 Task: Find connections with filter location Zhouzhuang with filter topic #realestateinvesting with filter profile language German with filter current company Bridgestone India with filter school Westford University College with filter industry Nonresidential Building Construction with filter service category Trade Shows with filter keywords title Phone Sales Specialist
Action: Mouse moved to (654, 83)
Screenshot: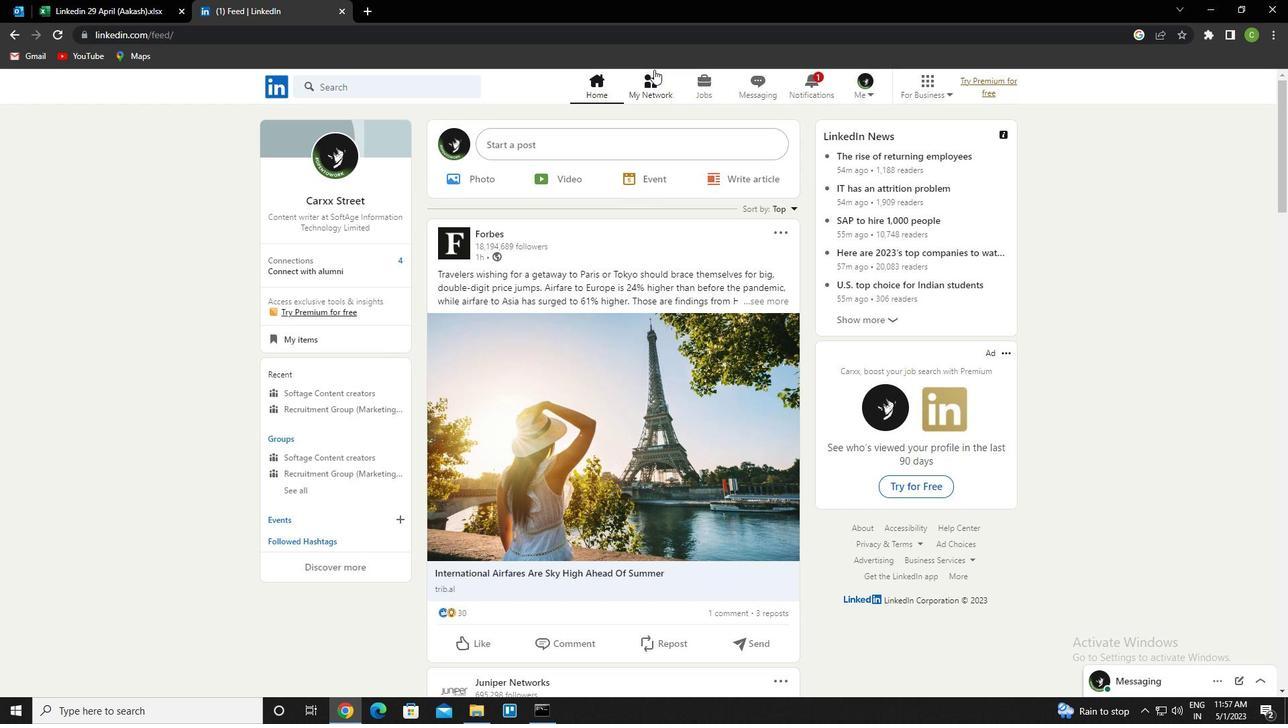 
Action: Mouse pressed left at (654, 83)
Screenshot: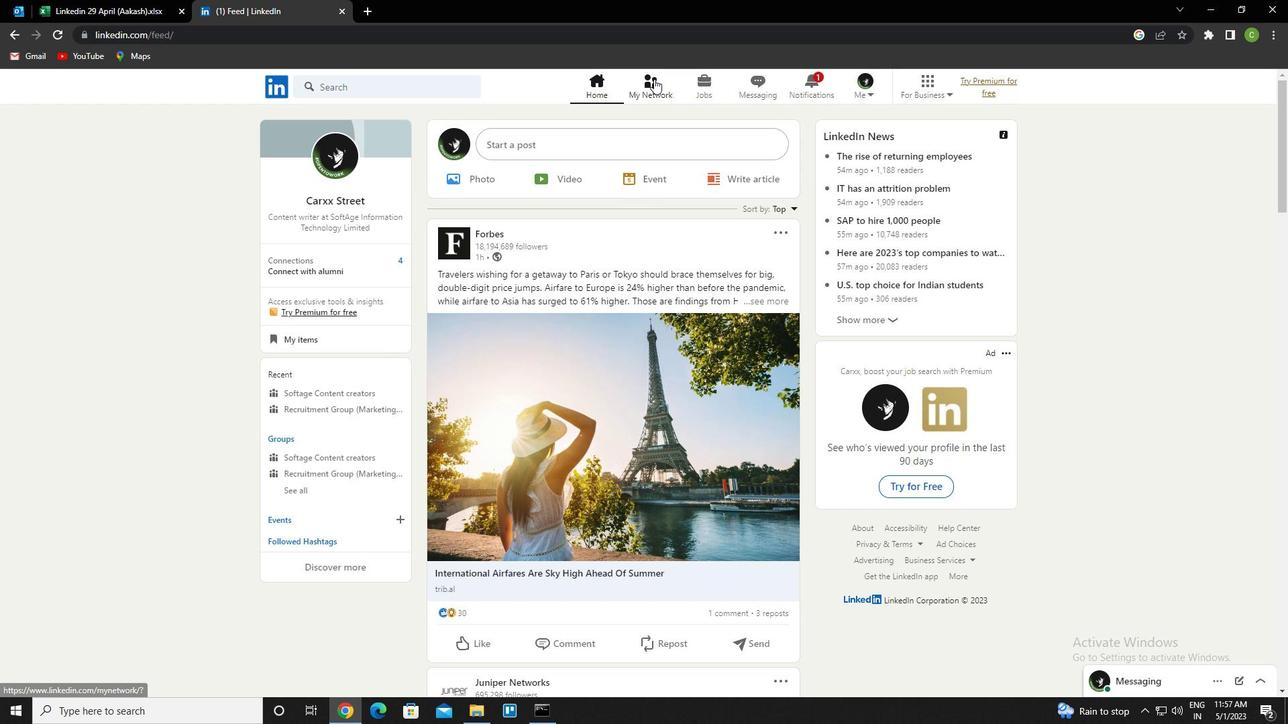 
Action: Mouse moved to (330, 167)
Screenshot: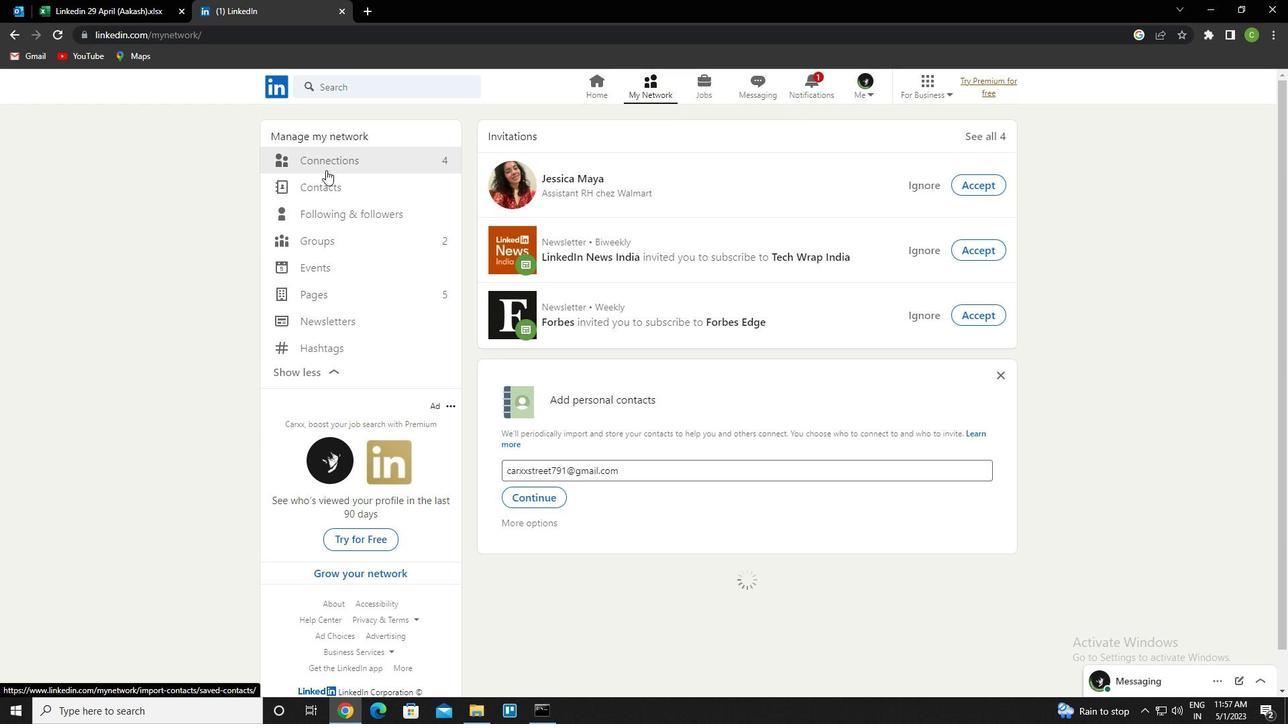 
Action: Mouse pressed left at (330, 167)
Screenshot: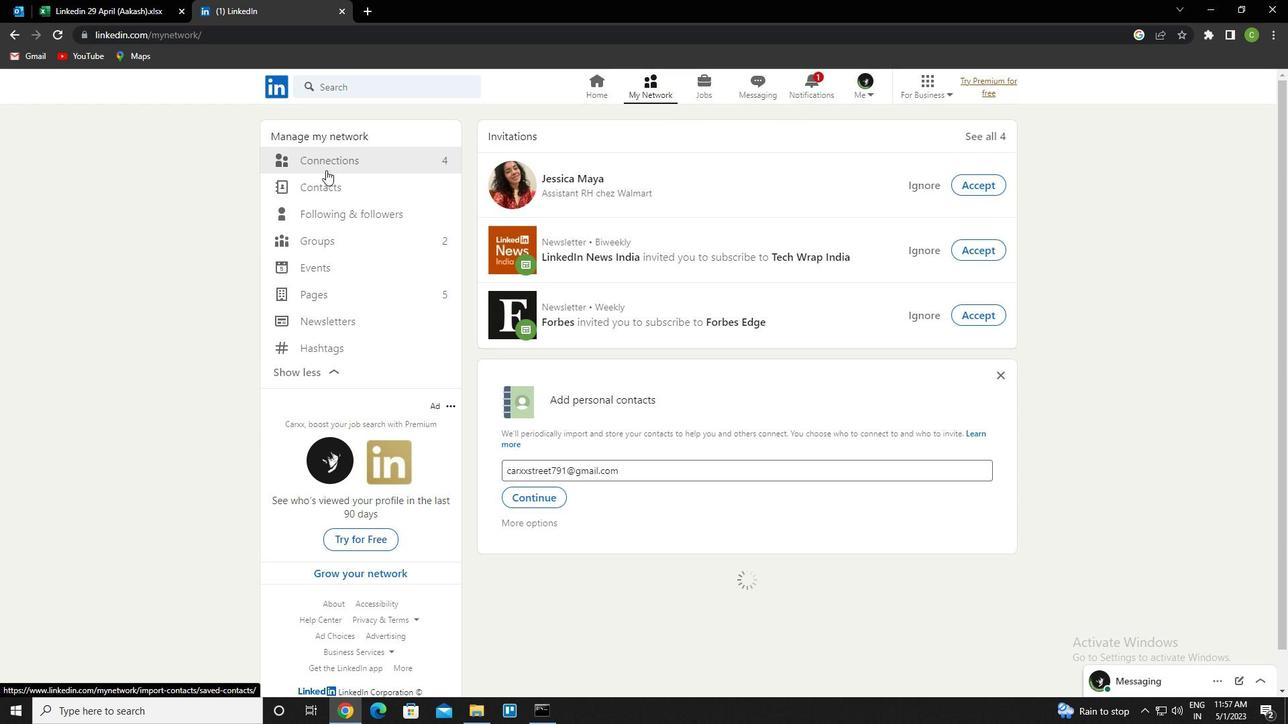 
Action: Mouse moved to (749, 156)
Screenshot: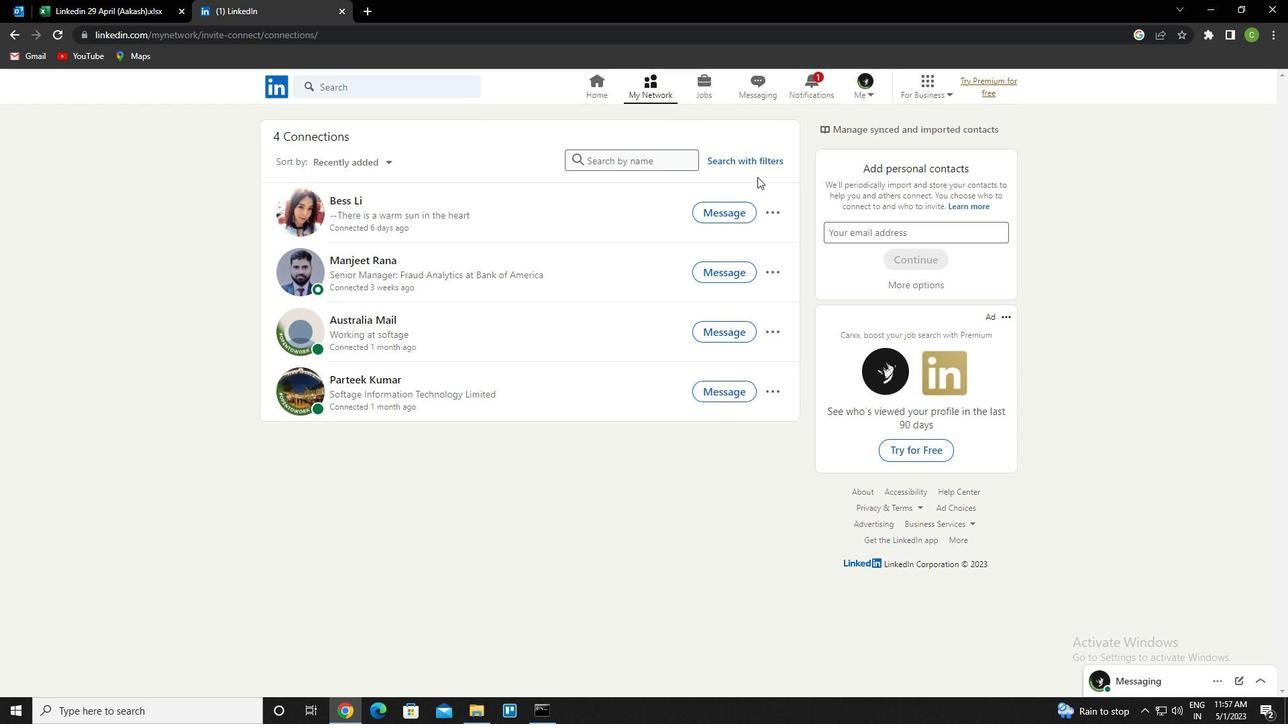 
Action: Mouse pressed left at (749, 156)
Screenshot: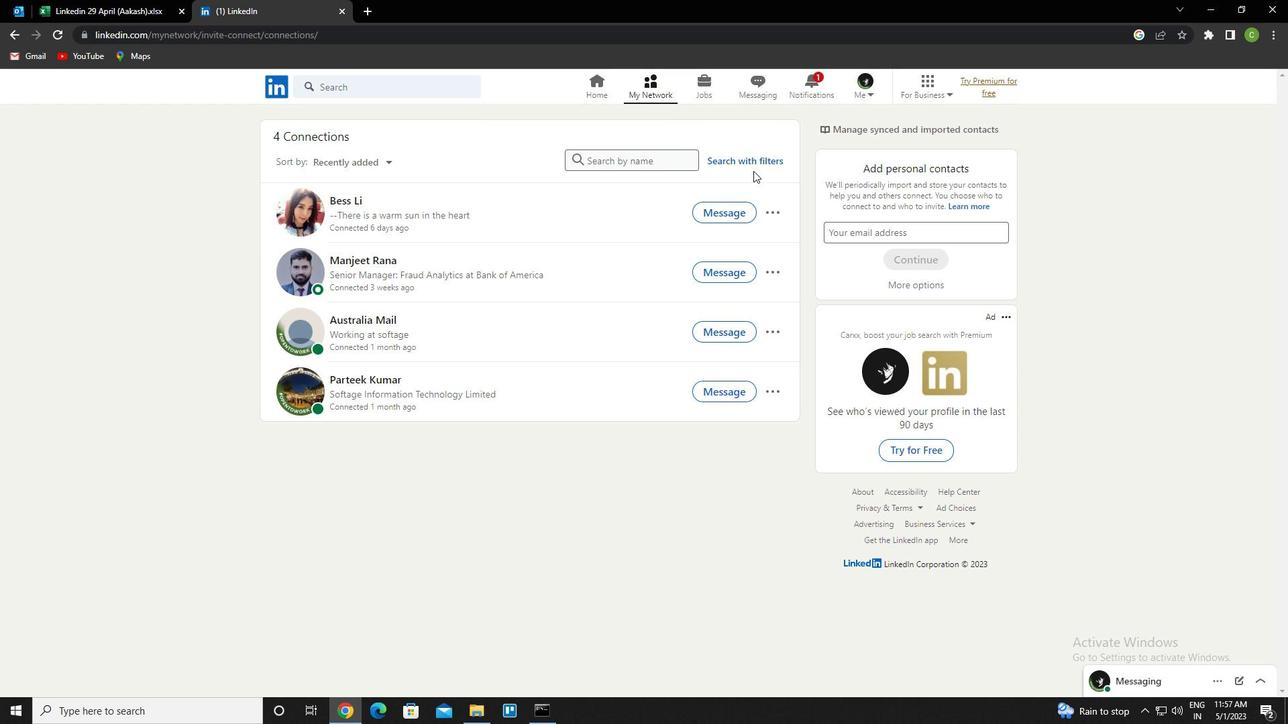 
Action: Mouse moved to (686, 120)
Screenshot: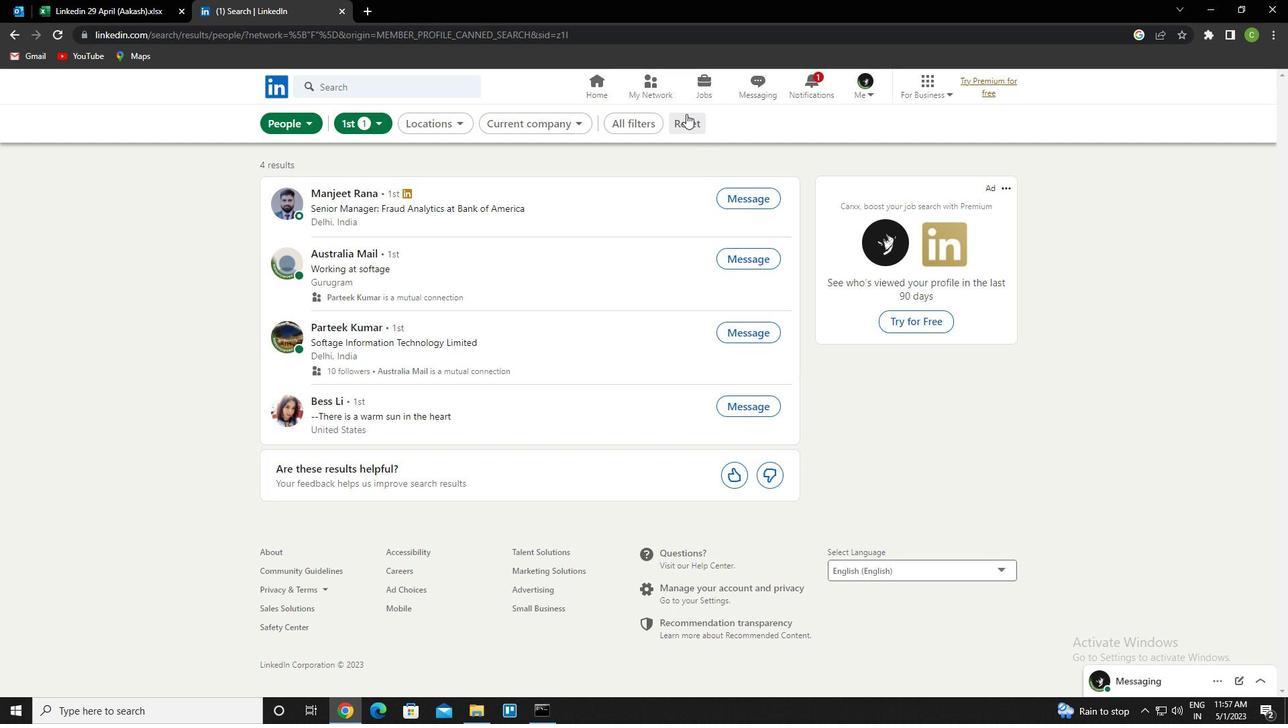 
Action: Mouse pressed left at (686, 120)
Screenshot: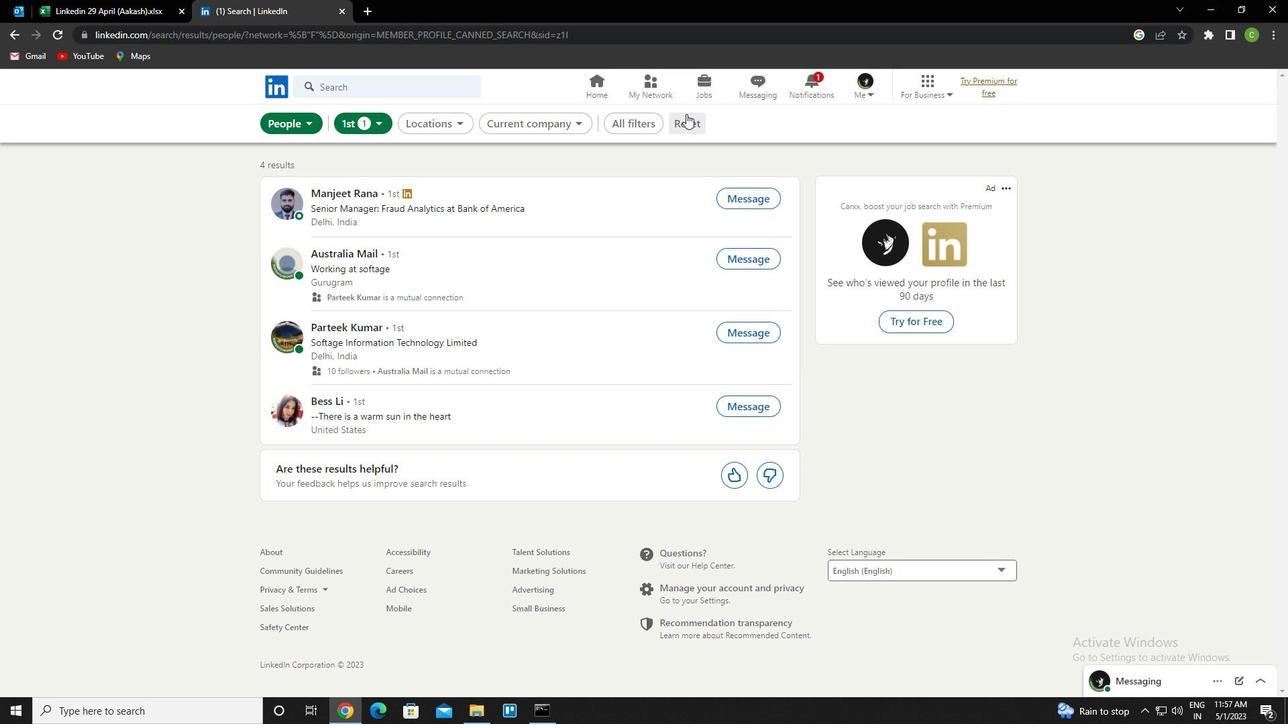 
Action: Mouse moved to (680, 121)
Screenshot: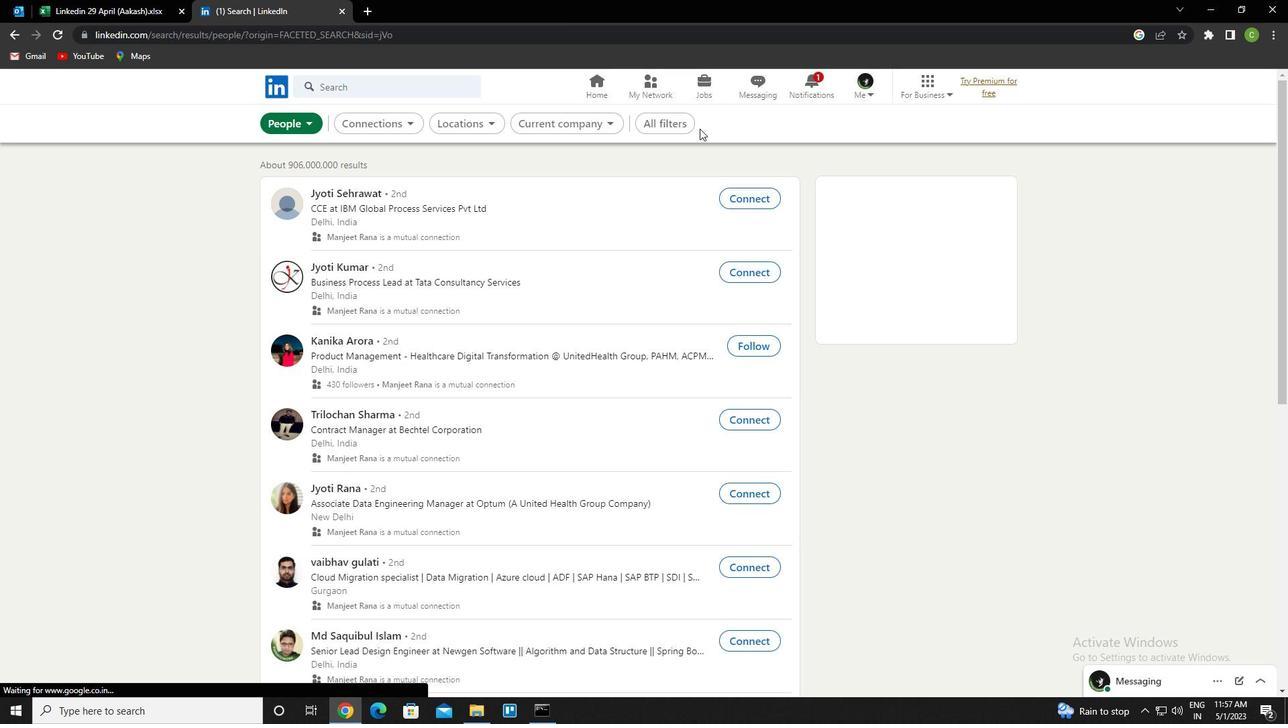 
Action: Mouse pressed left at (680, 121)
Screenshot: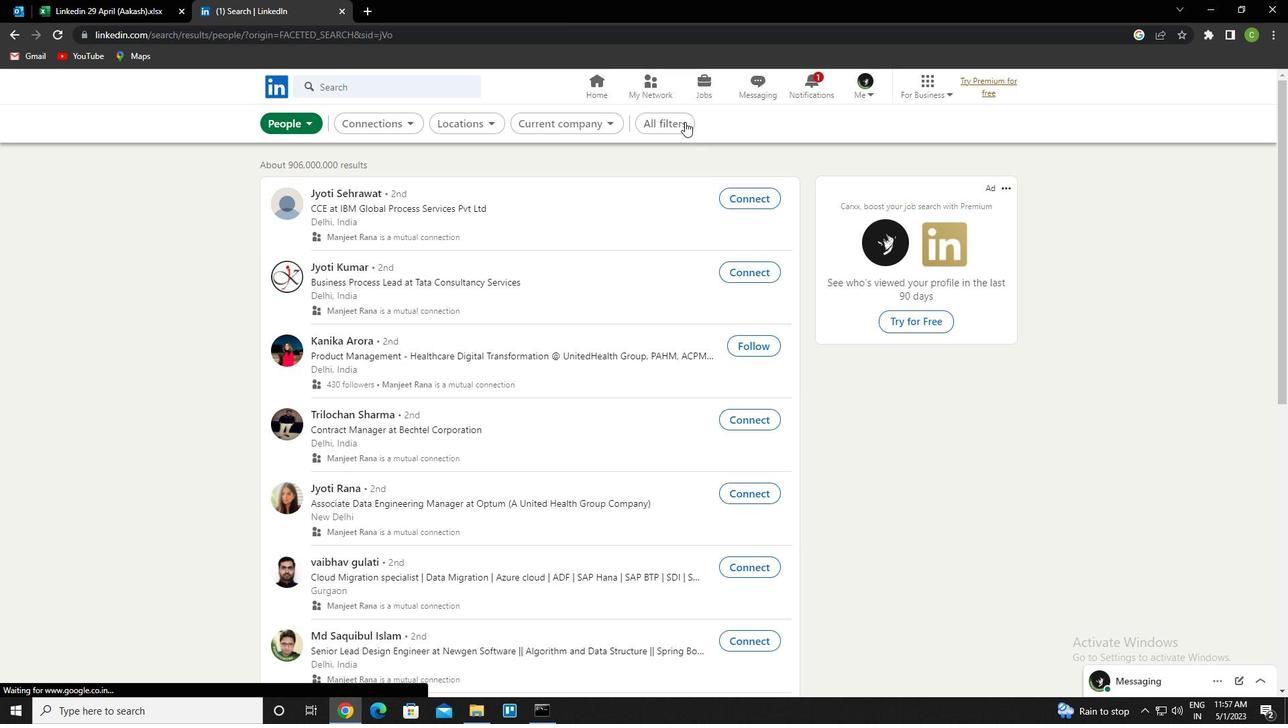 
Action: Mouse moved to (1047, 404)
Screenshot: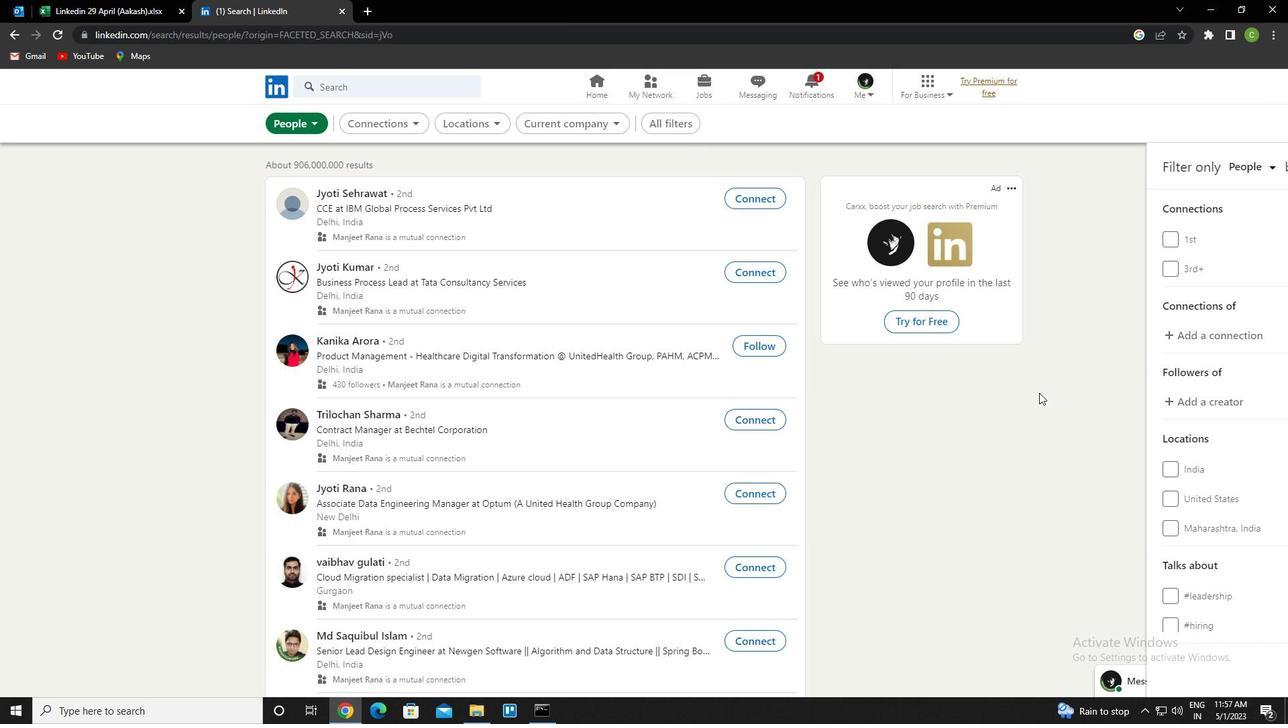 
Action: Mouse scrolled (1047, 403) with delta (0, 0)
Screenshot: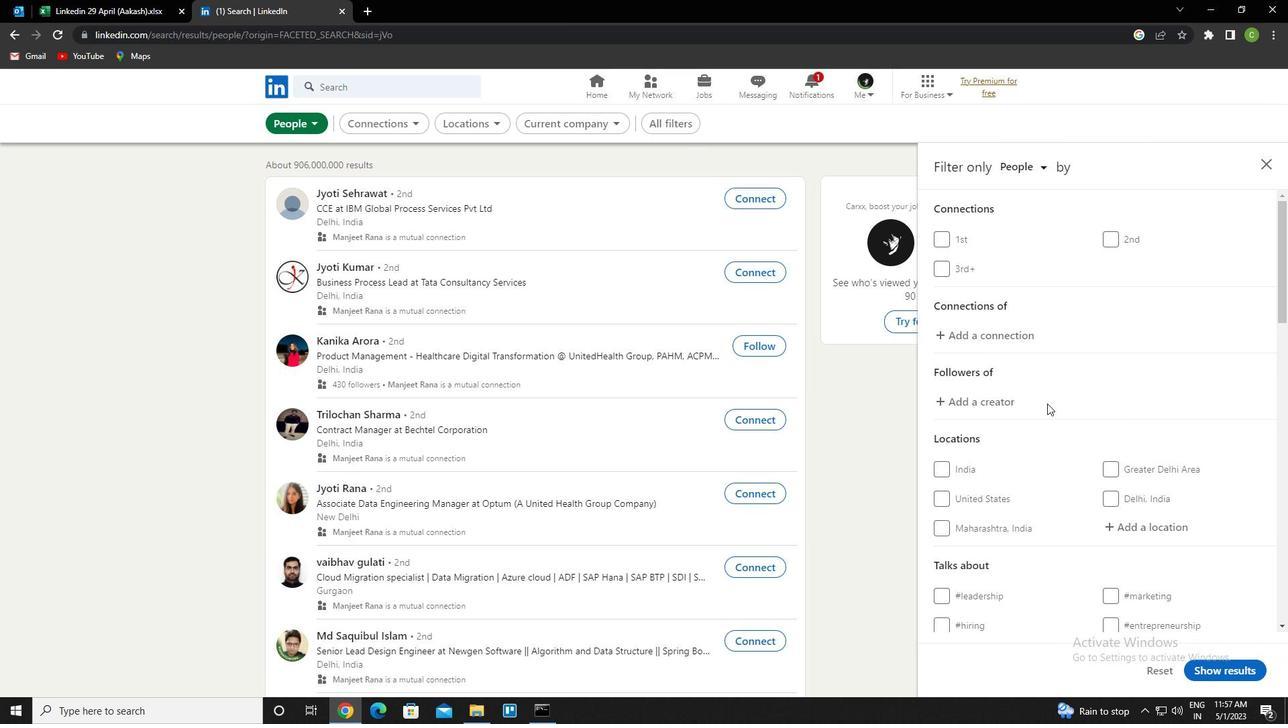 
Action: Mouse moved to (1047, 404)
Screenshot: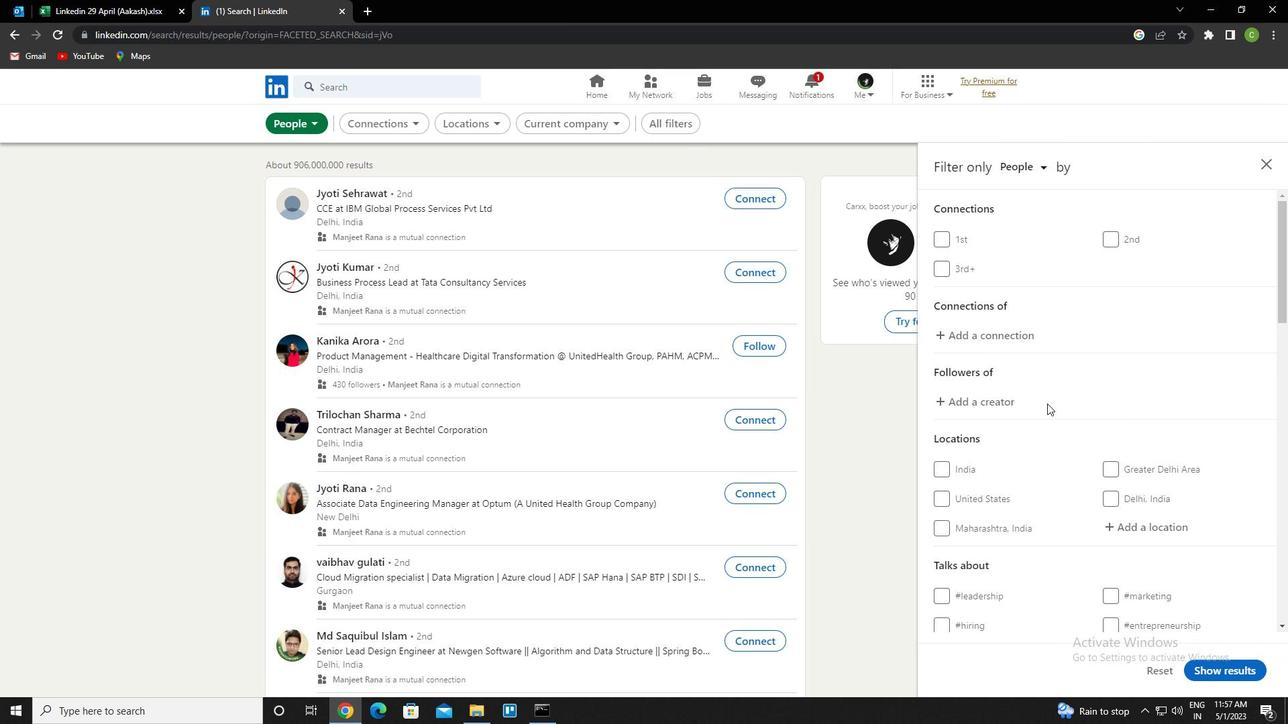
Action: Mouse scrolled (1047, 403) with delta (0, 0)
Screenshot: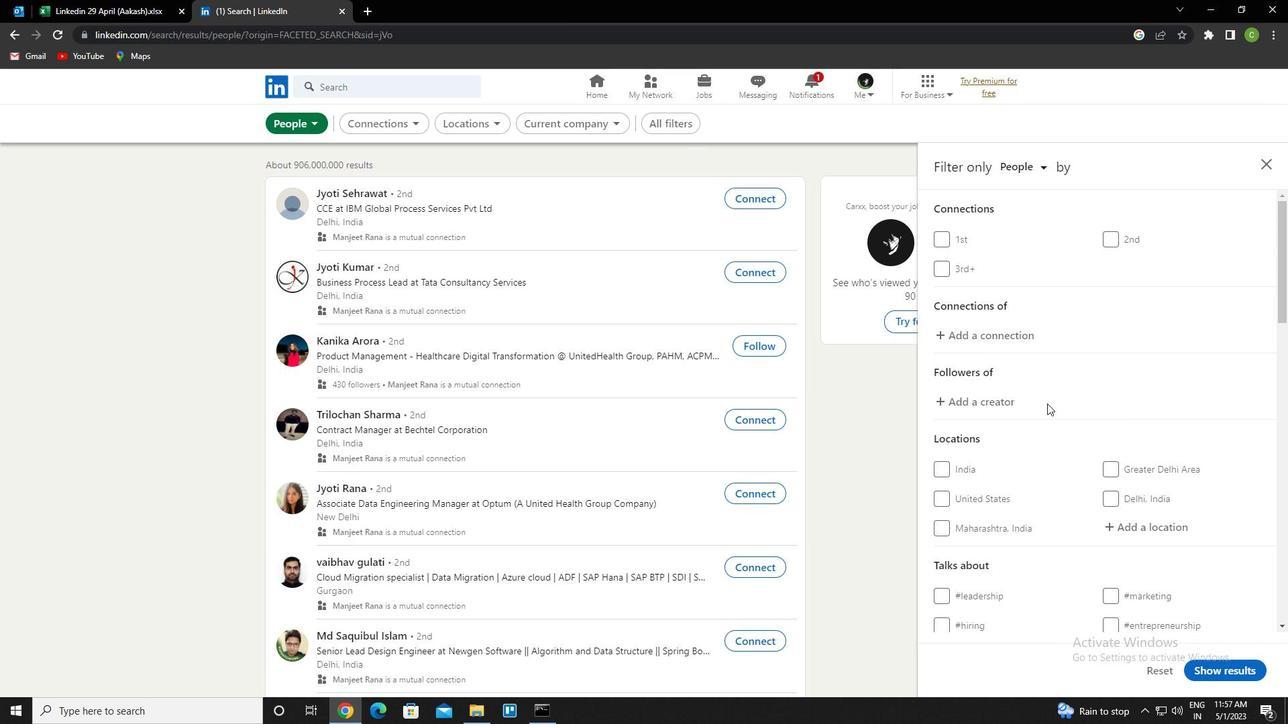 
Action: Mouse moved to (1140, 389)
Screenshot: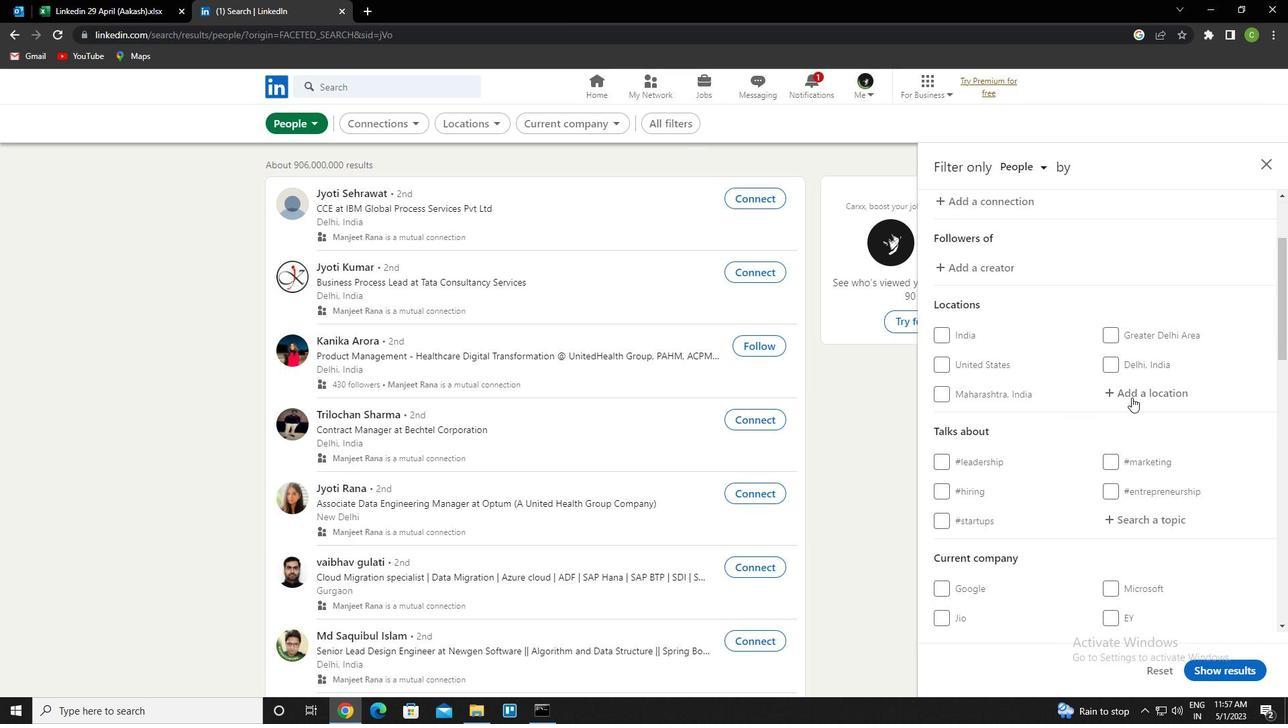 
Action: Mouse pressed left at (1140, 389)
Screenshot: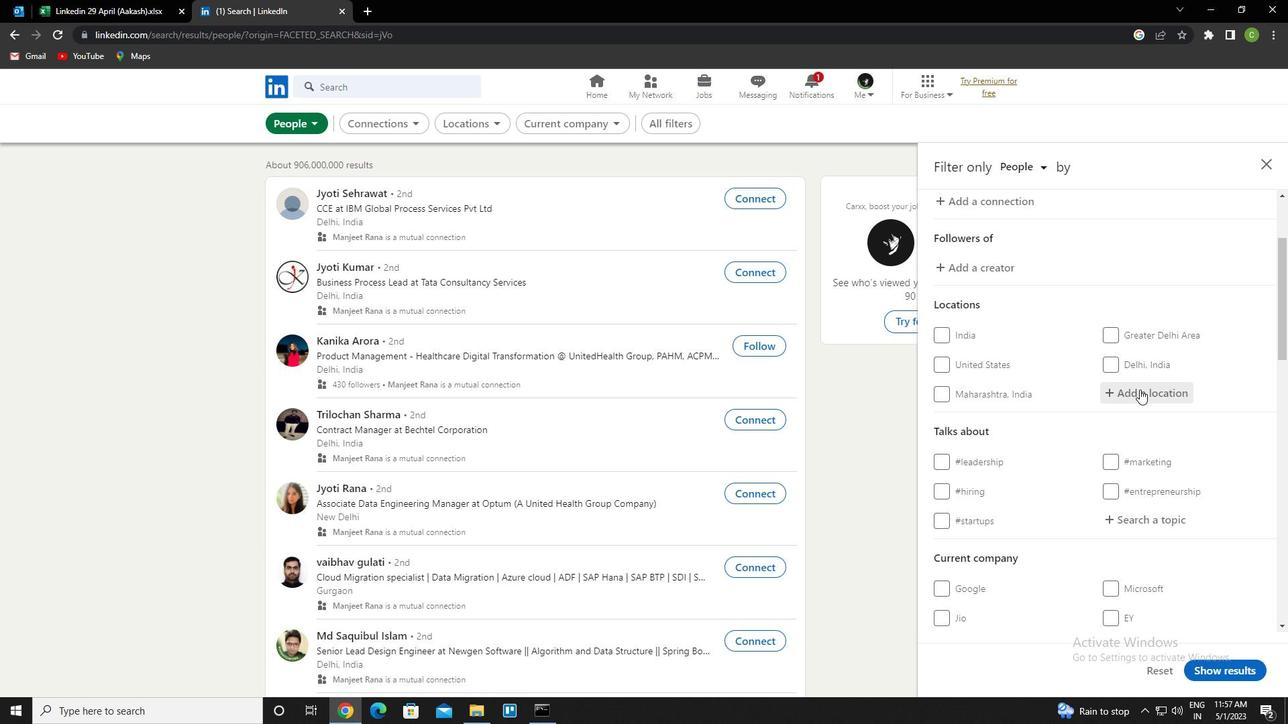 
Action: Mouse moved to (1129, 396)
Screenshot: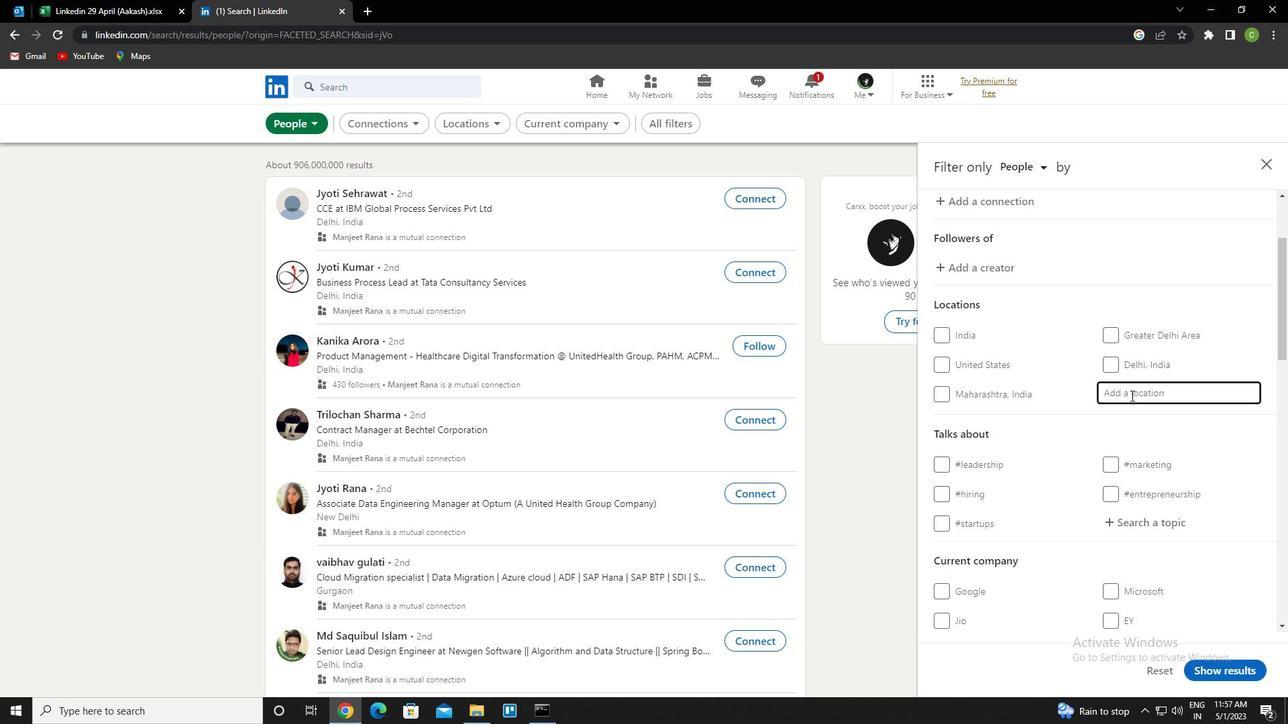 
Action: Key pressed <Key.caps_lock>z<Key.caps_lock>houzhuang<Key.enter>
Screenshot: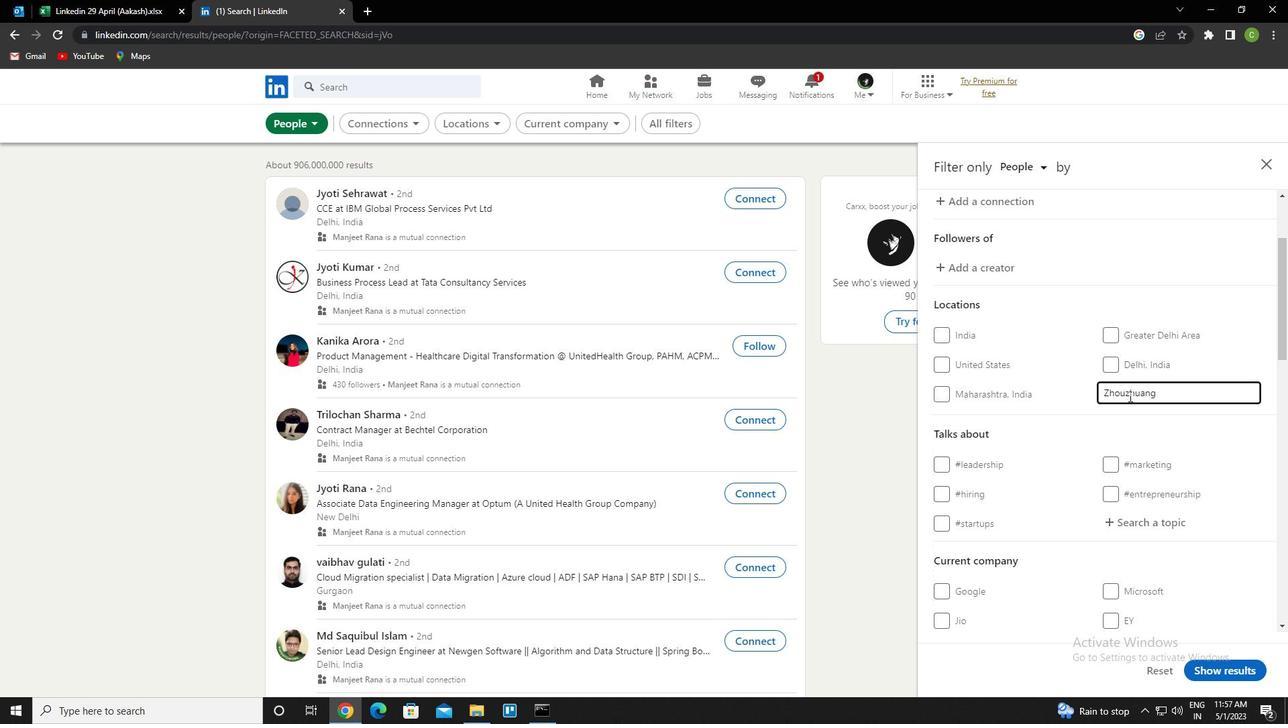 
Action: Mouse moved to (1194, 459)
Screenshot: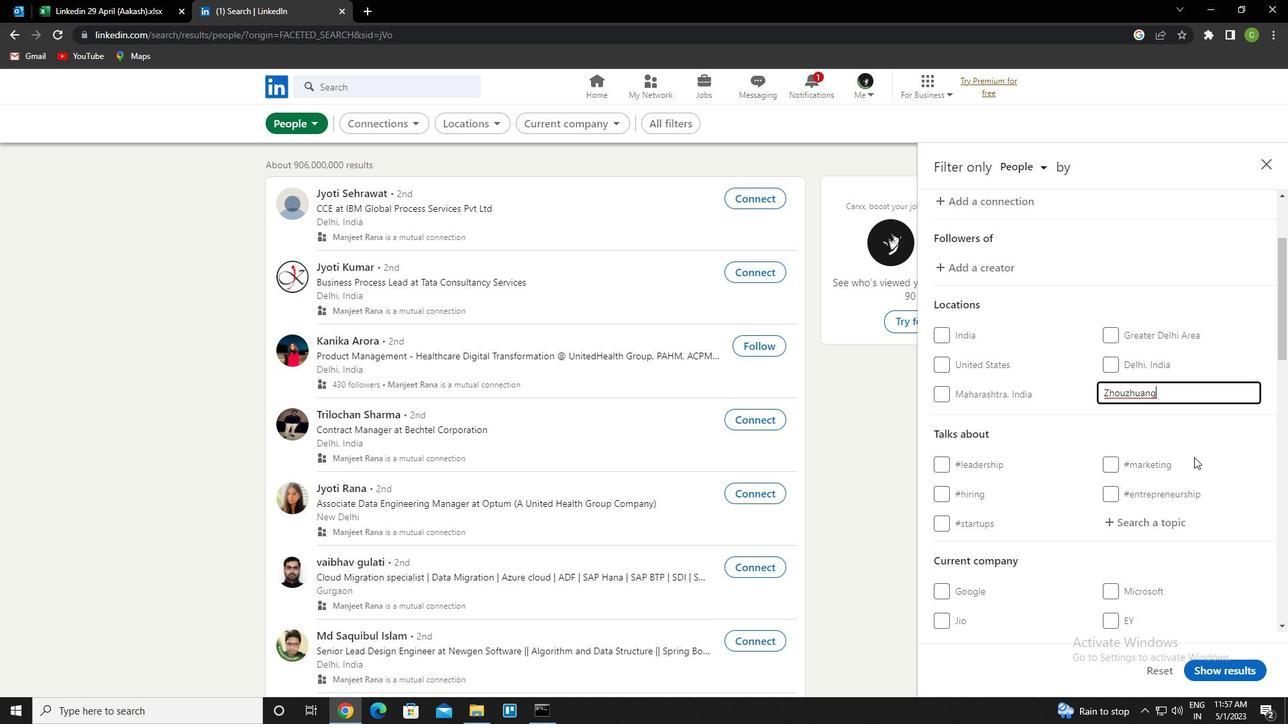 
Action: Mouse scrolled (1194, 459) with delta (0, 0)
Screenshot: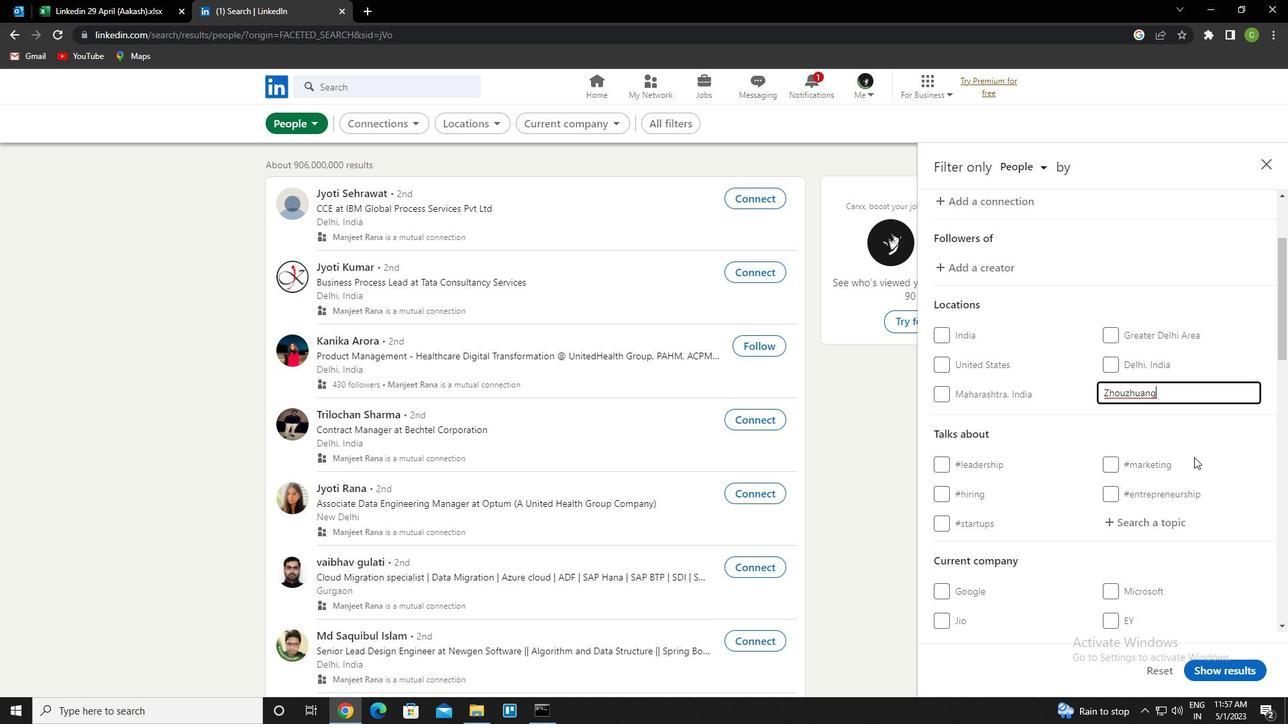 
Action: Mouse moved to (1155, 458)
Screenshot: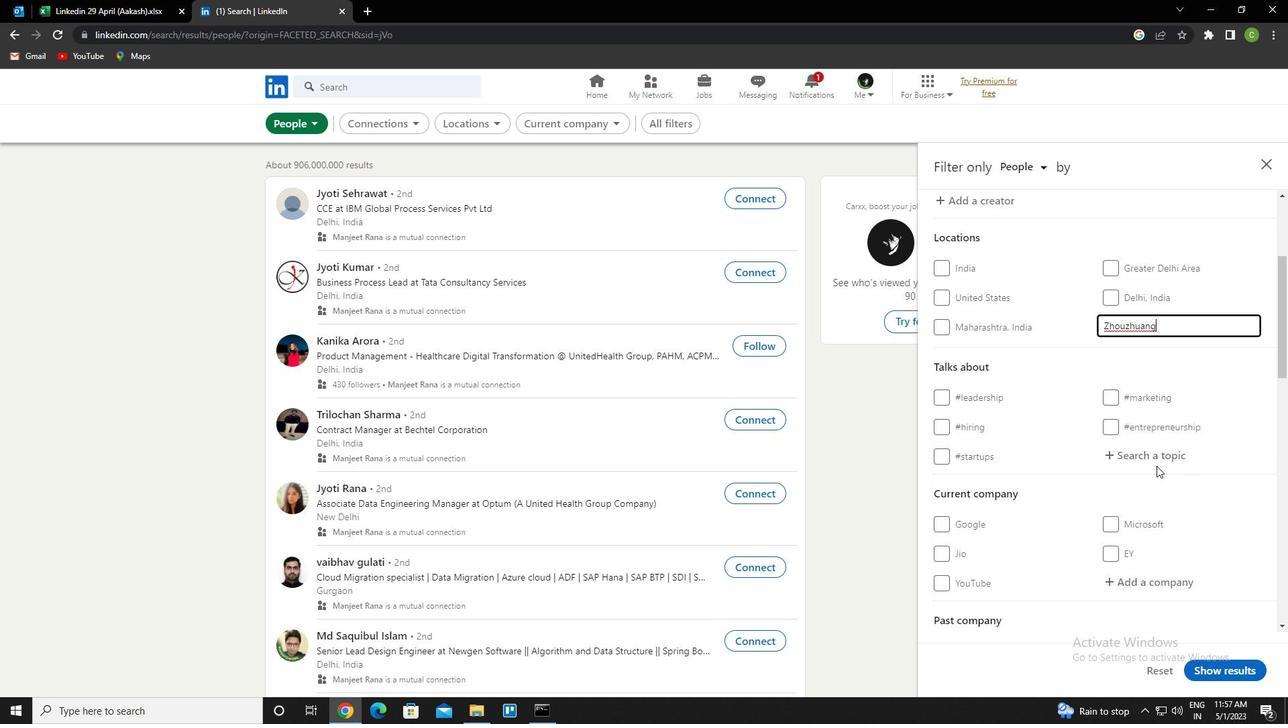 
Action: Mouse pressed left at (1155, 458)
Screenshot: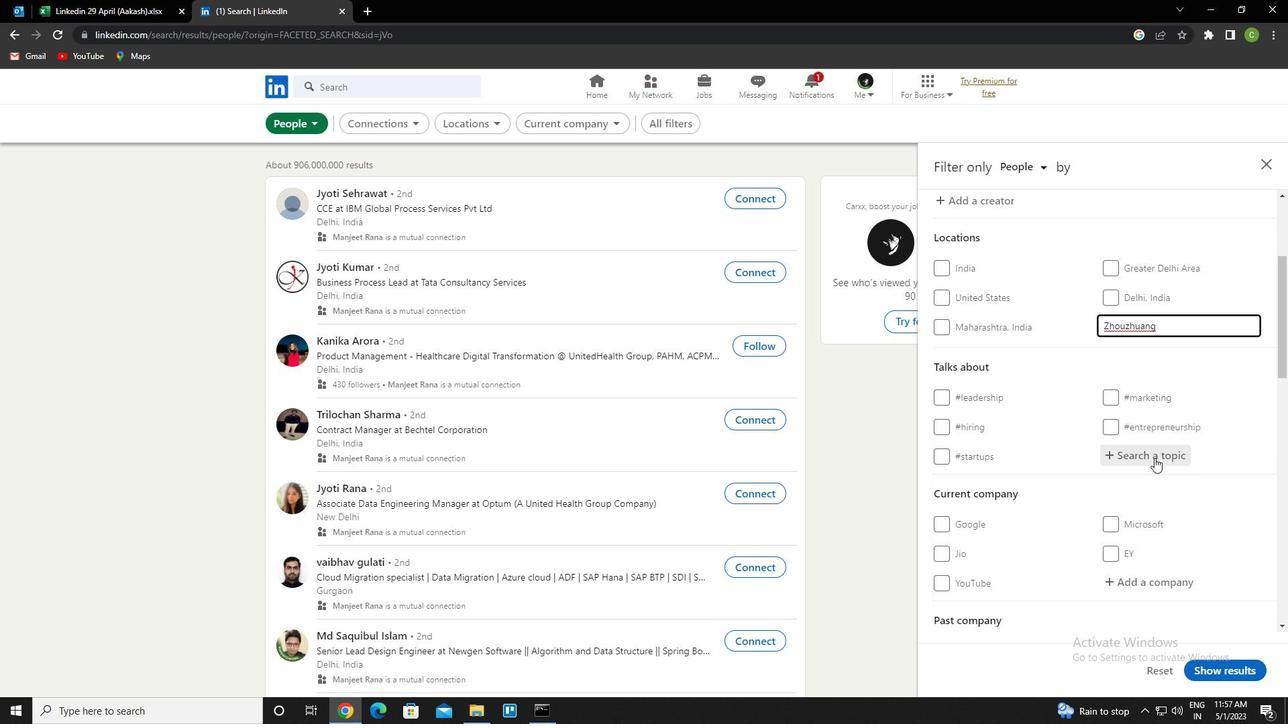
Action: Key pressed realestate<Key.down><Key.enter>
Screenshot: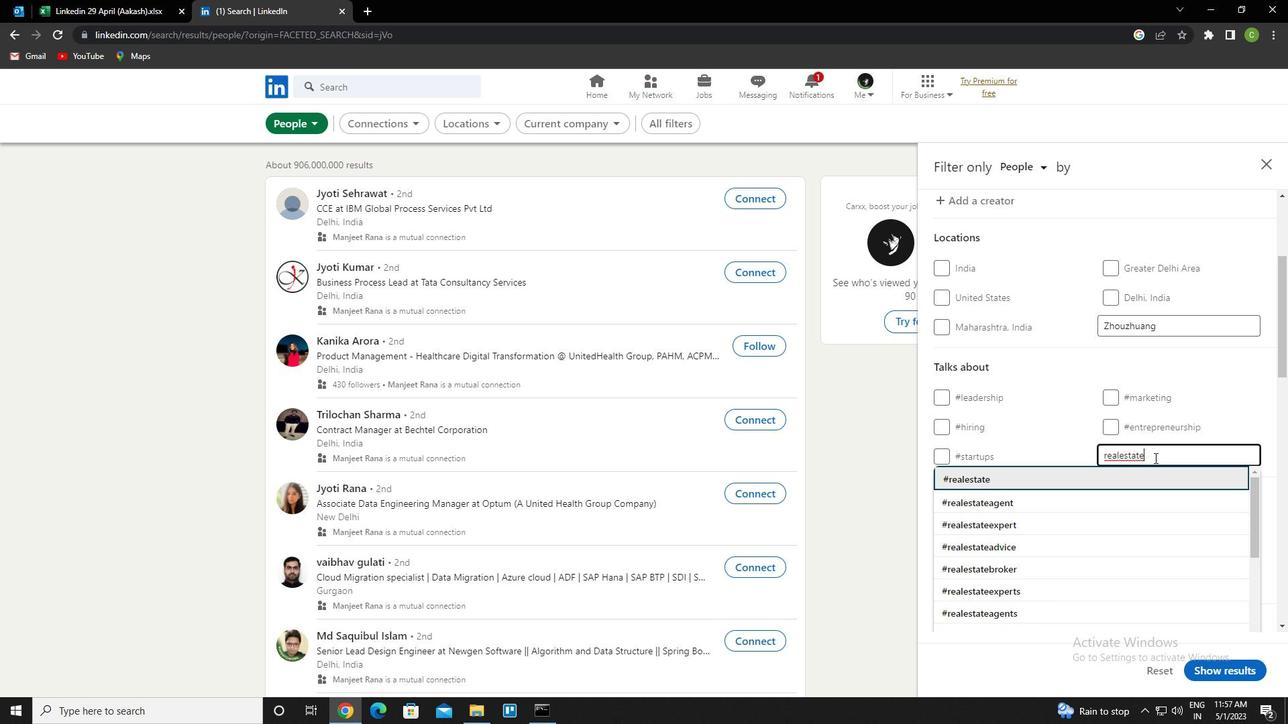 
Action: Mouse moved to (1132, 470)
Screenshot: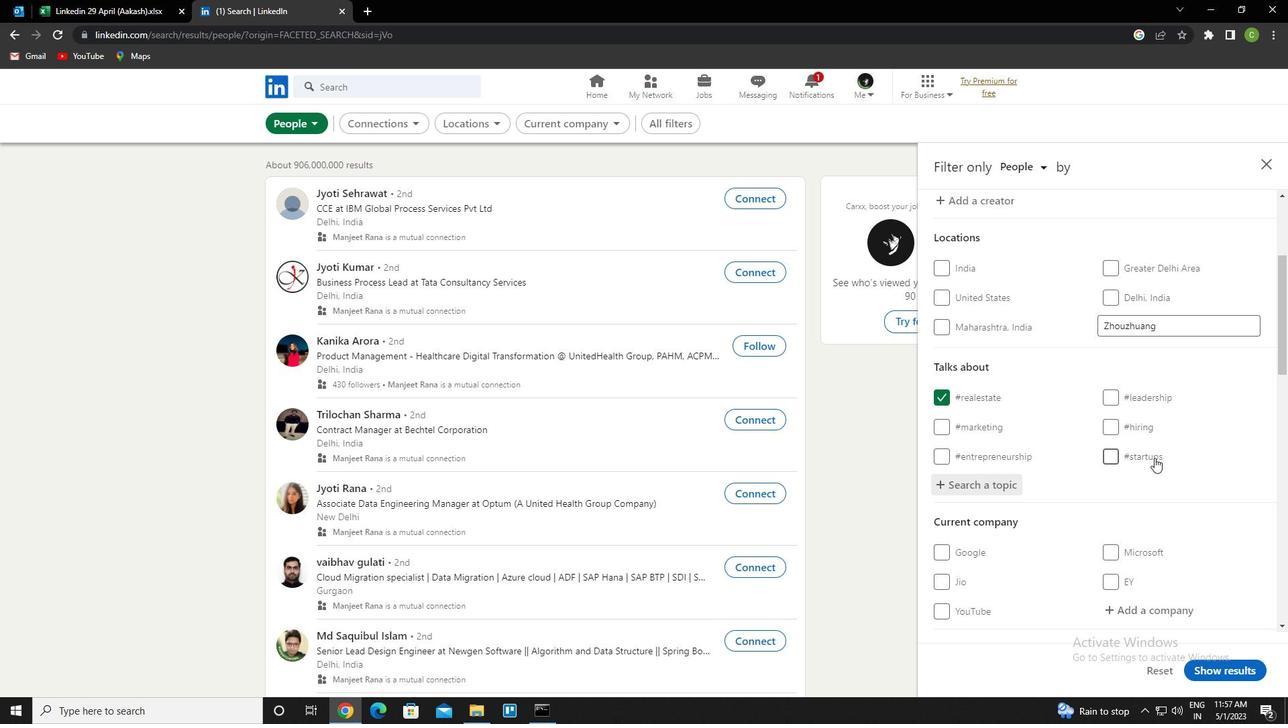 
Action: Mouse scrolled (1132, 469) with delta (0, 0)
Screenshot: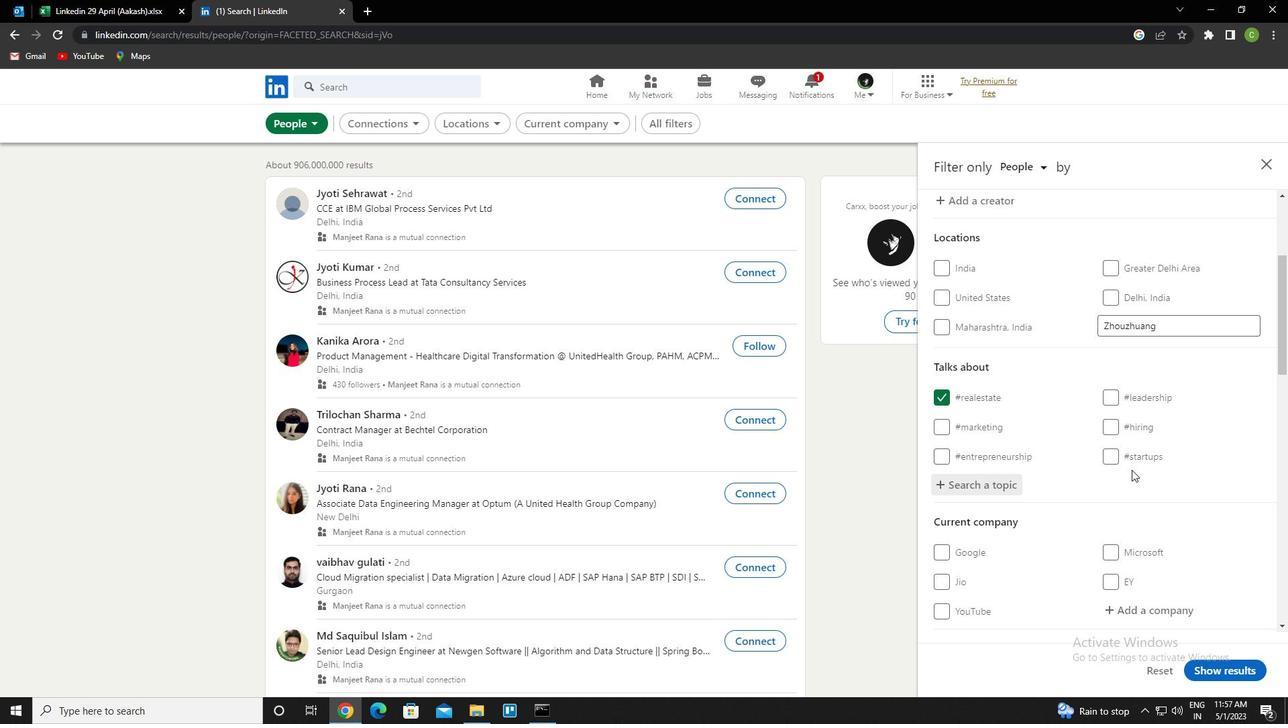 
Action: Mouse scrolled (1132, 469) with delta (0, 0)
Screenshot: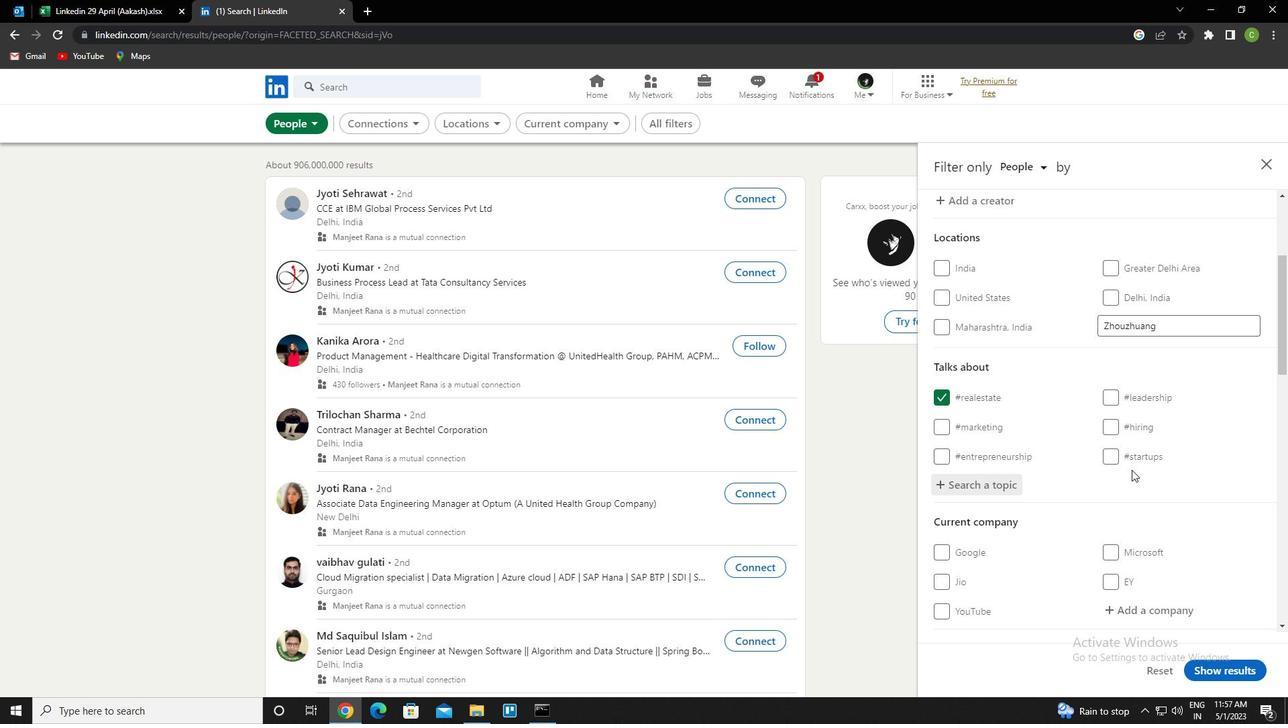 
Action: Mouse moved to (1137, 488)
Screenshot: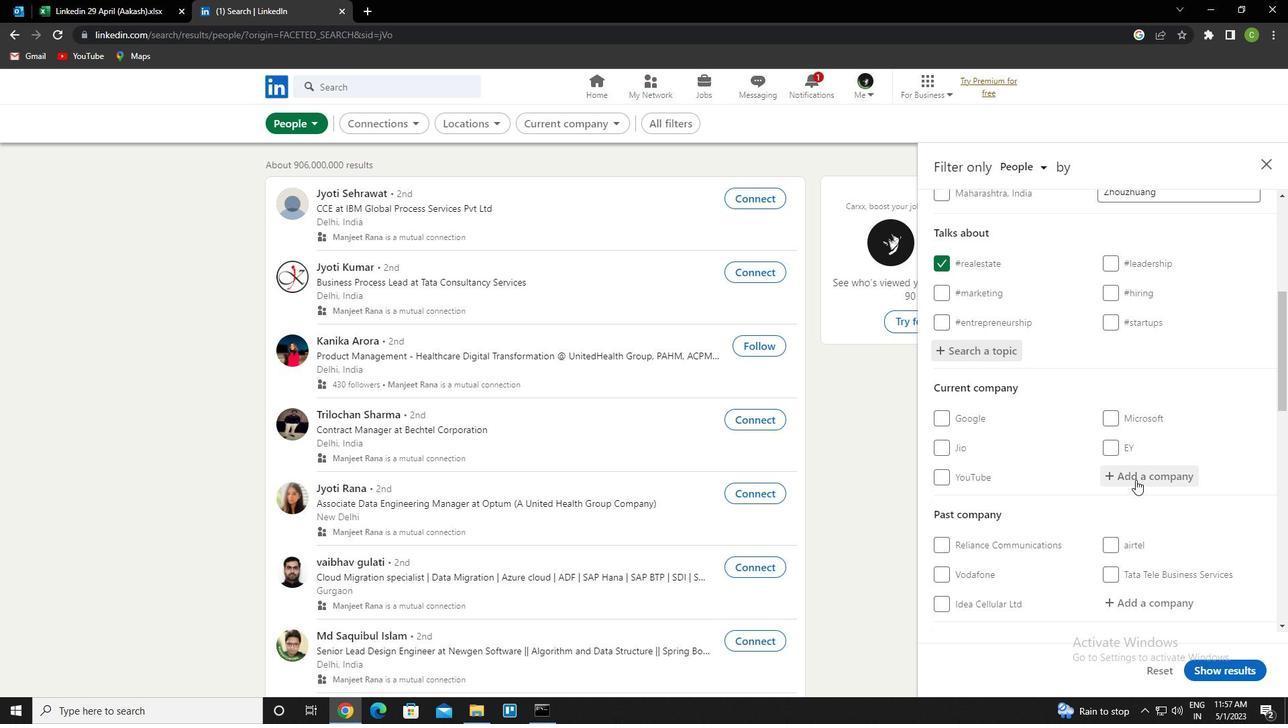 
Action: Mouse scrolled (1137, 488) with delta (0, 0)
Screenshot: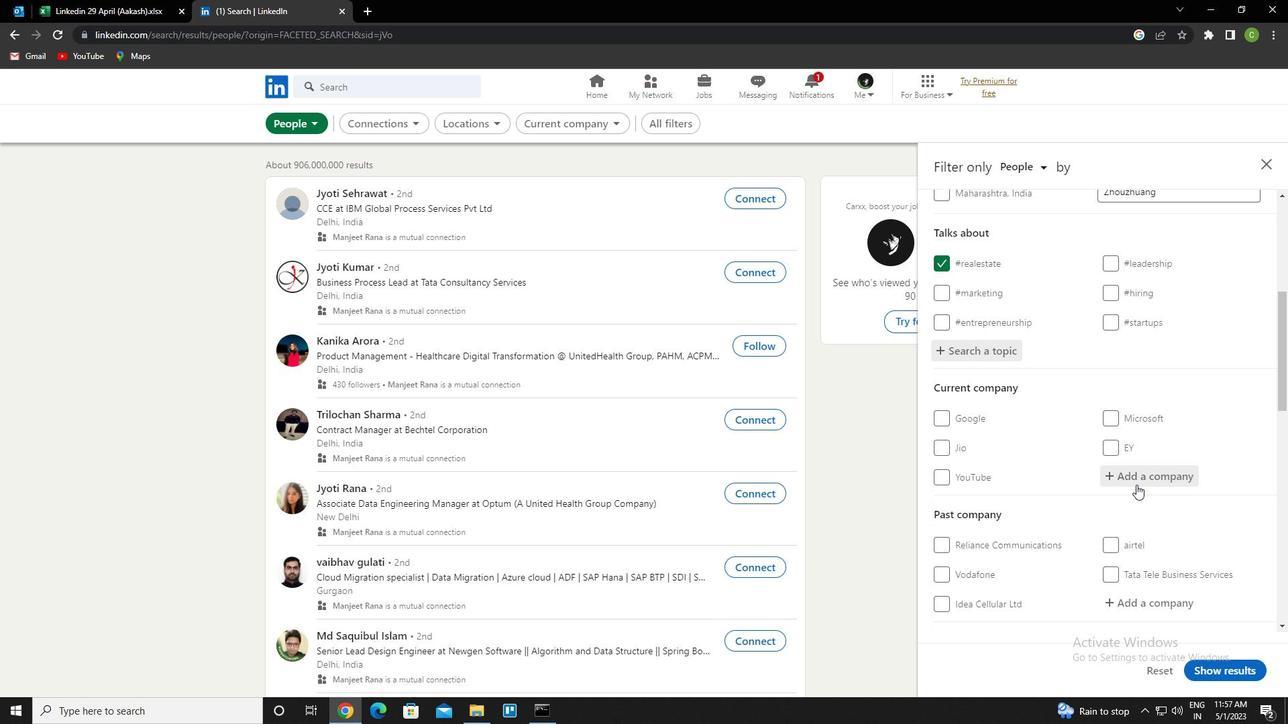 
Action: Mouse moved to (1137, 489)
Screenshot: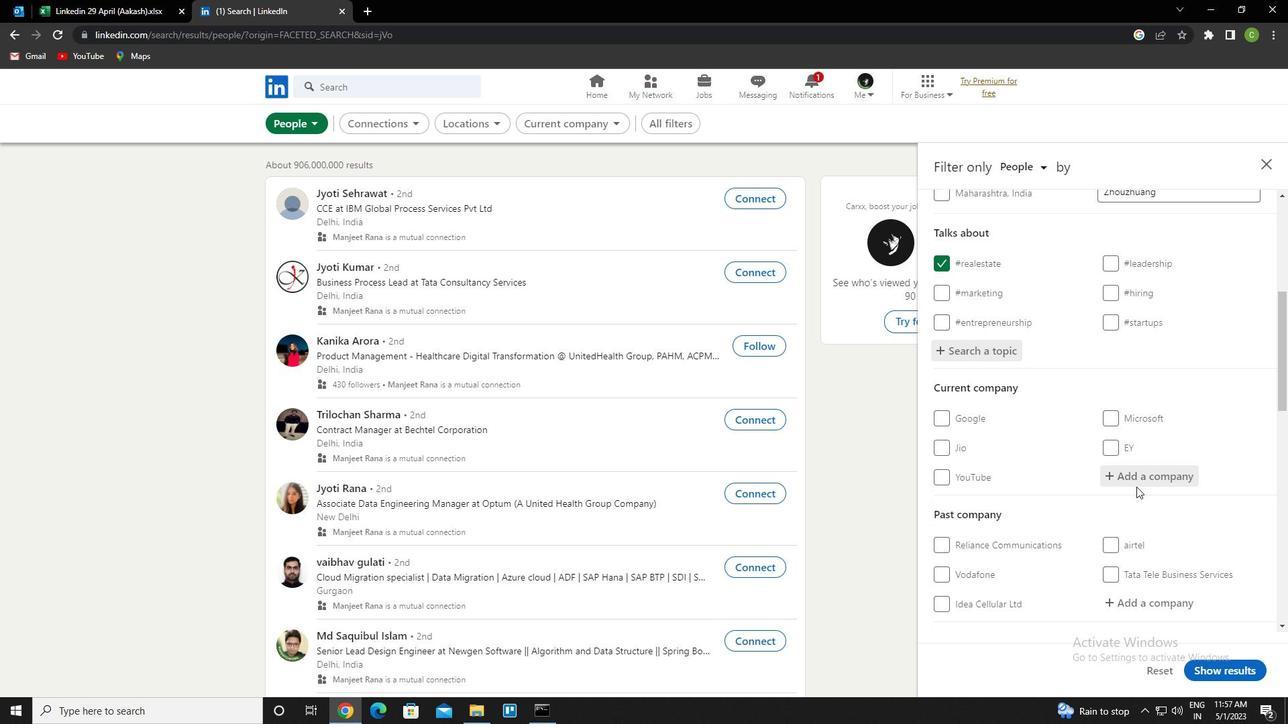 
Action: Mouse scrolled (1137, 488) with delta (0, 0)
Screenshot: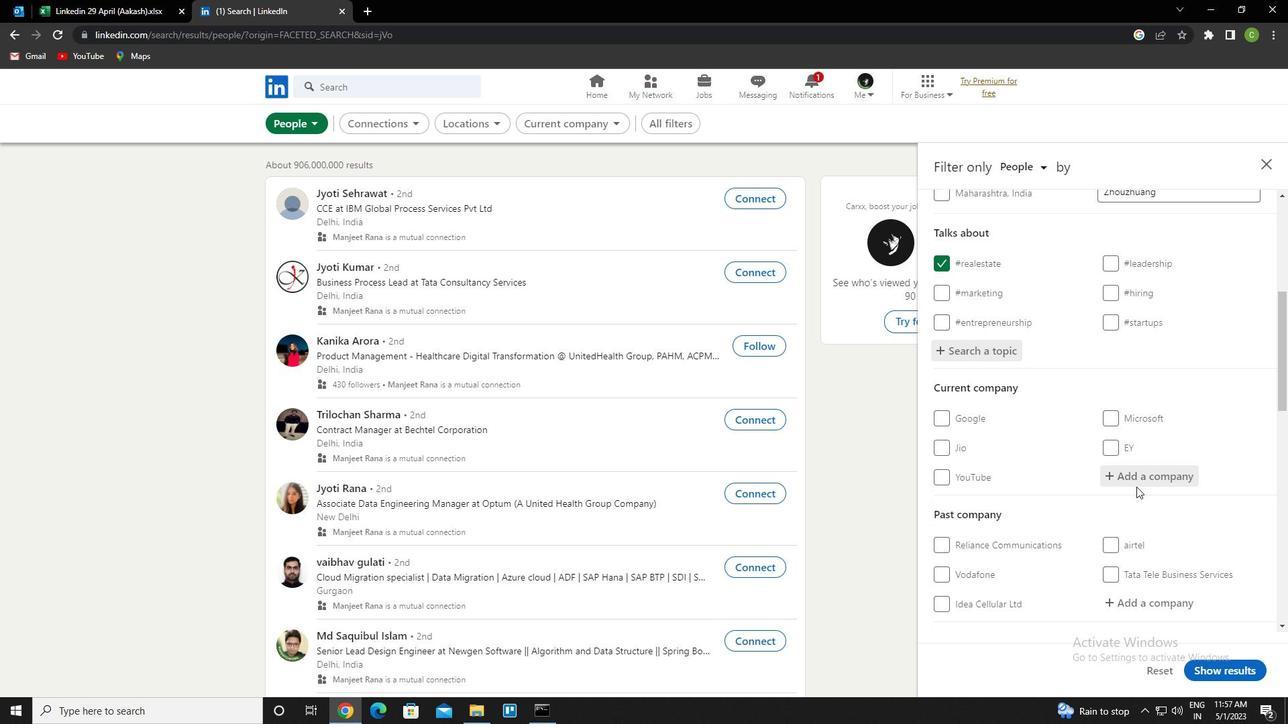 
Action: Mouse moved to (1136, 490)
Screenshot: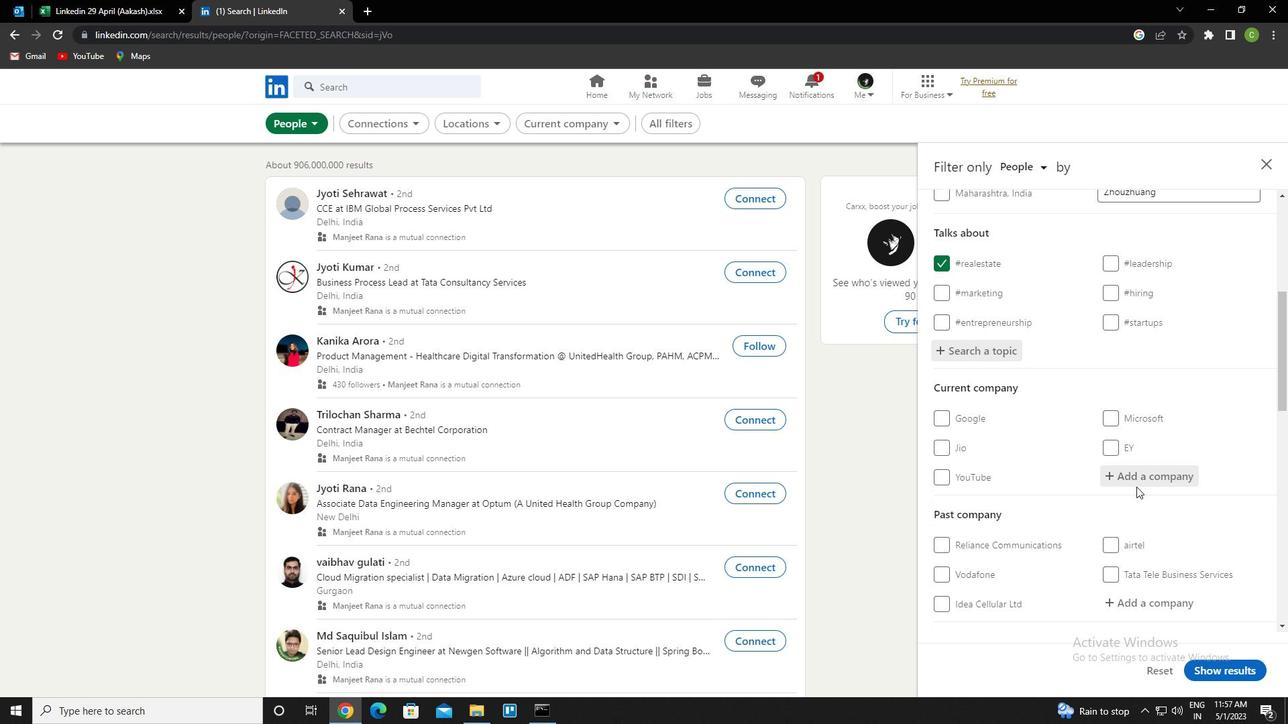 
Action: Mouse scrolled (1136, 489) with delta (0, 0)
Screenshot: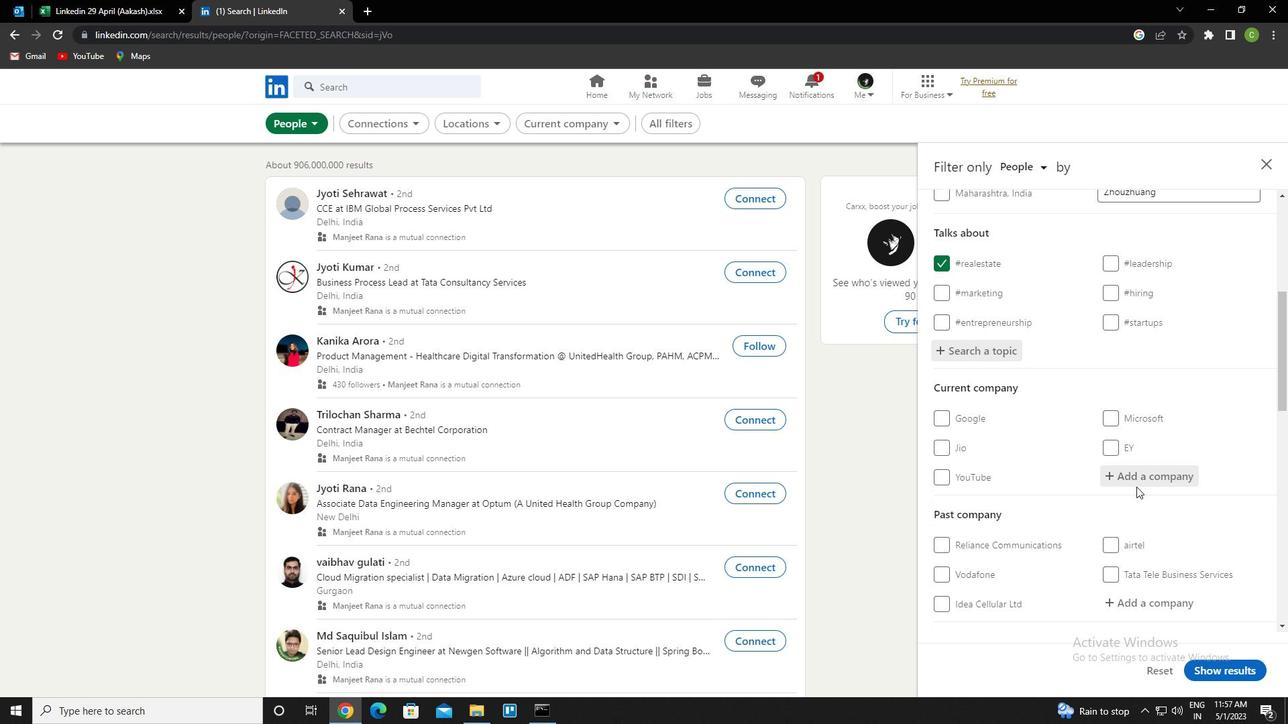 
Action: Mouse scrolled (1136, 489) with delta (0, 0)
Screenshot: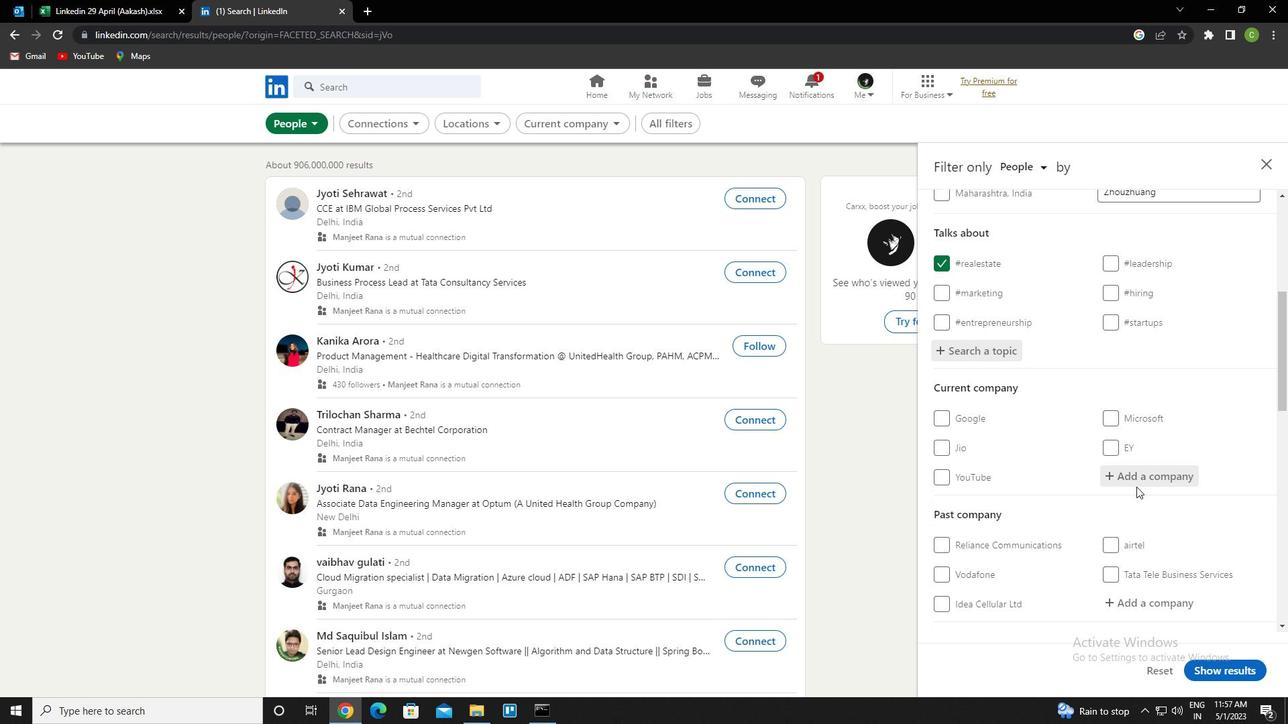 
Action: Mouse scrolled (1136, 489) with delta (0, 0)
Screenshot: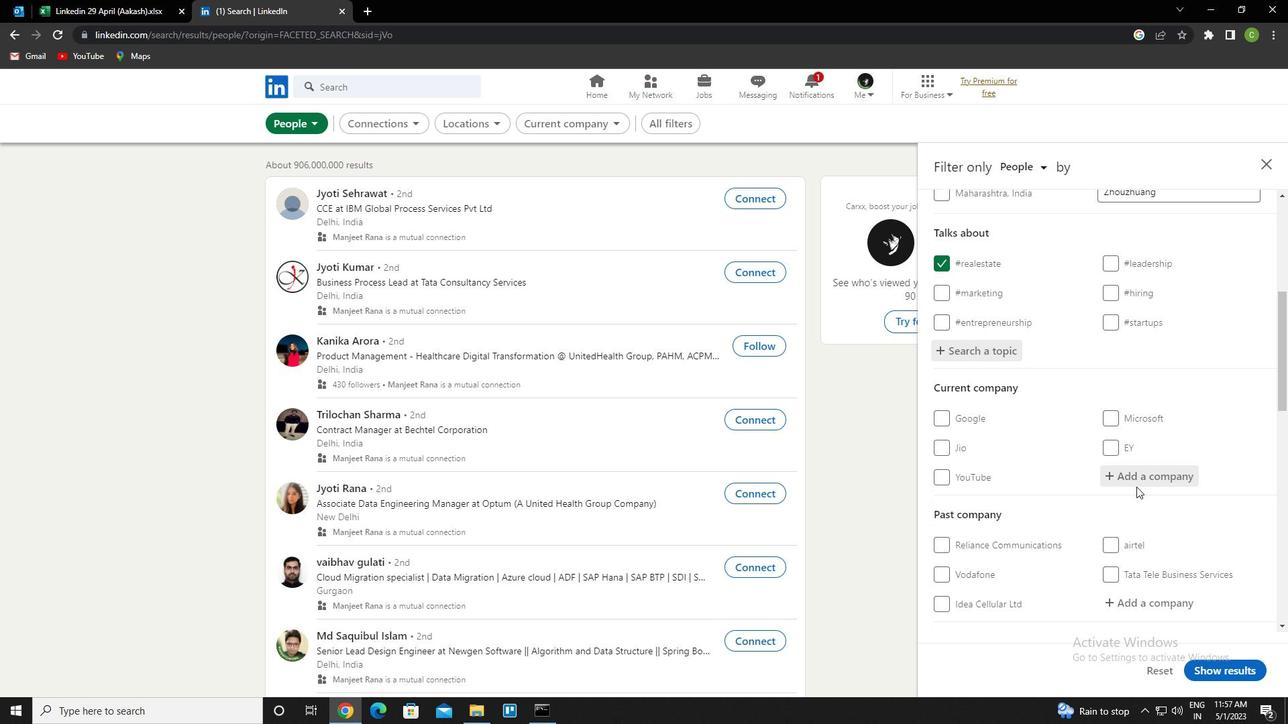 
Action: Mouse scrolled (1136, 489) with delta (0, 0)
Screenshot: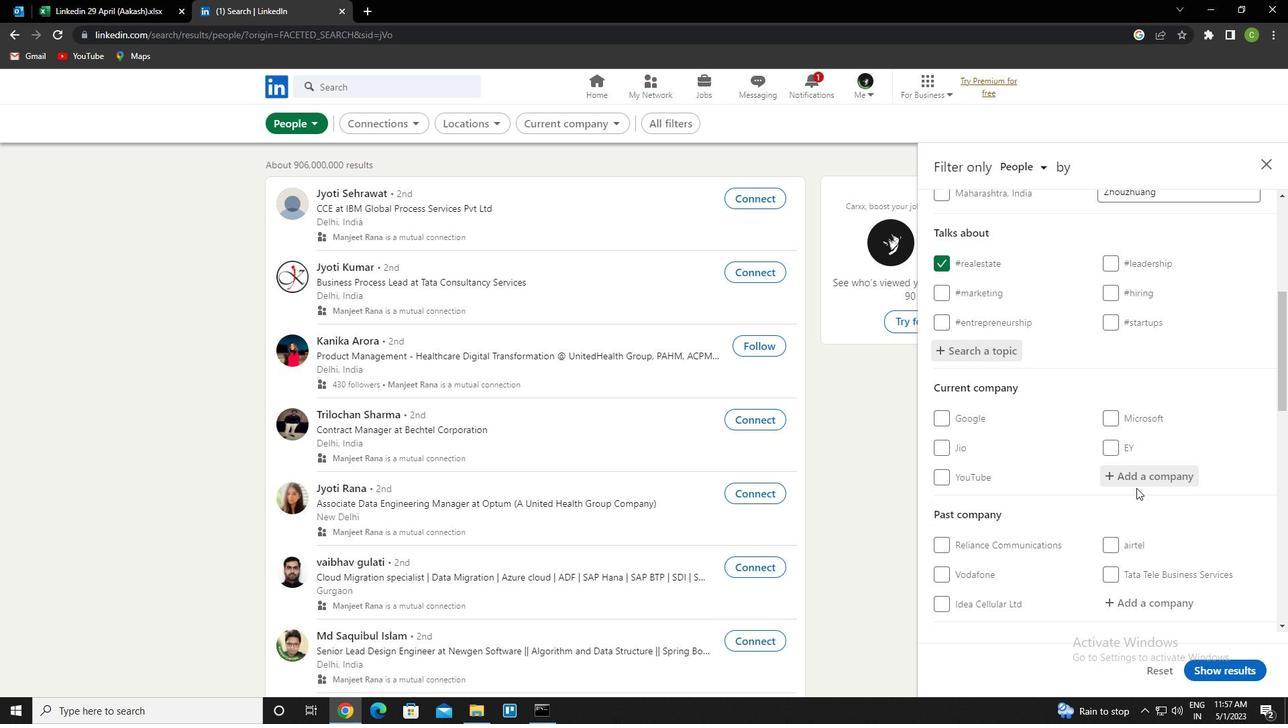 
Action: Mouse moved to (1132, 514)
Screenshot: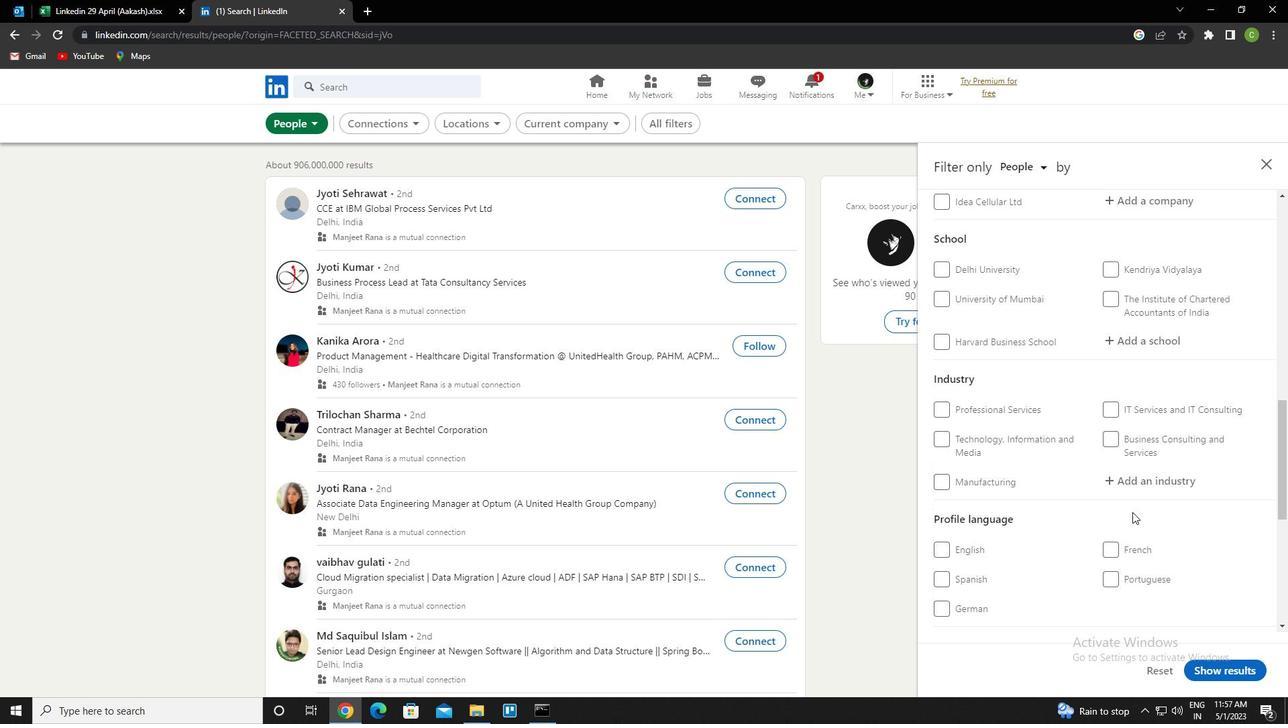 
Action: Mouse scrolled (1132, 513) with delta (0, 0)
Screenshot: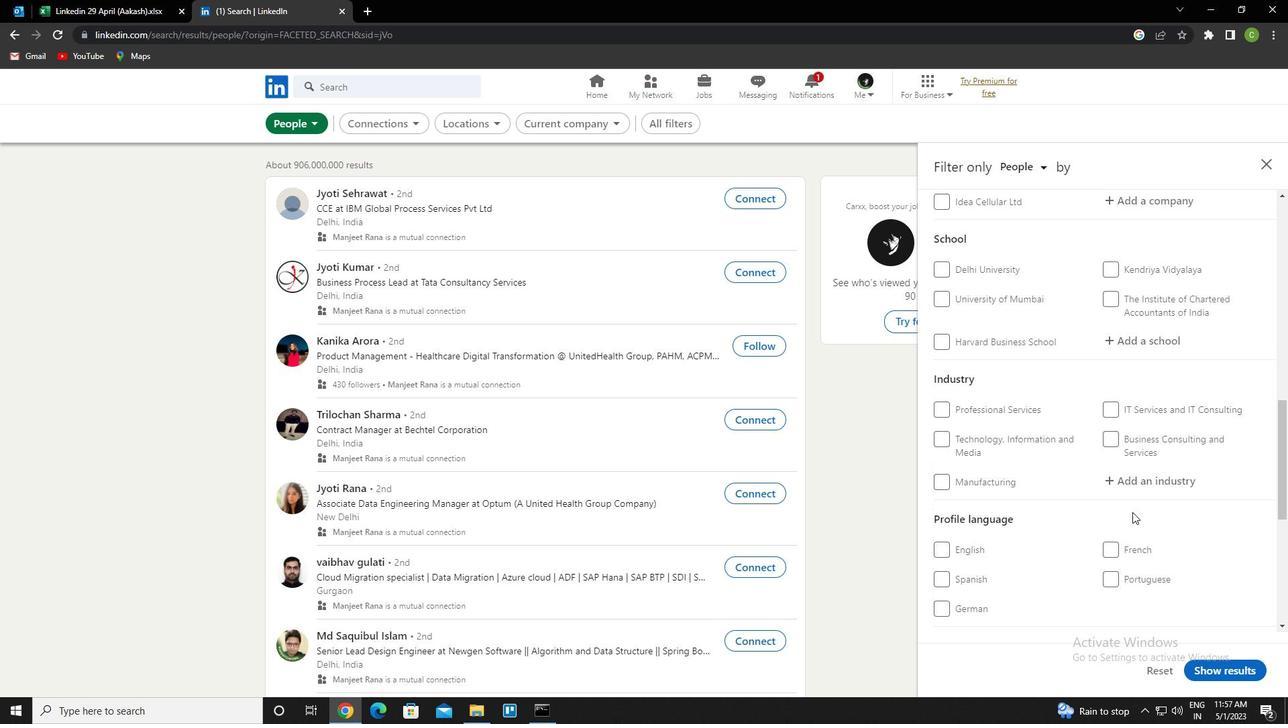 
Action: Mouse moved to (942, 543)
Screenshot: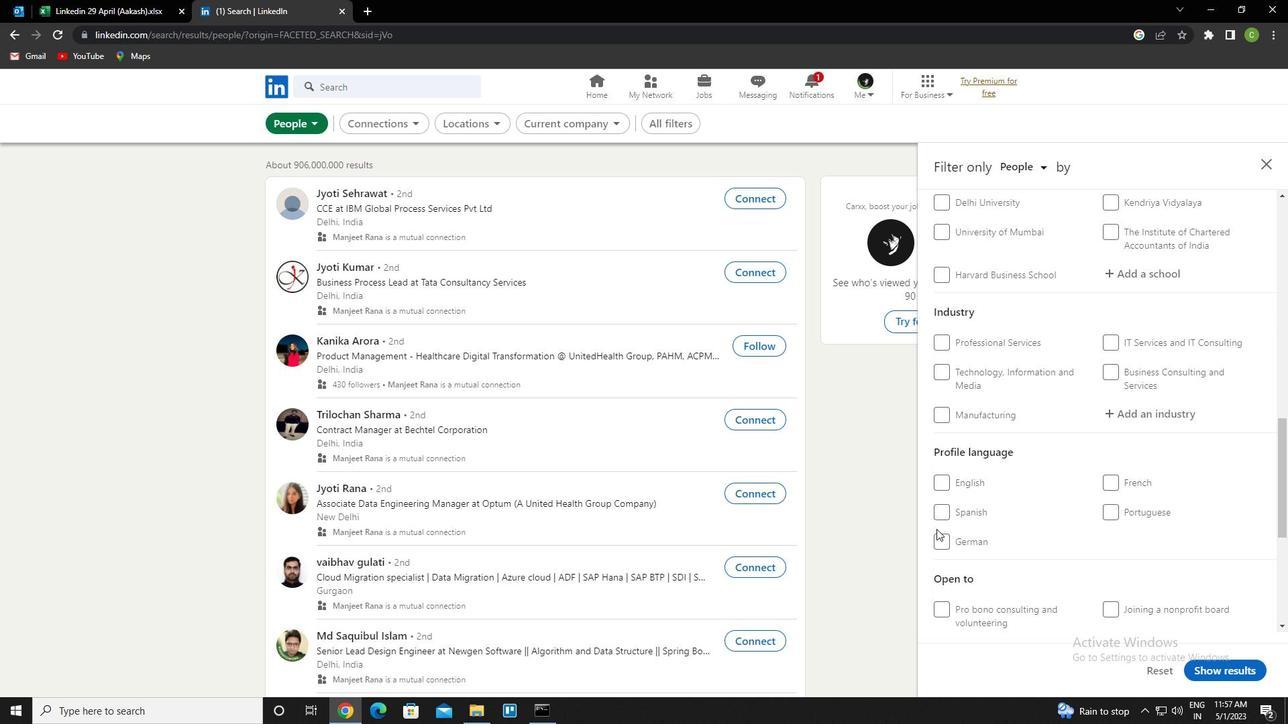 
Action: Mouse pressed left at (942, 543)
Screenshot: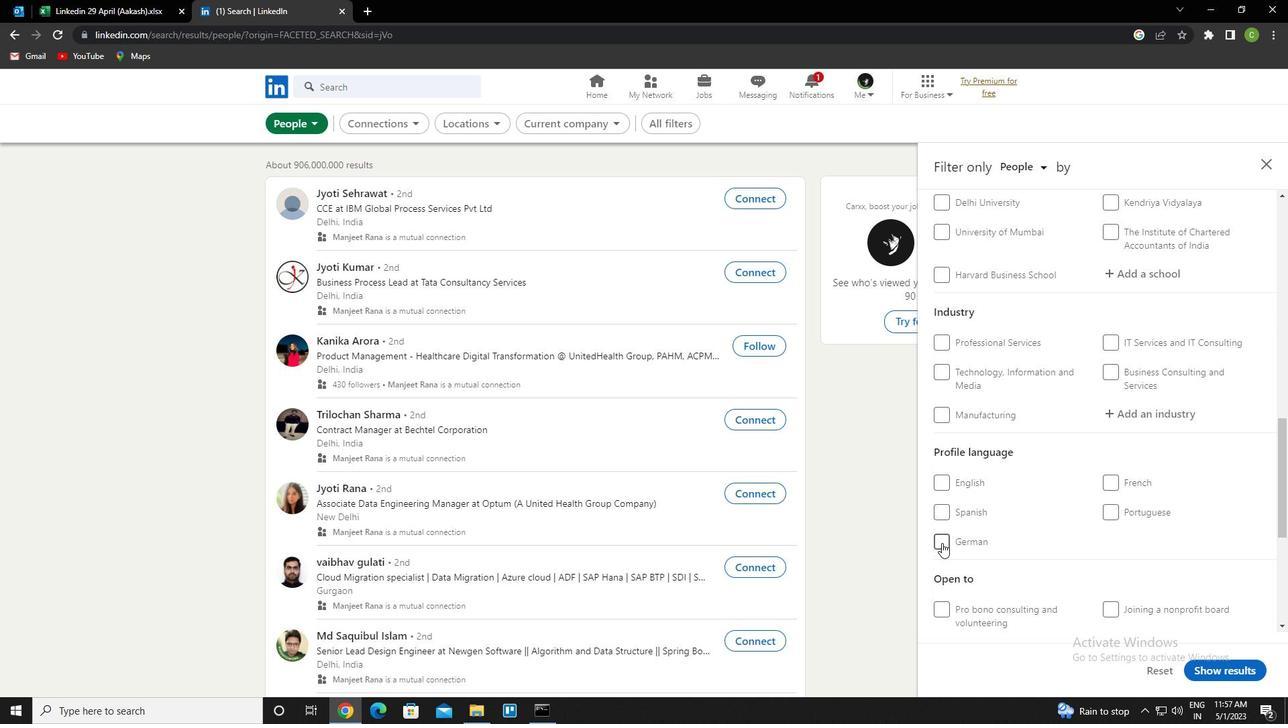 
Action: Mouse moved to (1015, 541)
Screenshot: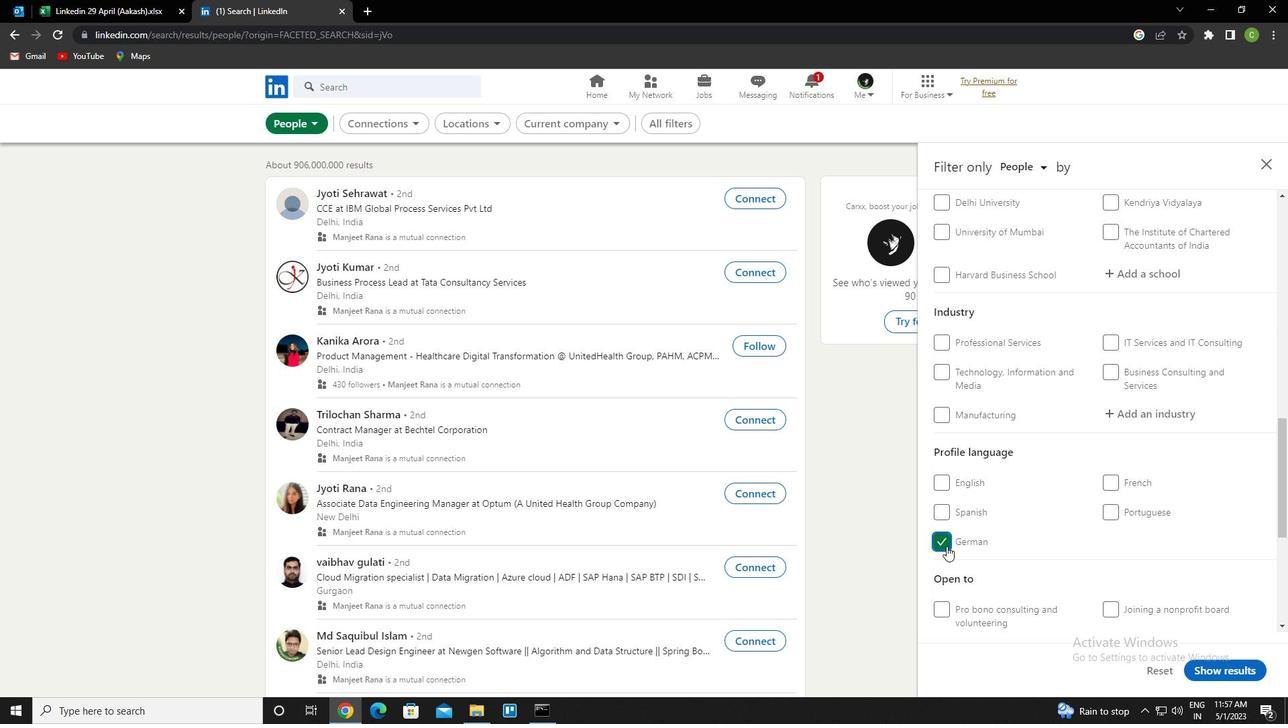 
Action: Mouse scrolled (1015, 541) with delta (0, 0)
Screenshot: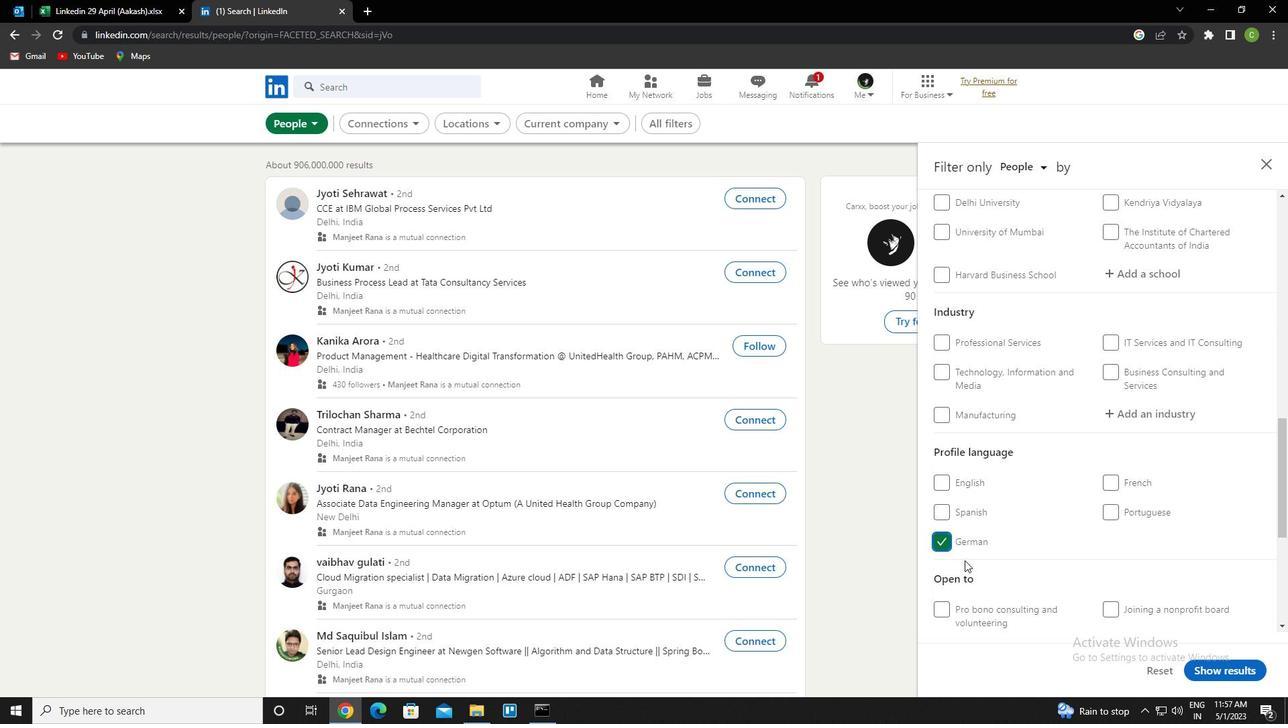 
Action: Mouse scrolled (1015, 541) with delta (0, 0)
Screenshot: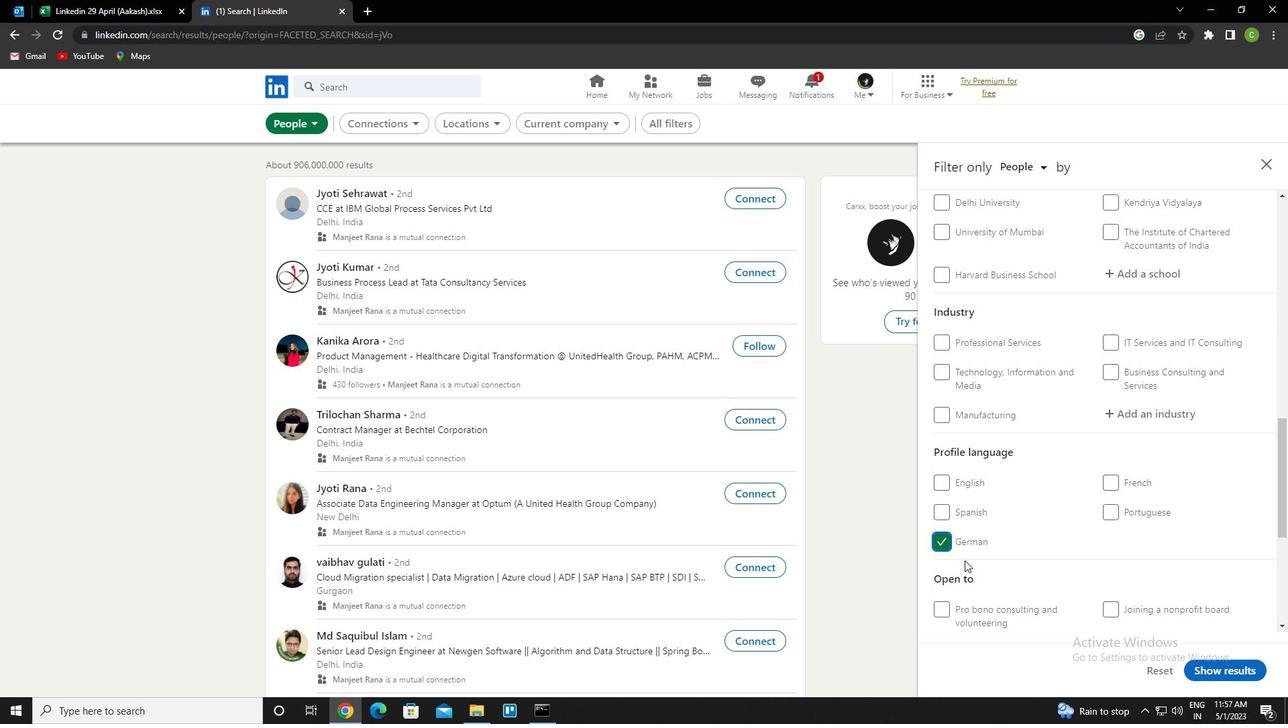 
Action: Mouse scrolled (1015, 541) with delta (0, 0)
Screenshot: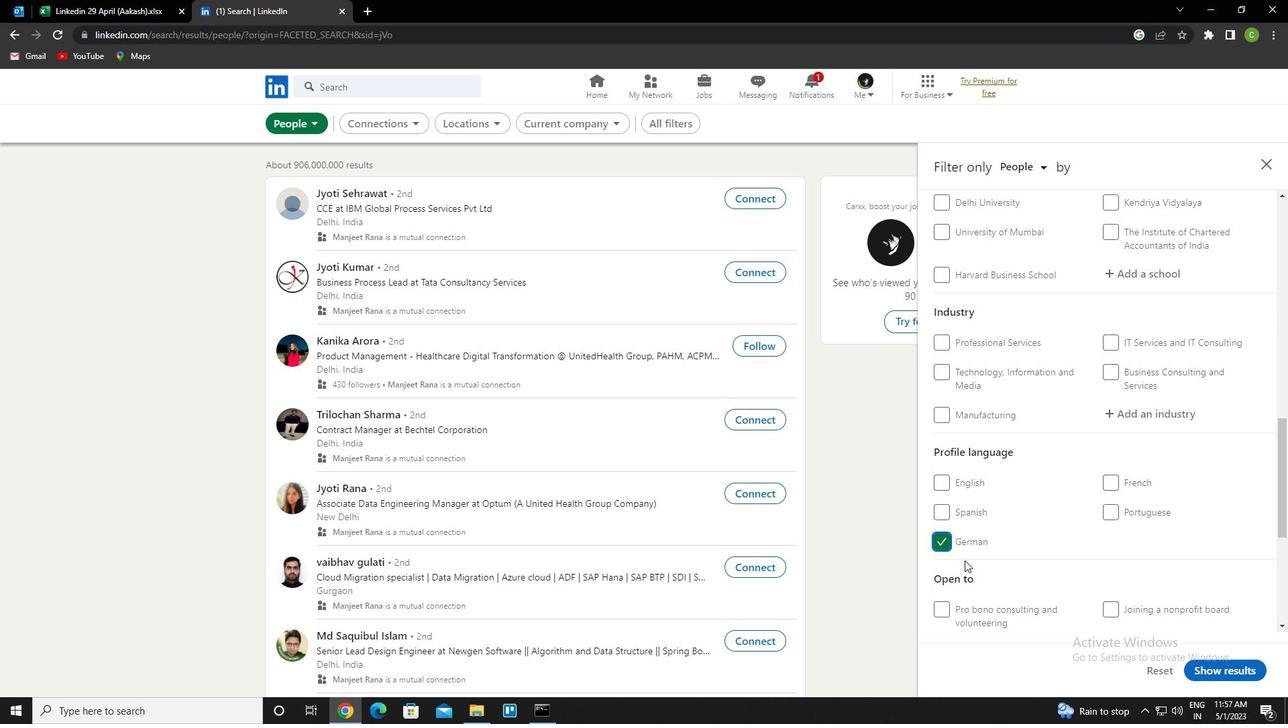 
Action: Mouse scrolled (1015, 541) with delta (0, 0)
Screenshot: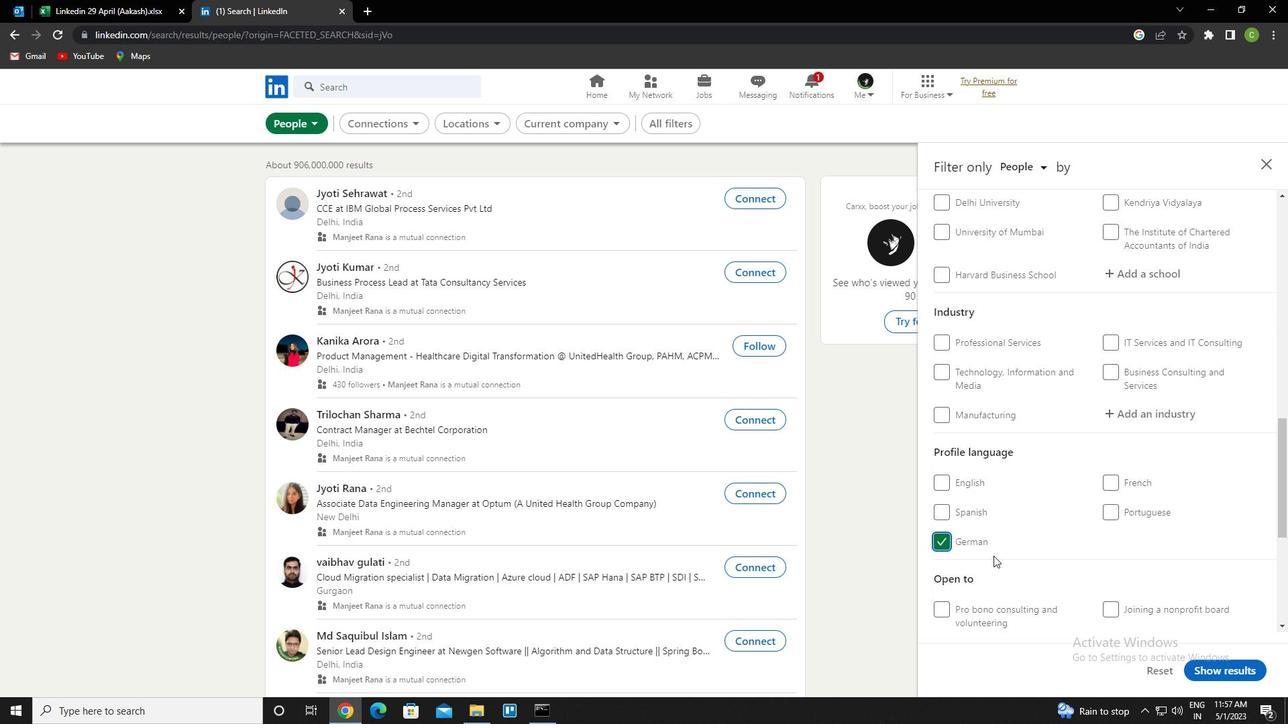 
Action: Mouse scrolled (1015, 541) with delta (0, 0)
Screenshot: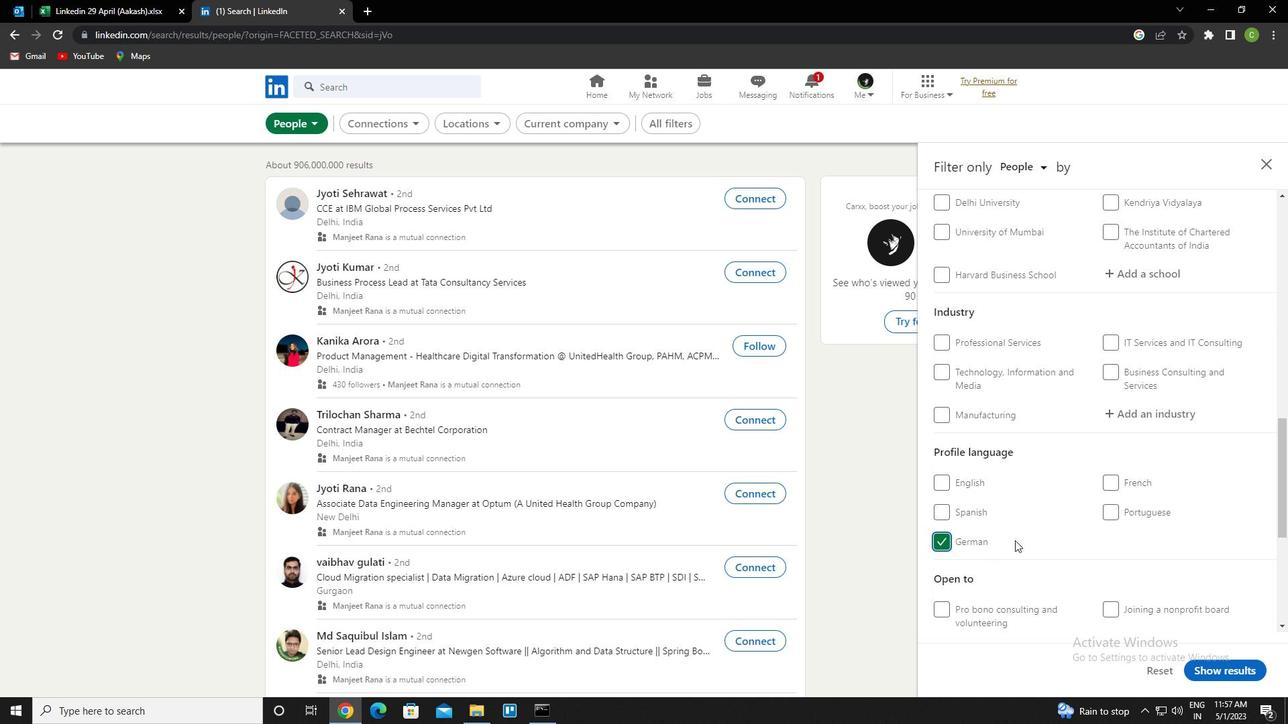
Action: Mouse moved to (1155, 343)
Screenshot: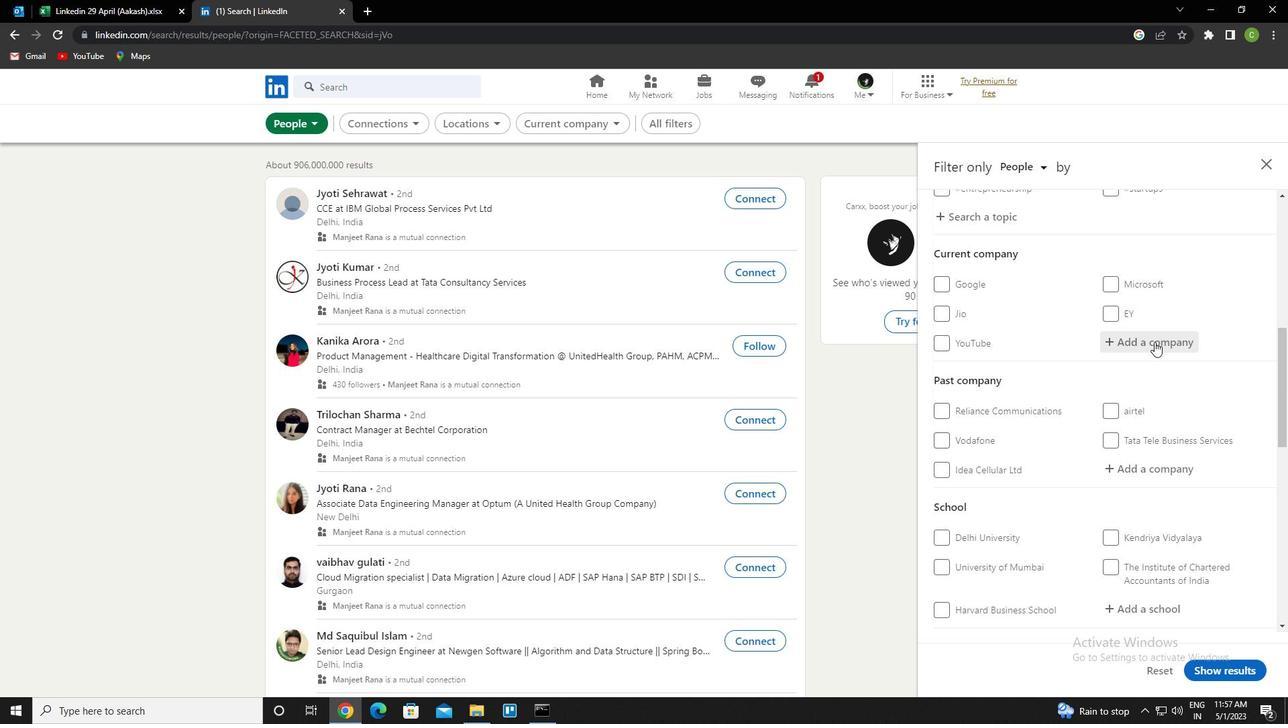 
Action: Mouse pressed left at (1155, 343)
Screenshot: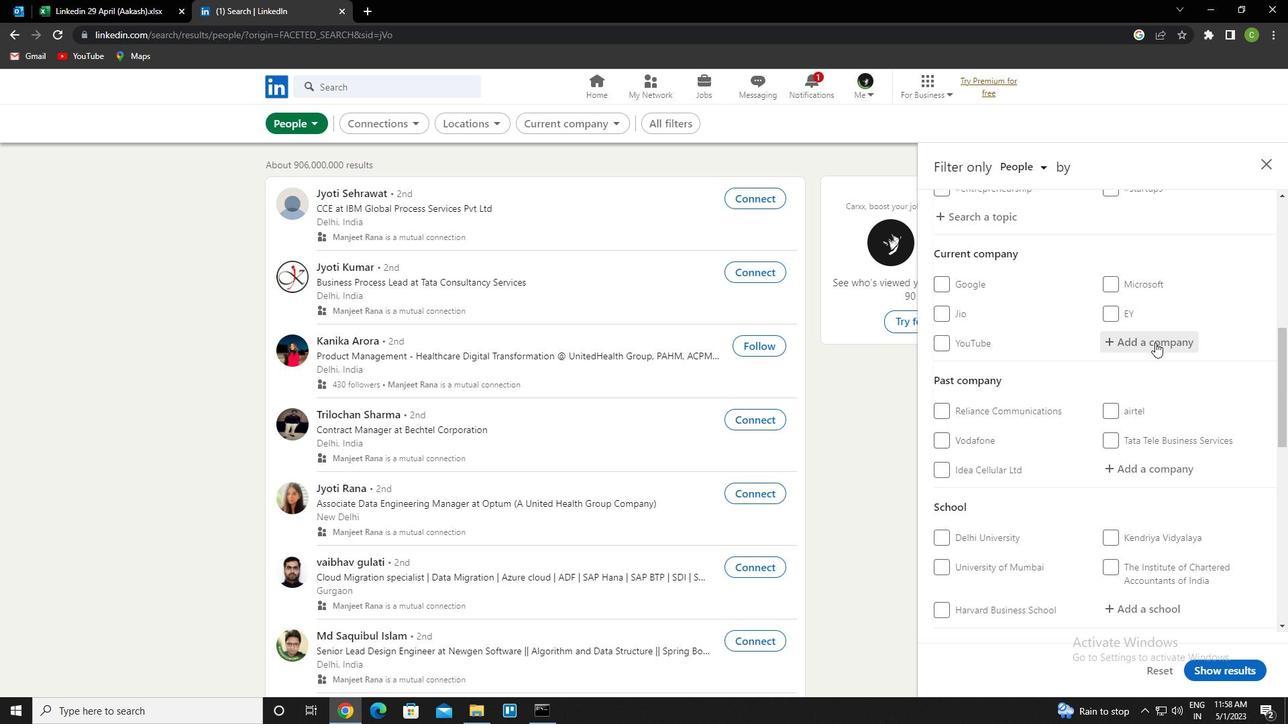 
Action: Key pressed <Key.caps_lock>b<Key.caps_lock>ridgestone<Key.down><Key.down><Key.down><Key.enter>
Screenshot: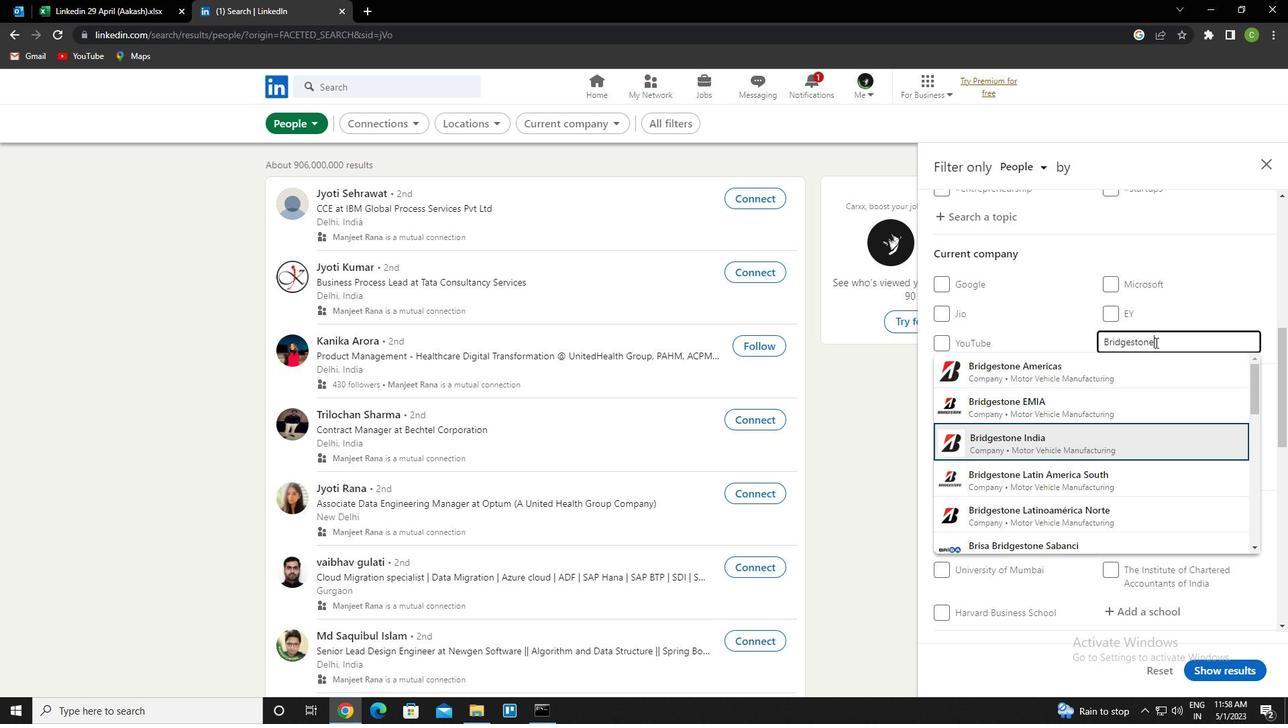 
Action: Mouse moved to (1155, 343)
Screenshot: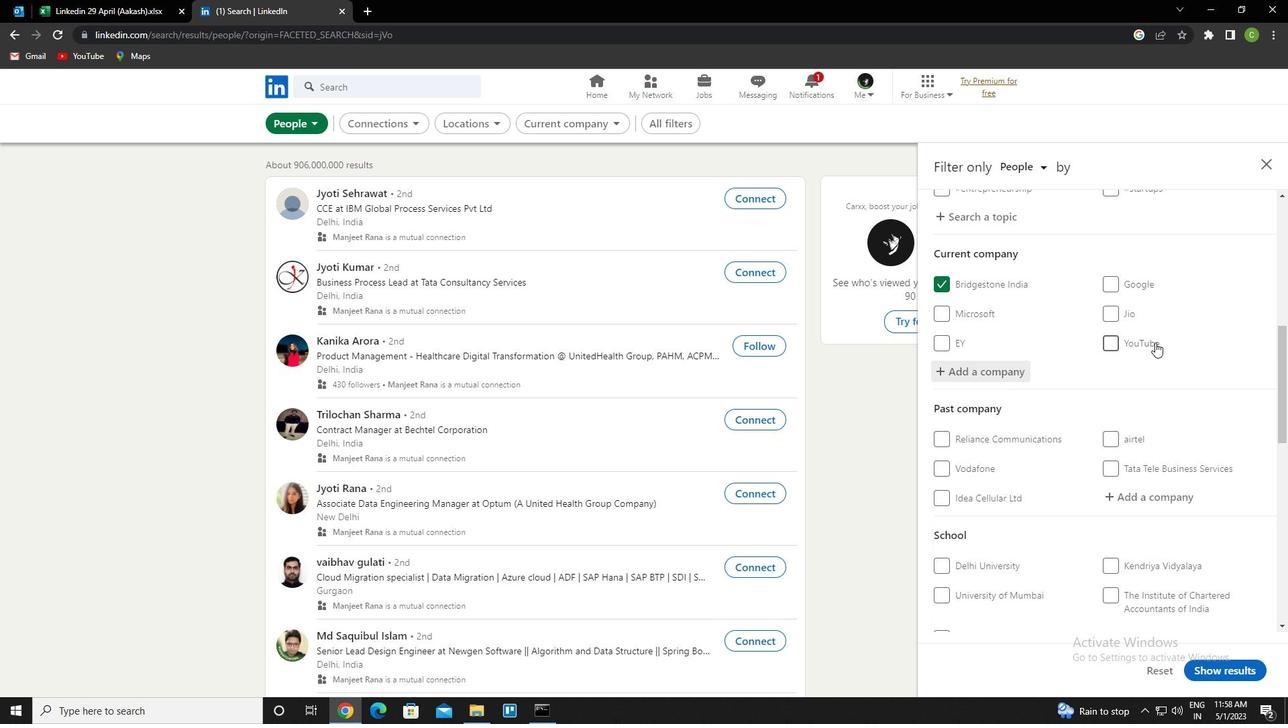 
Action: Mouse scrolled (1155, 342) with delta (0, 0)
Screenshot: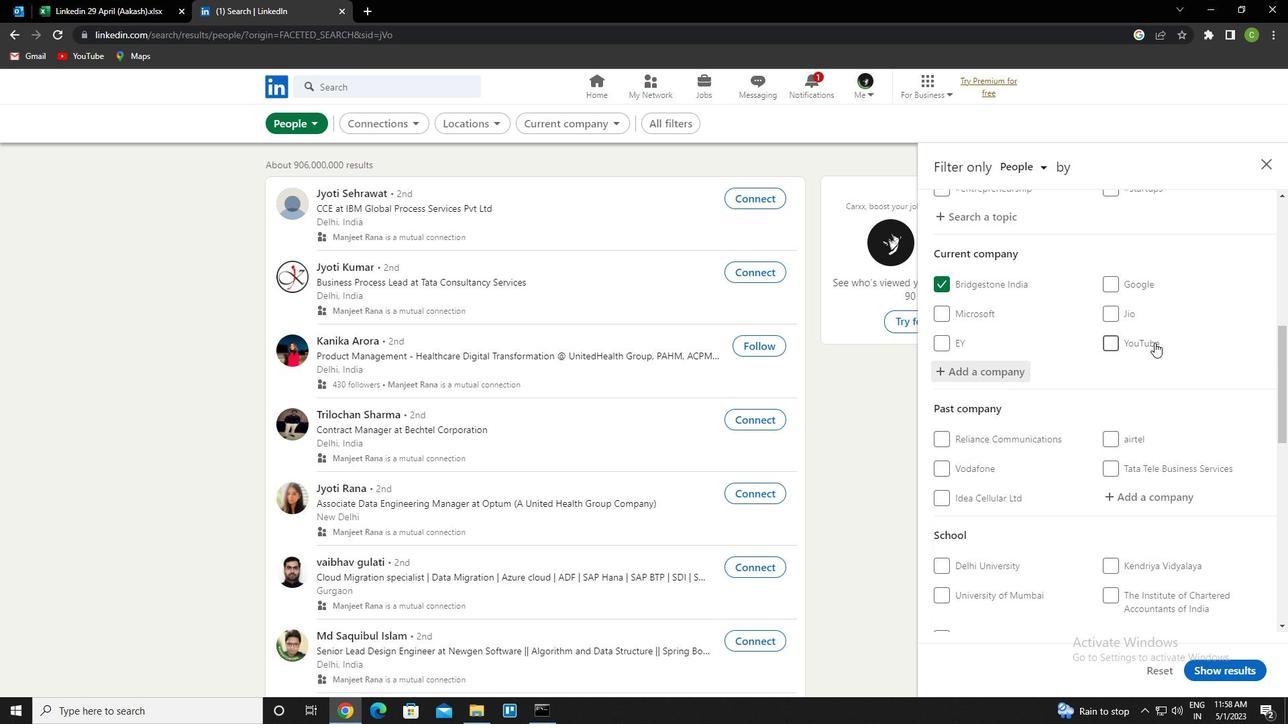 
Action: Mouse moved to (1150, 347)
Screenshot: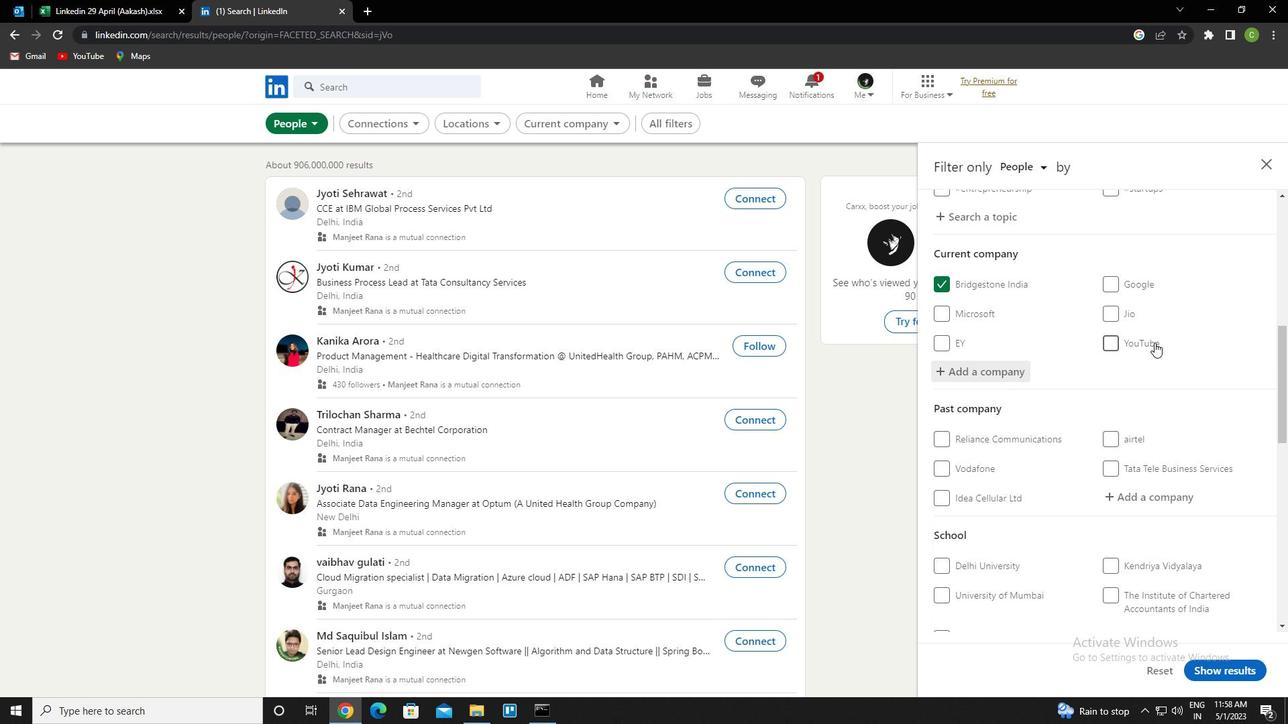 
Action: Mouse scrolled (1150, 346) with delta (0, 0)
Screenshot: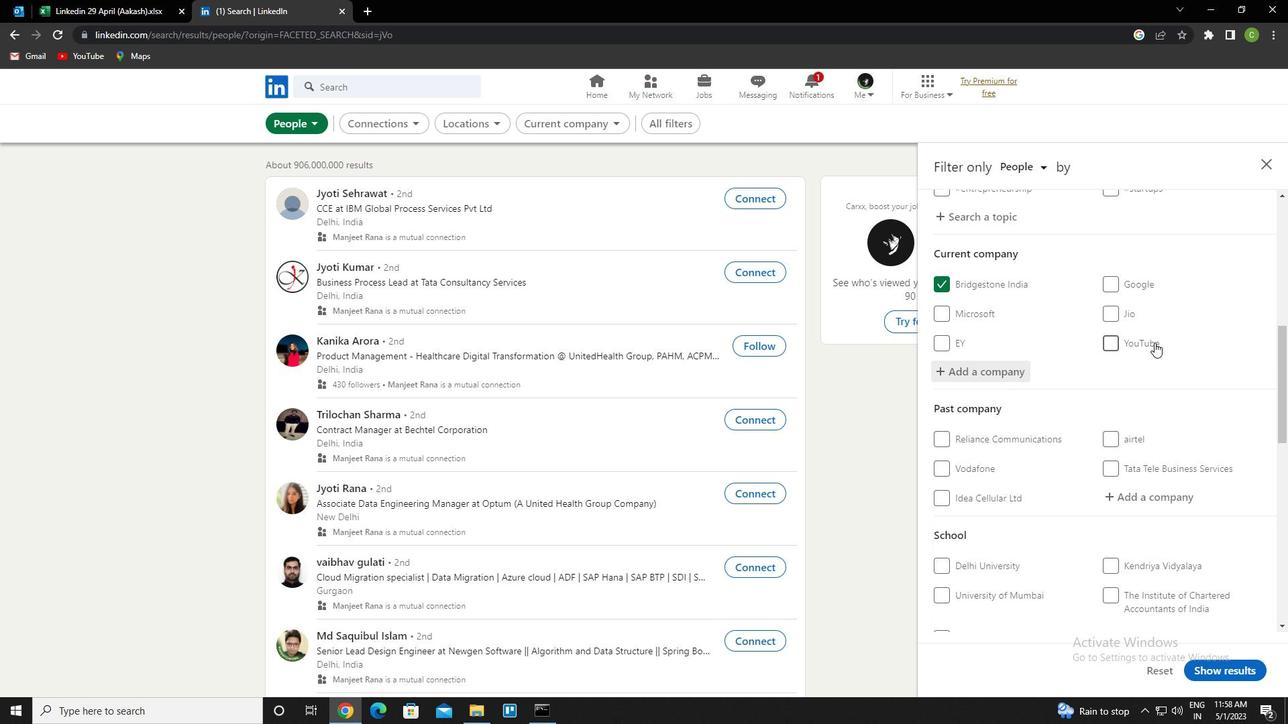 
Action: Mouse moved to (1151, 499)
Screenshot: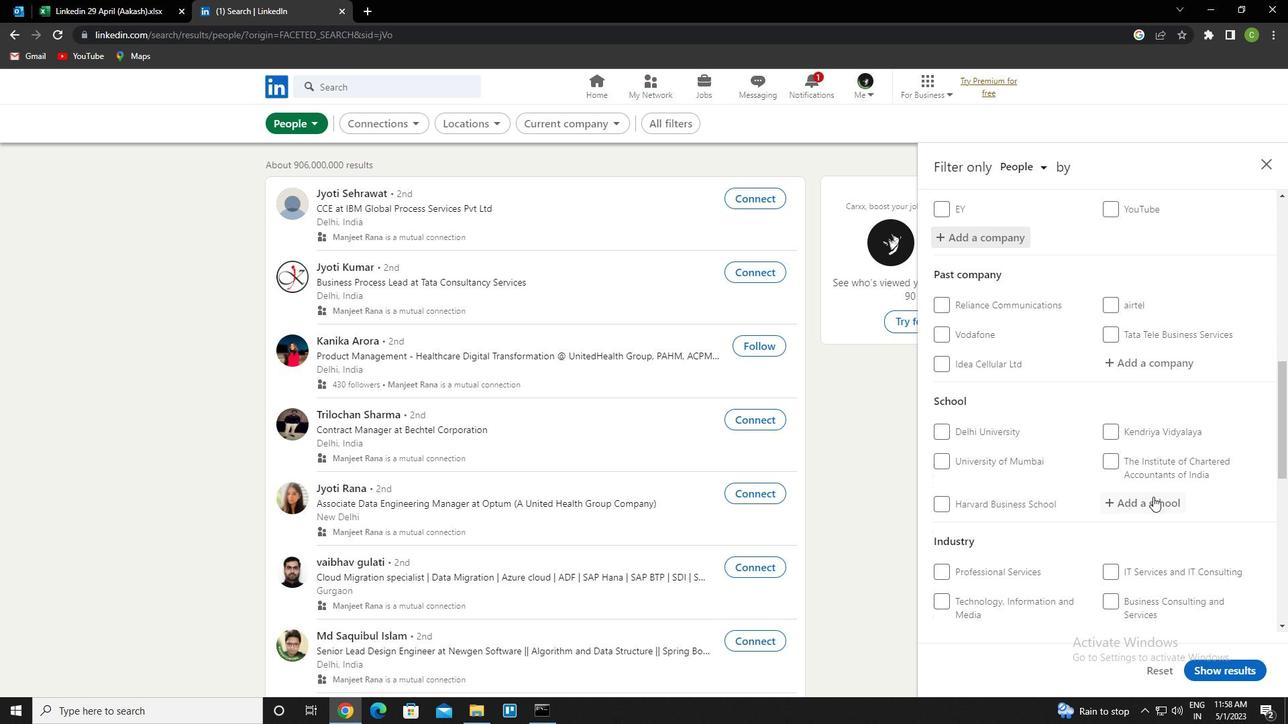 
Action: Mouse pressed left at (1151, 499)
Screenshot: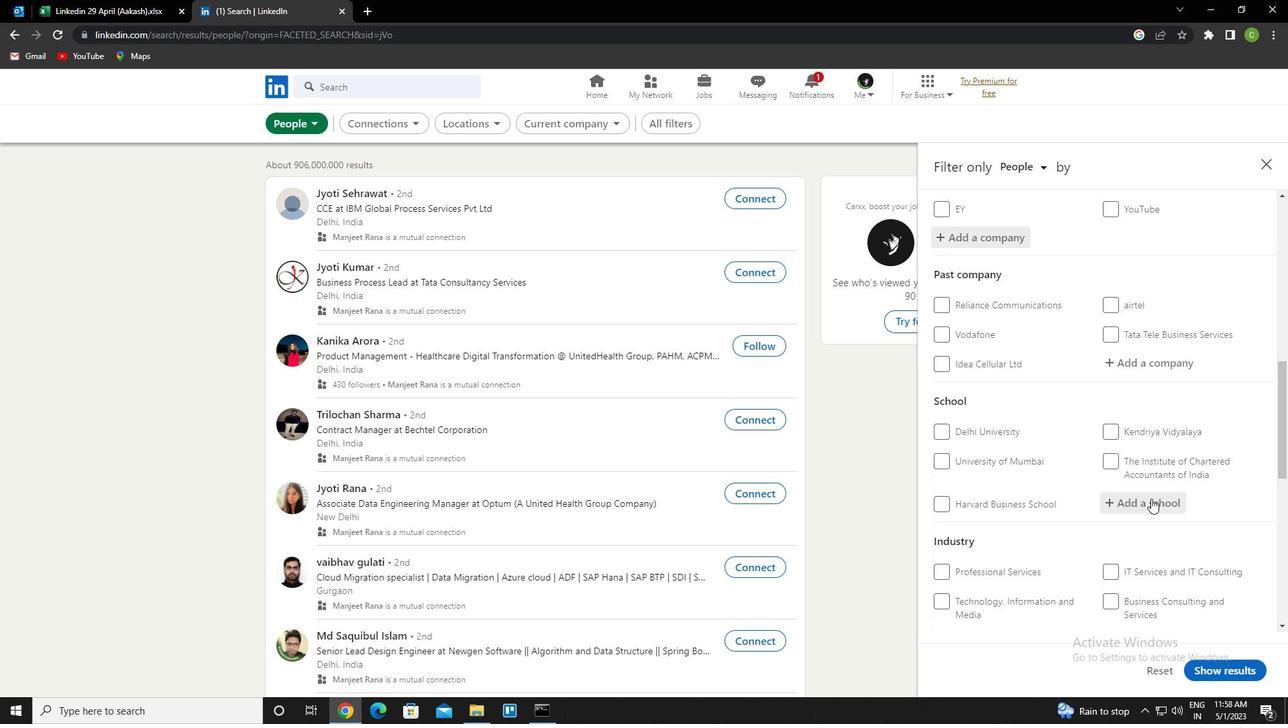 
Action: Key pressed <Key.caps_lock>w<Key.caps_lock>estford<Key.down><Key.enter>
Screenshot: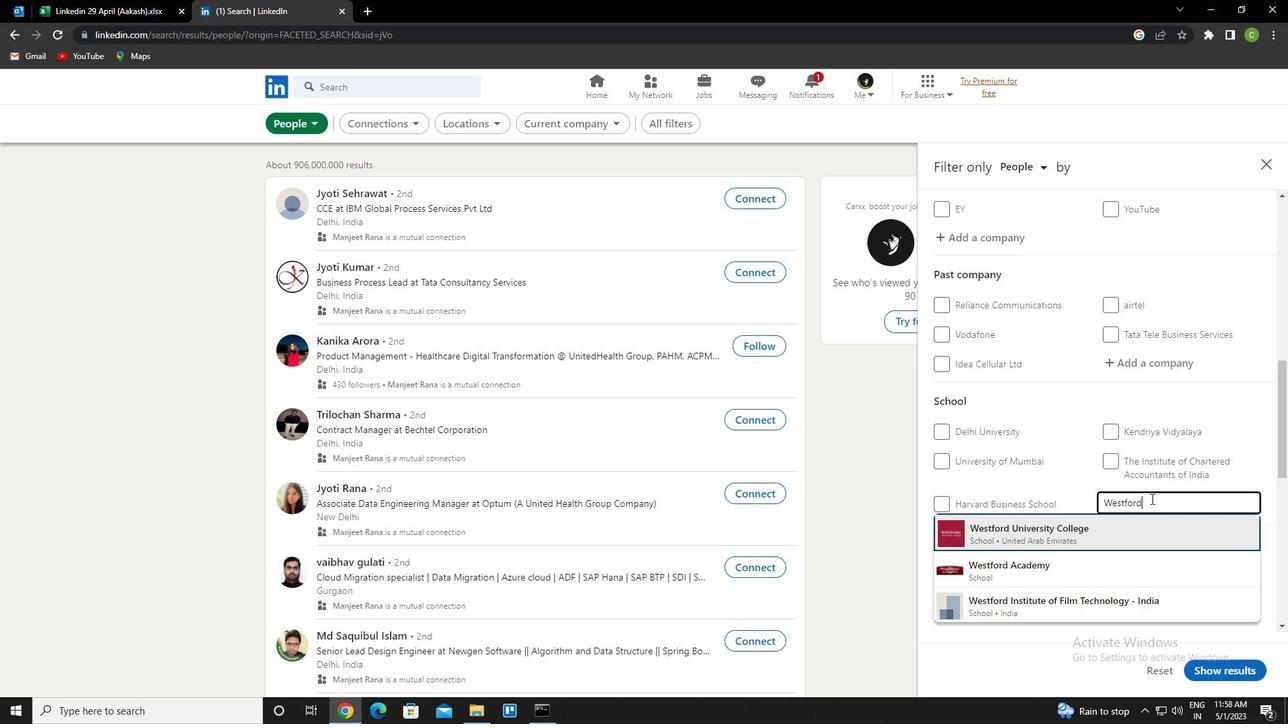 
Action: Mouse moved to (1145, 503)
Screenshot: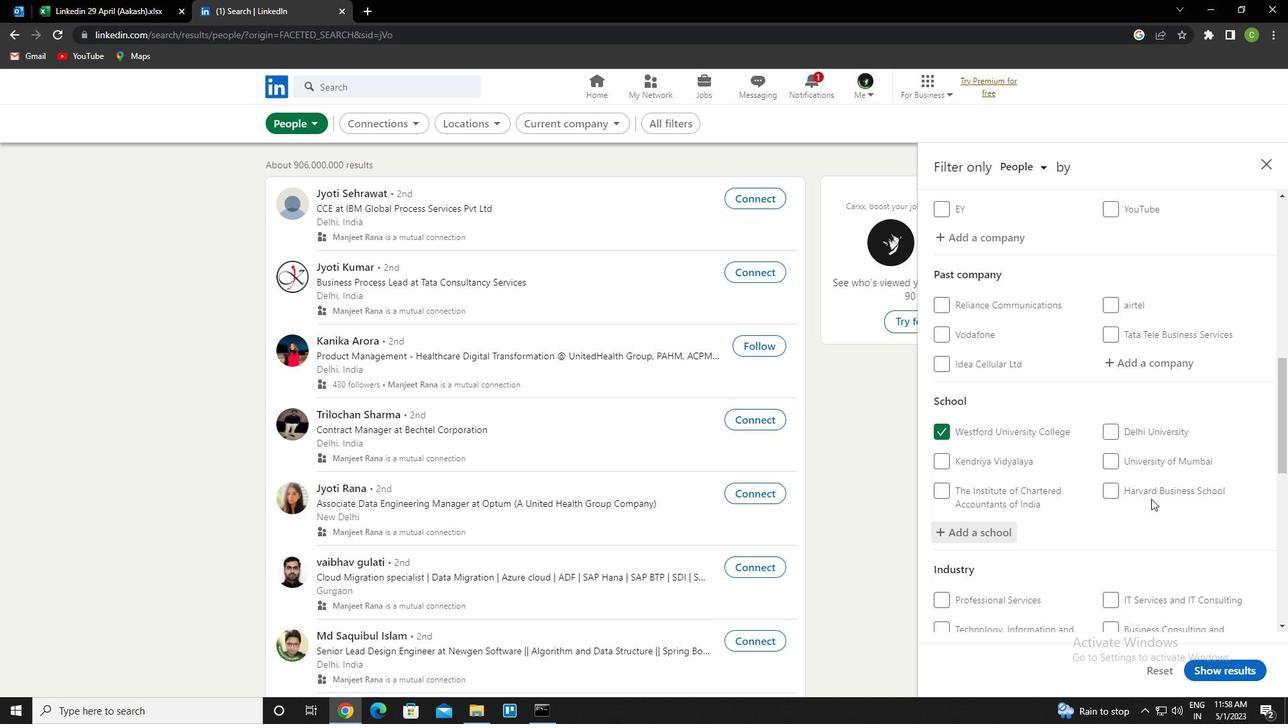 
Action: Mouse scrolled (1145, 502) with delta (0, 0)
Screenshot: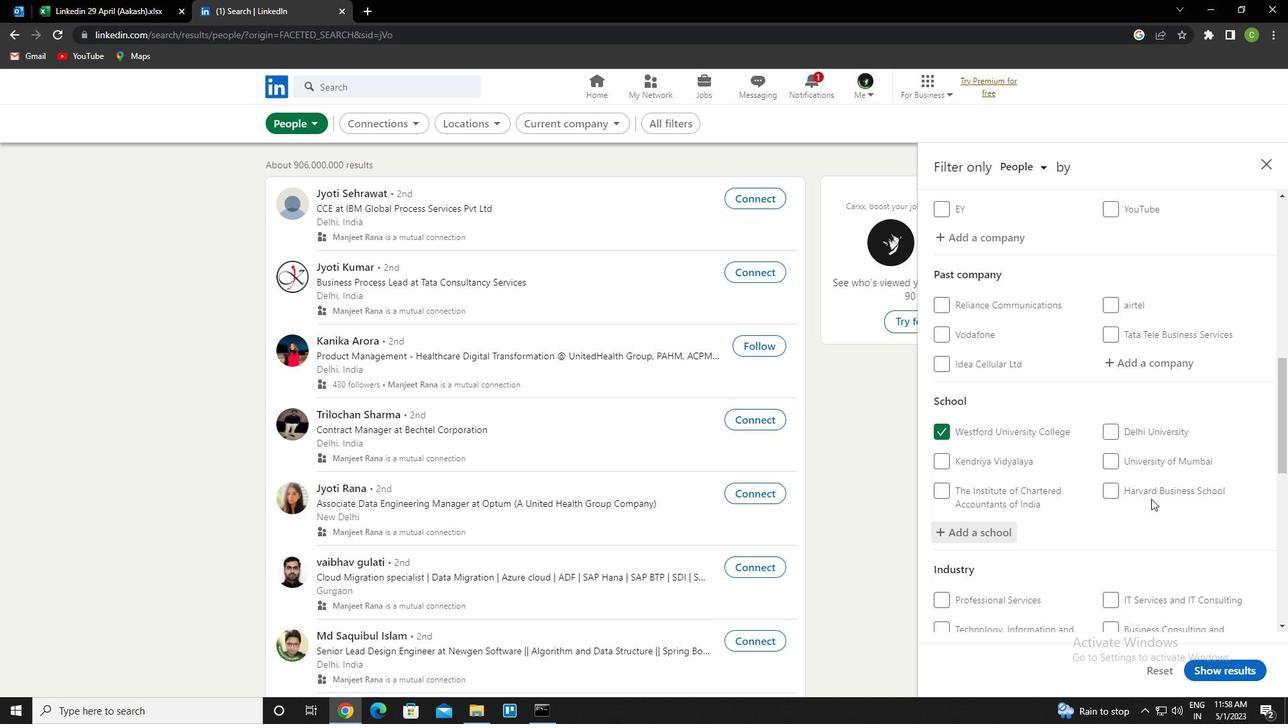 
Action: Mouse moved to (1122, 524)
Screenshot: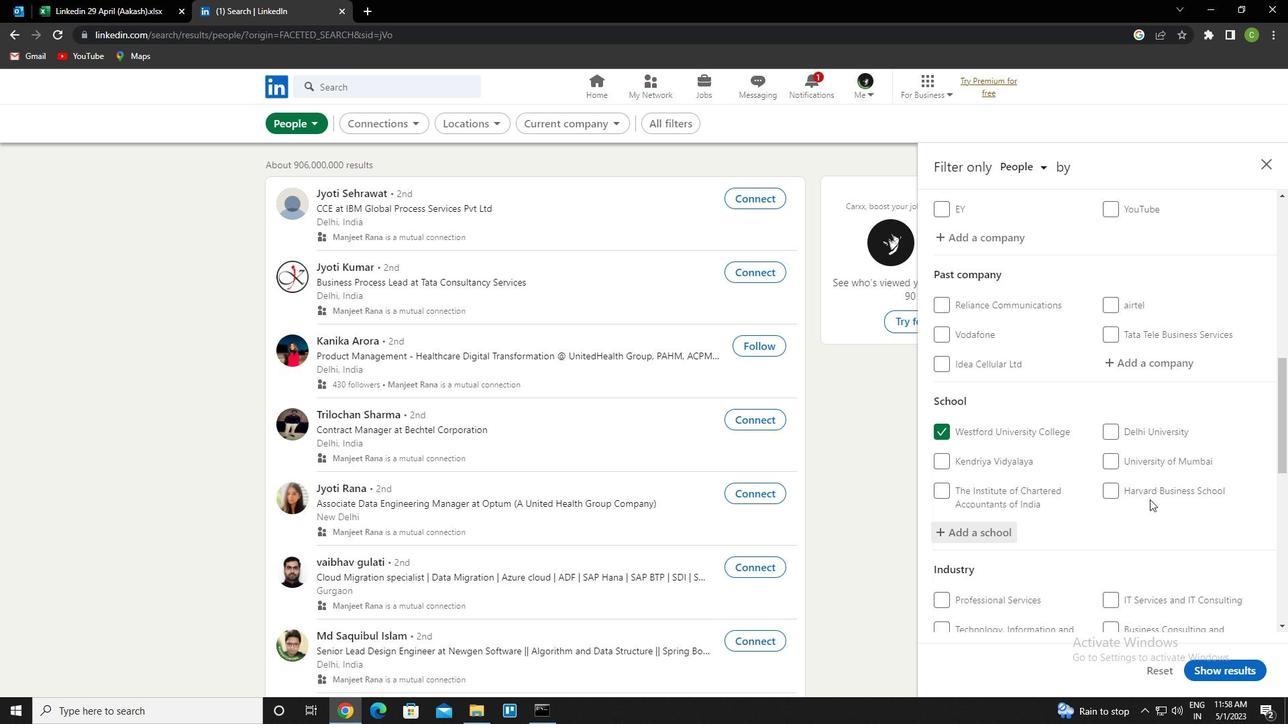 
Action: Mouse scrolled (1122, 524) with delta (0, 0)
Screenshot: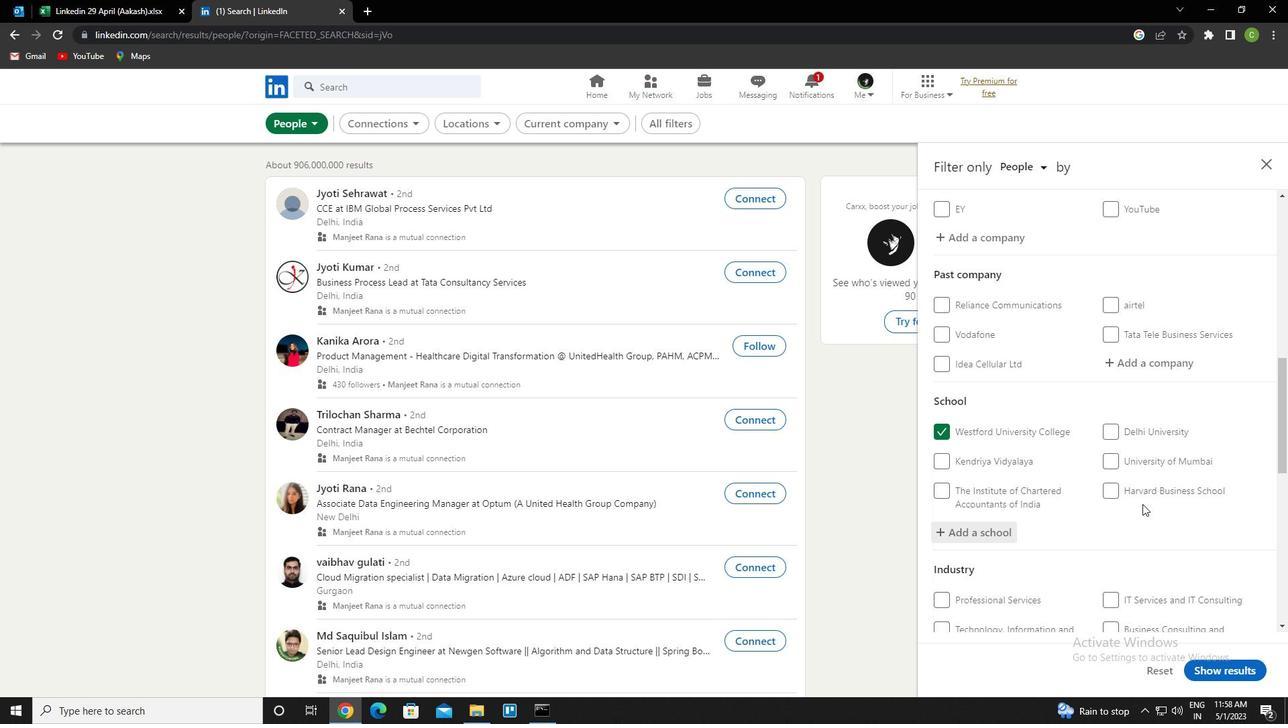 
Action: Mouse moved to (1117, 528)
Screenshot: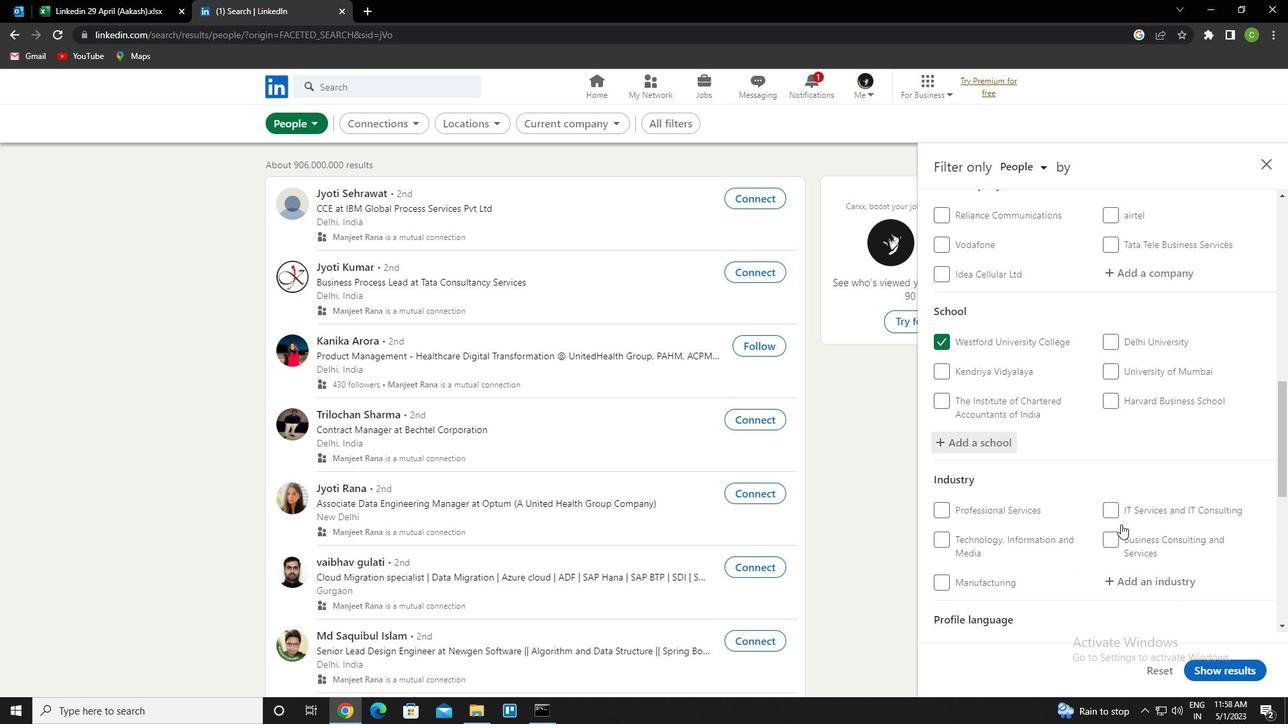 
Action: Mouse scrolled (1117, 527) with delta (0, 0)
Screenshot: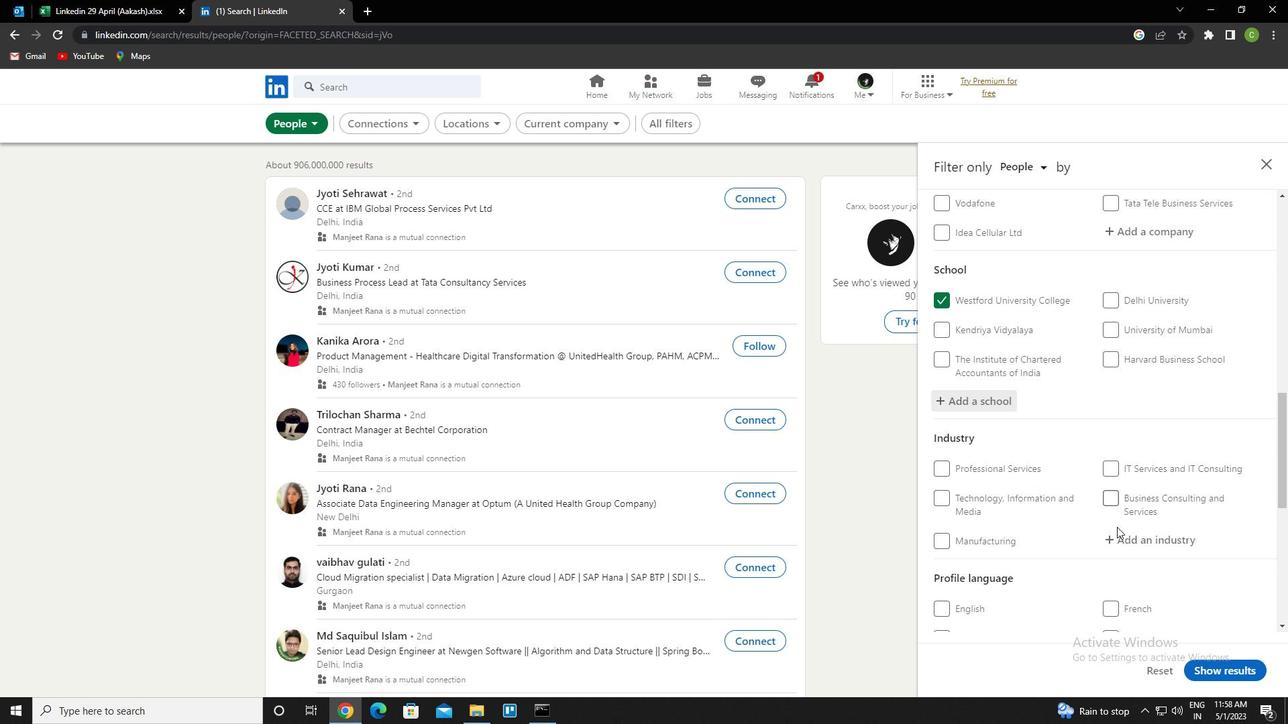 
Action: Mouse scrolled (1117, 527) with delta (0, 0)
Screenshot: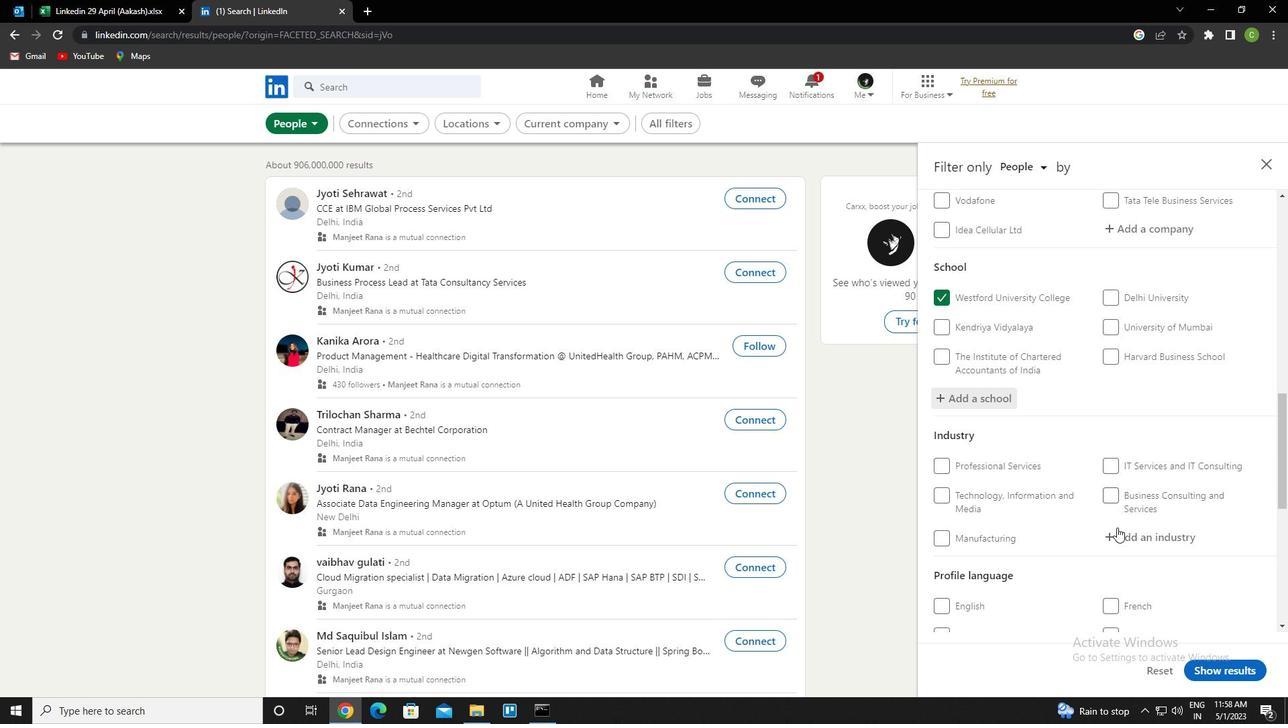 
Action: Mouse moved to (1123, 406)
Screenshot: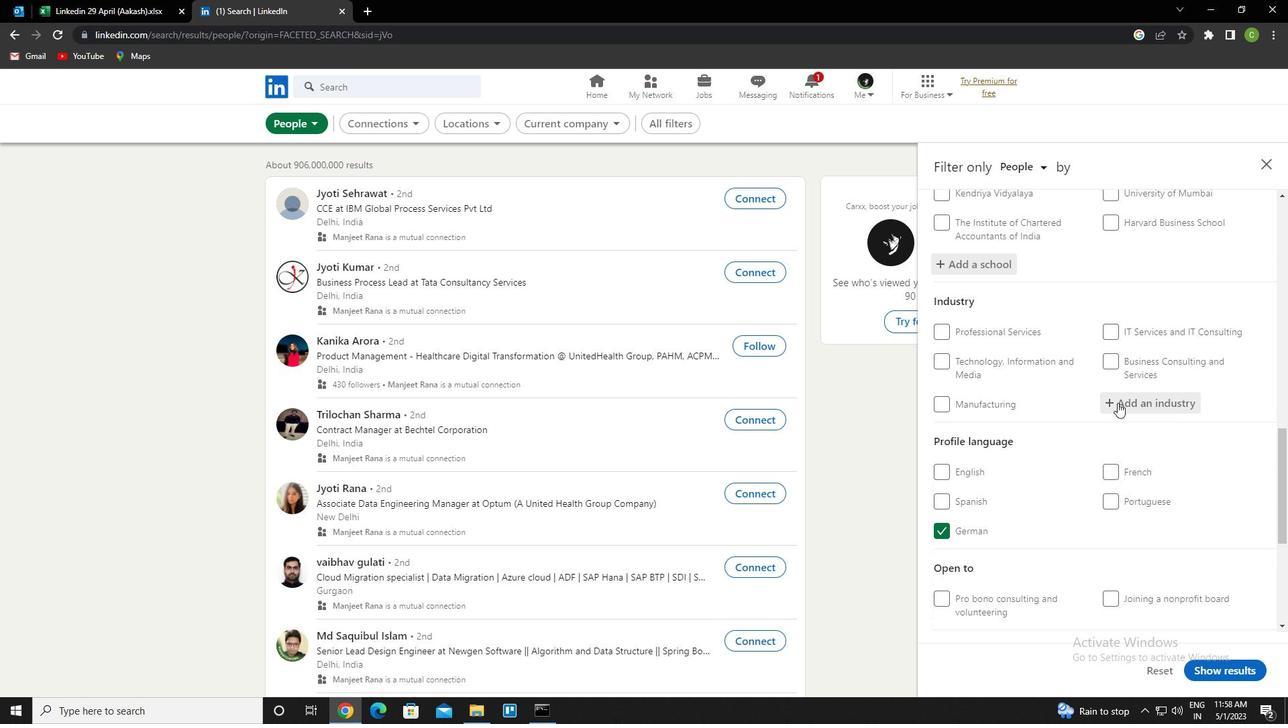 
Action: Mouse pressed left at (1123, 406)
Screenshot: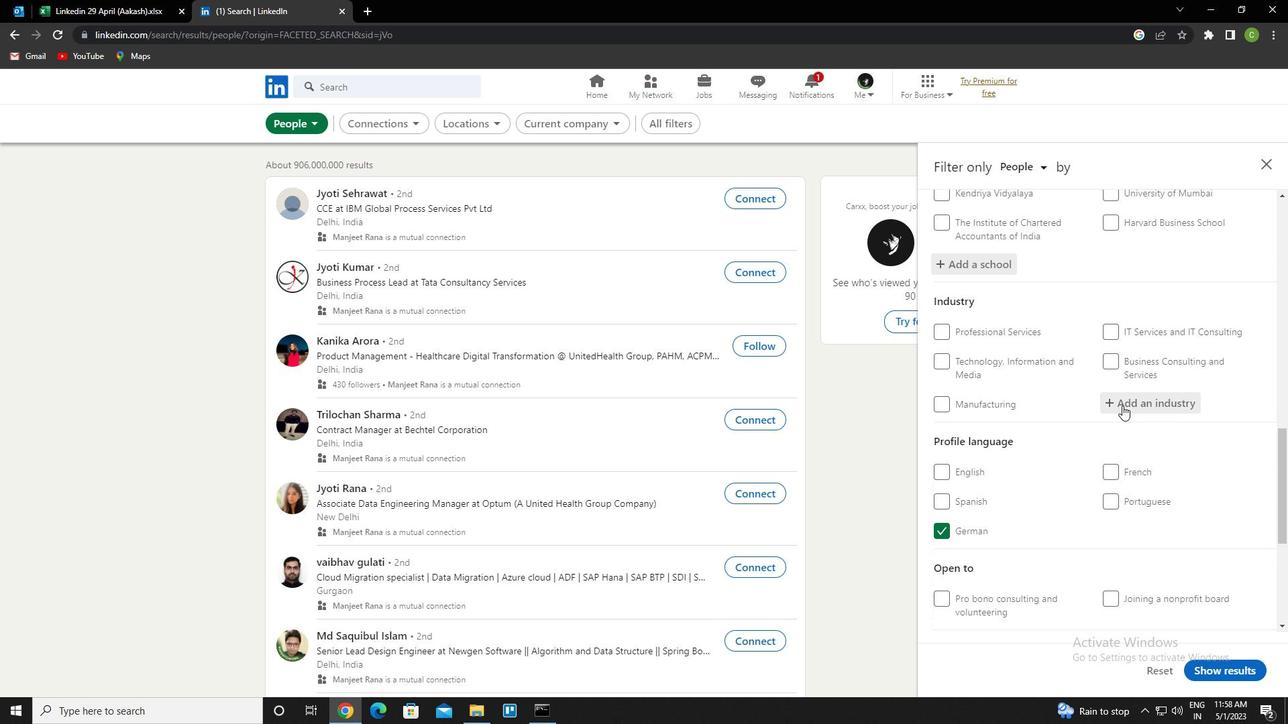 
Action: Key pressed <Key.caps_lock>n<Key.caps_lock>onresiden<Key.down><Key.enter>
Screenshot: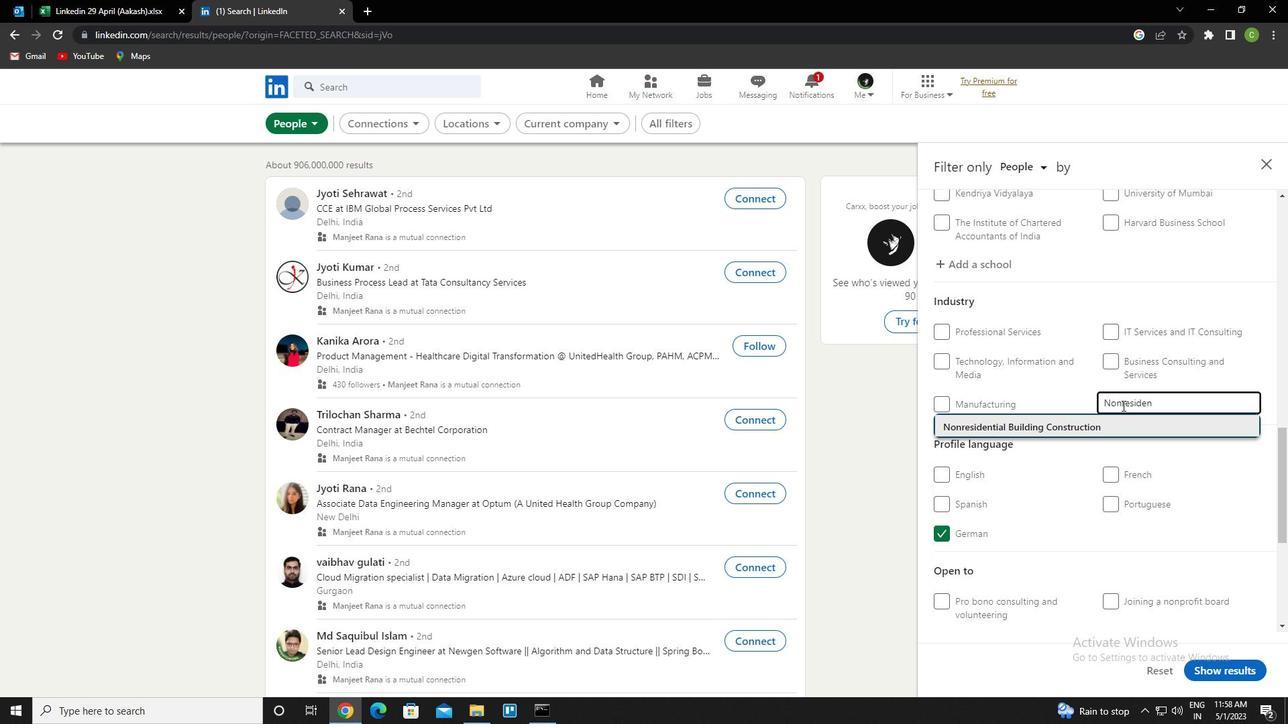 
Action: Mouse scrolled (1123, 405) with delta (0, 0)
Screenshot: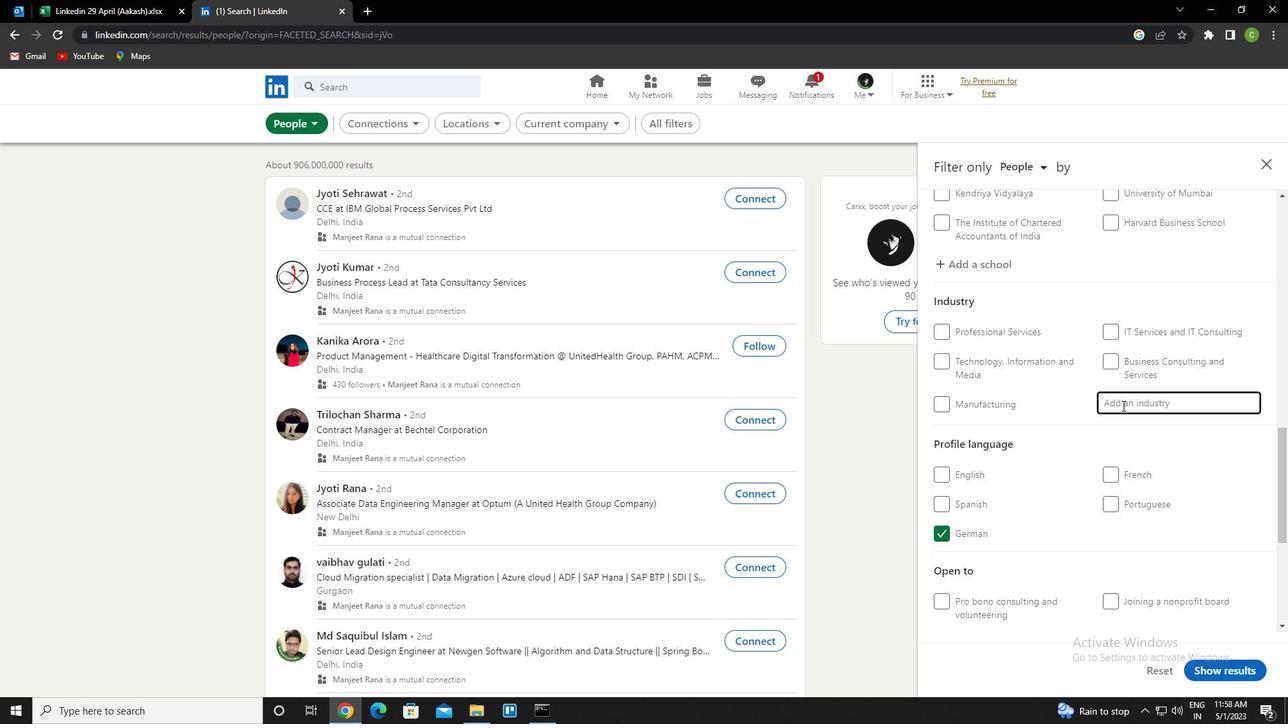 
Action: Mouse scrolled (1123, 405) with delta (0, 0)
Screenshot: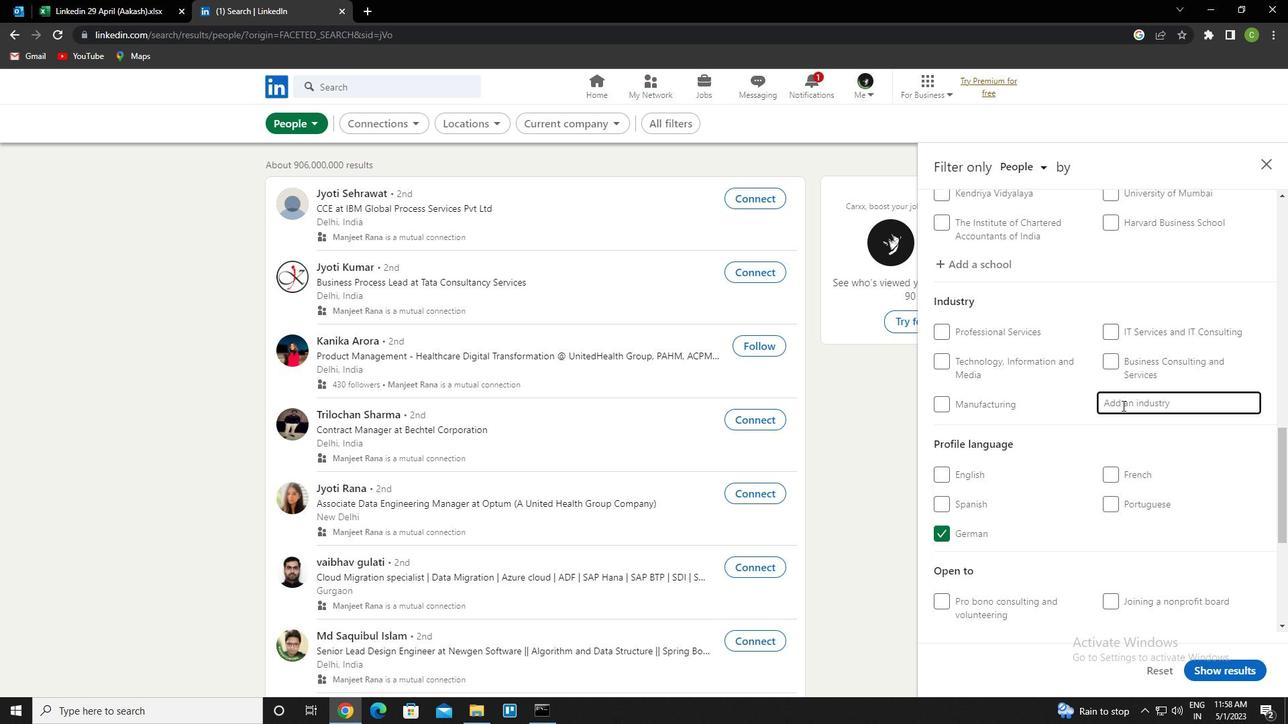 
Action: Mouse scrolled (1123, 405) with delta (0, 0)
Screenshot: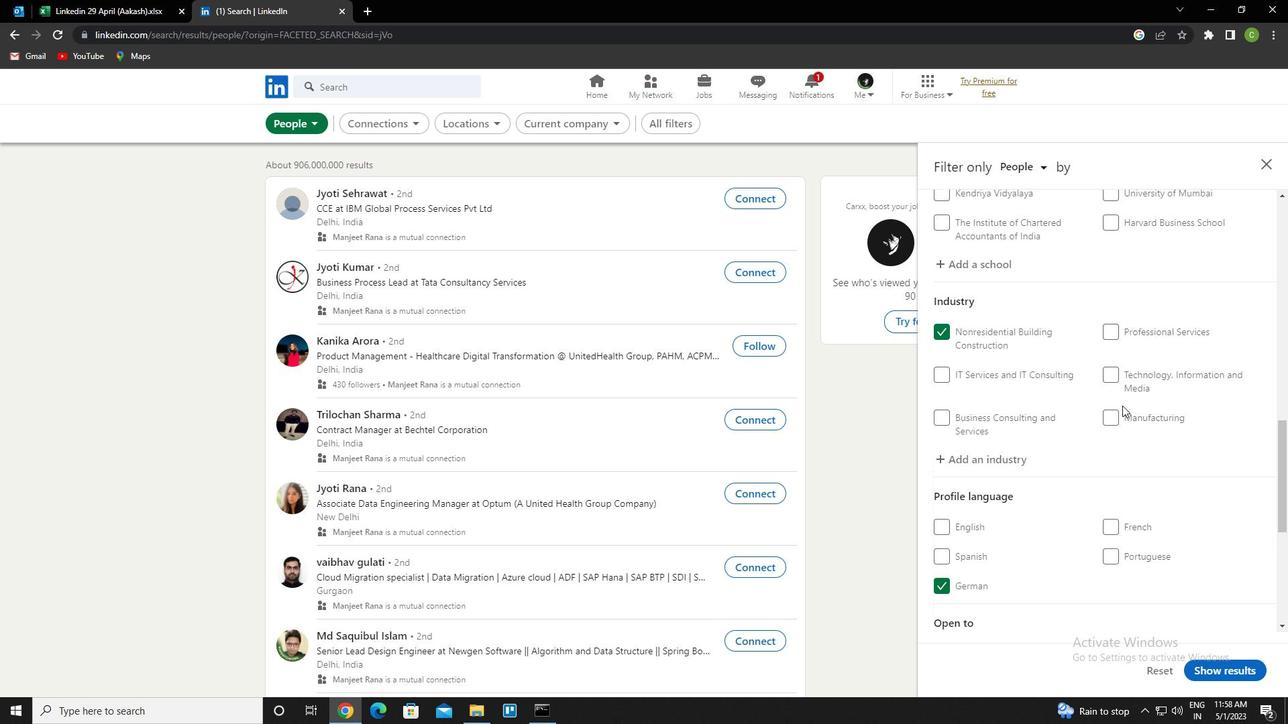 
Action: Mouse scrolled (1123, 405) with delta (0, 0)
Screenshot: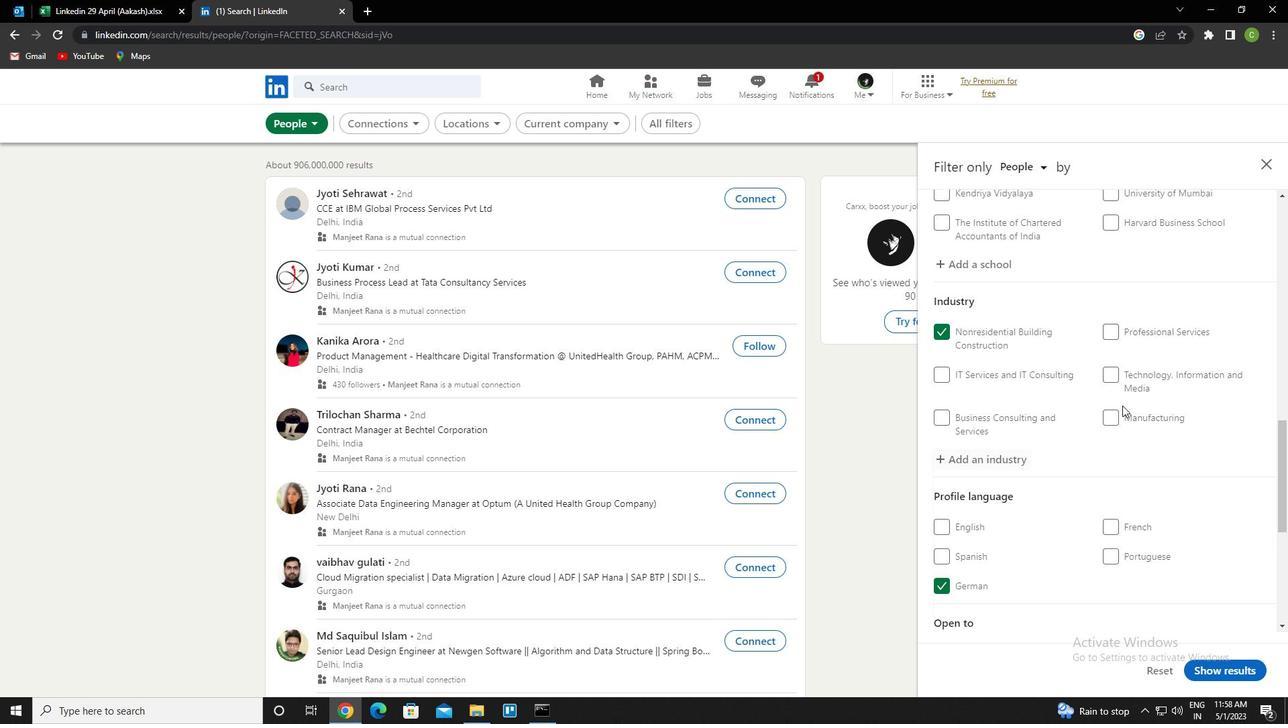
Action: Mouse moved to (1109, 466)
Screenshot: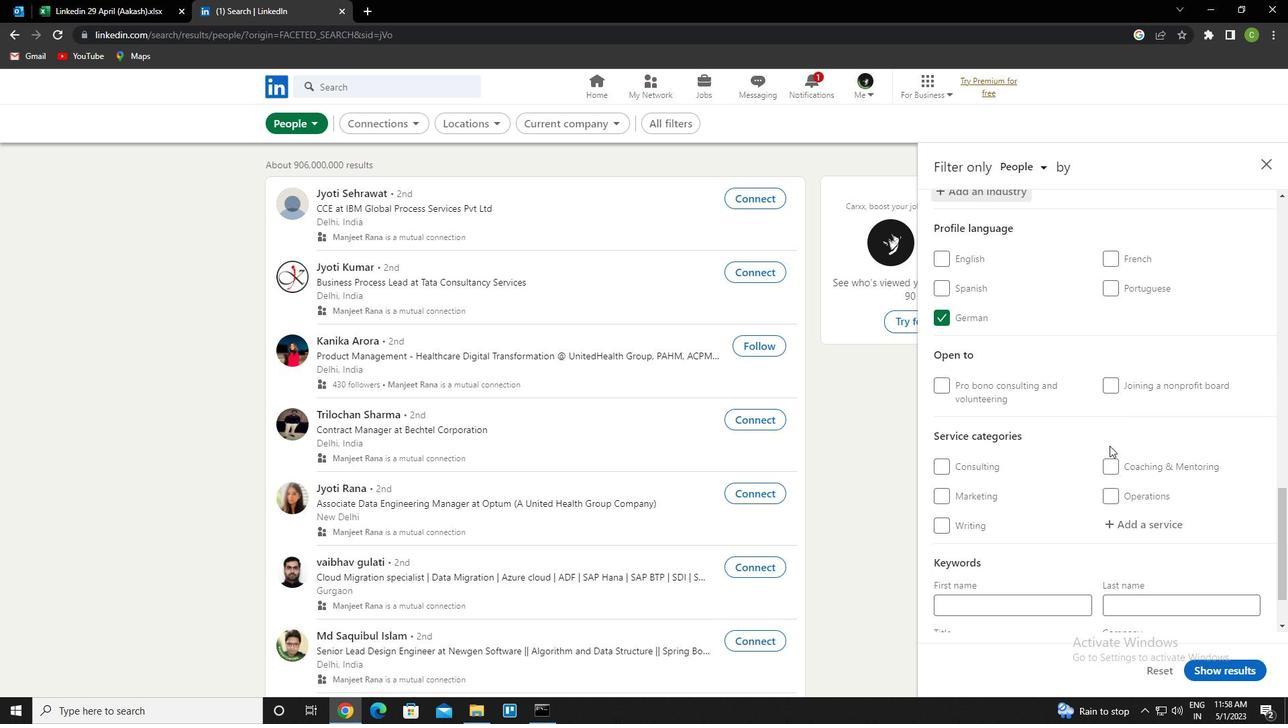 
Action: Mouse scrolled (1109, 465) with delta (0, 0)
Screenshot: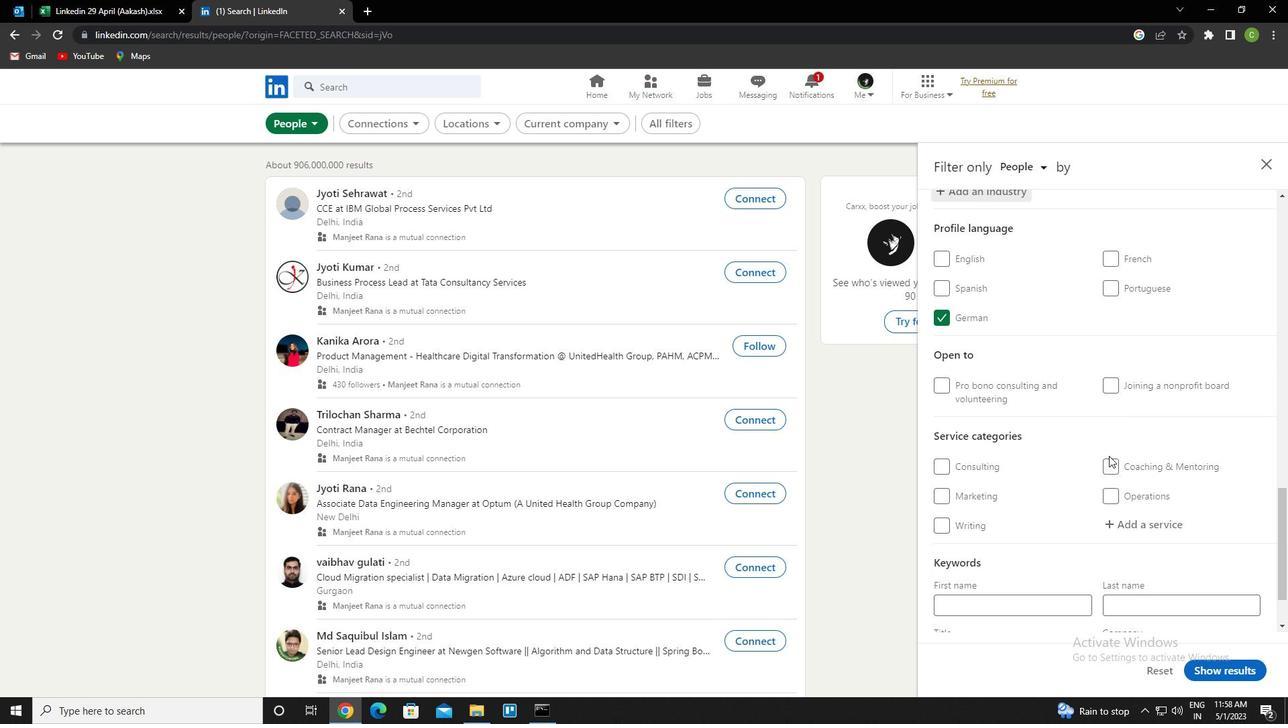 
Action: Mouse scrolled (1109, 465) with delta (0, 0)
Screenshot: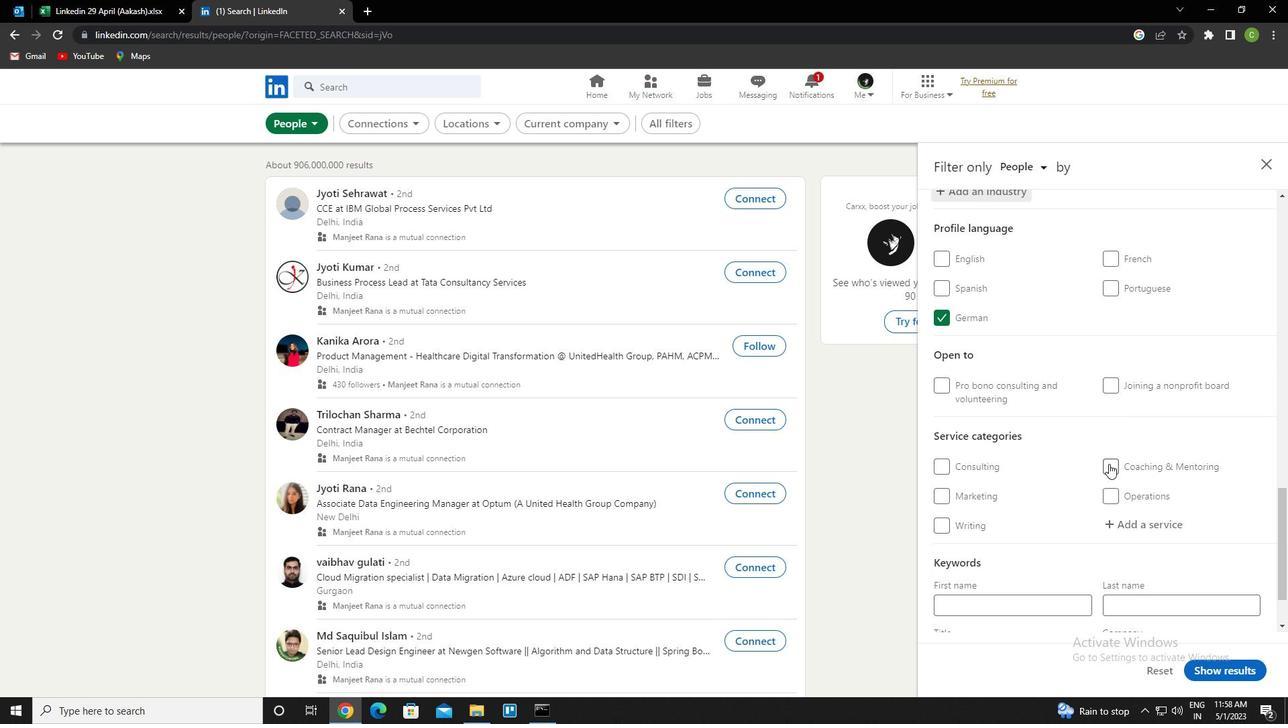 
Action: Mouse scrolled (1109, 465) with delta (0, 0)
Screenshot: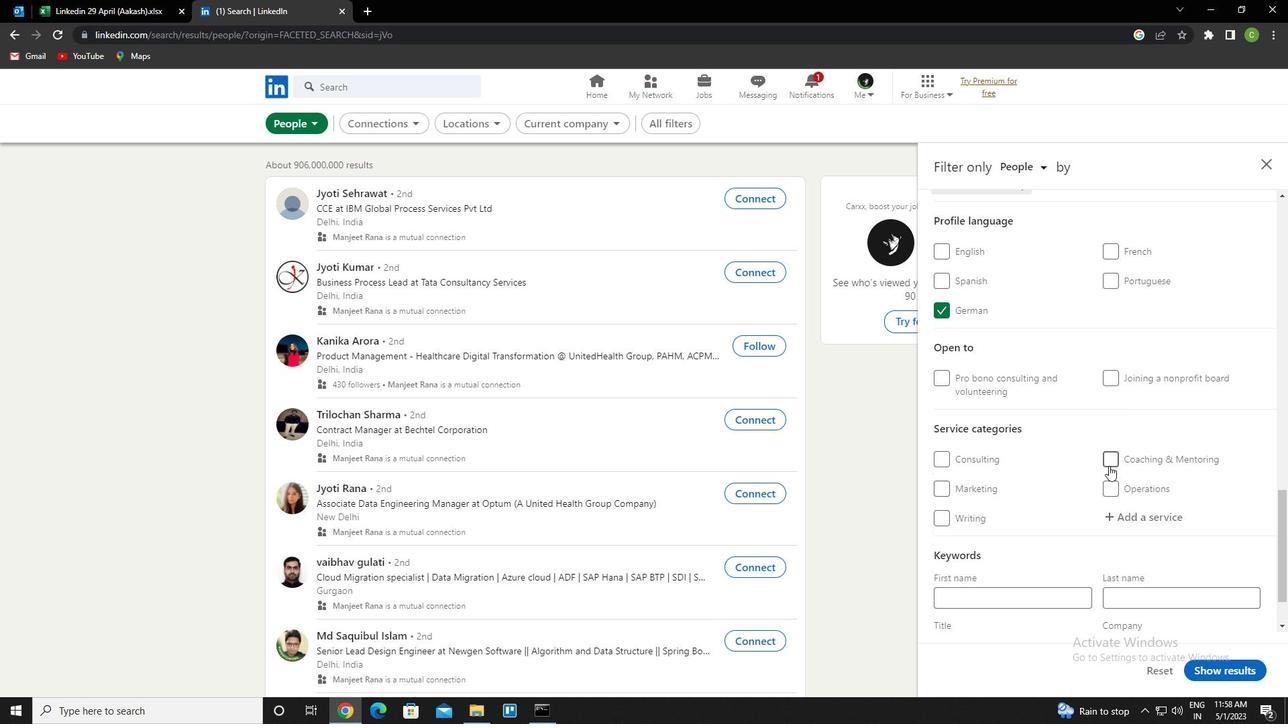 
Action: Mouse moved to (1153, 449)
Screenshot: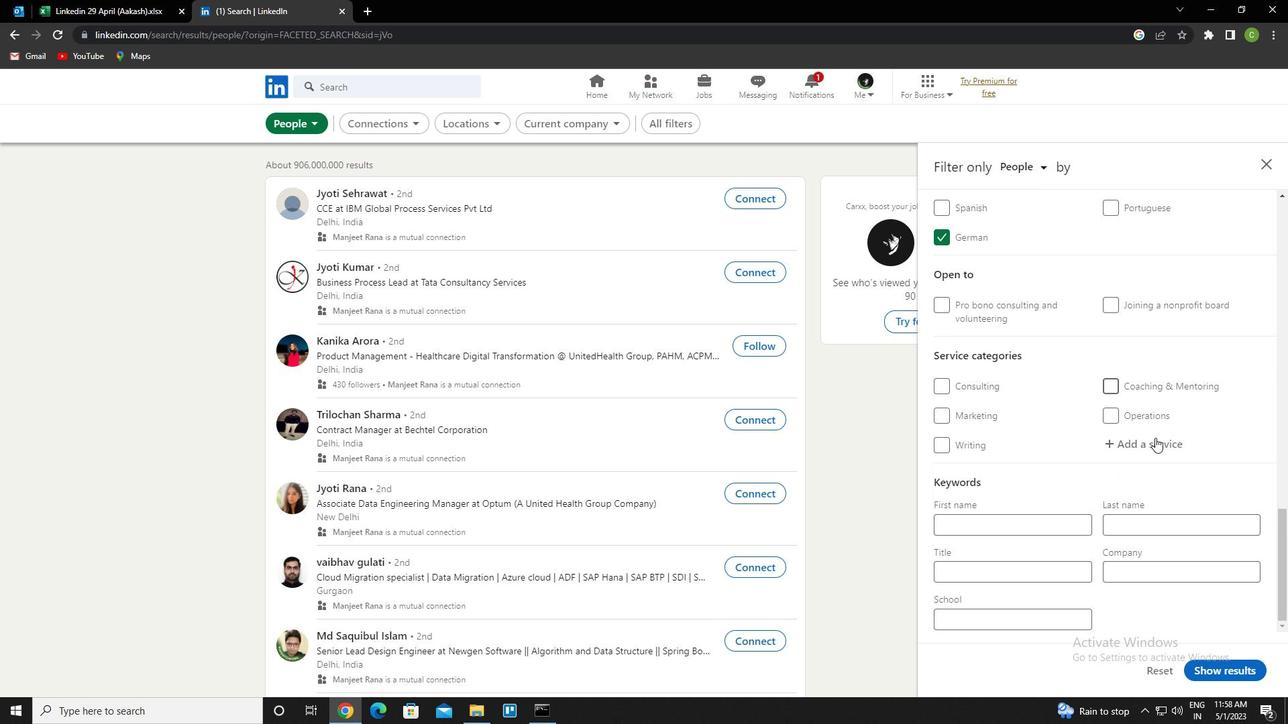 
Action: Mouse scrolled (1153, 448) with delta (0, 0)
Screenshot: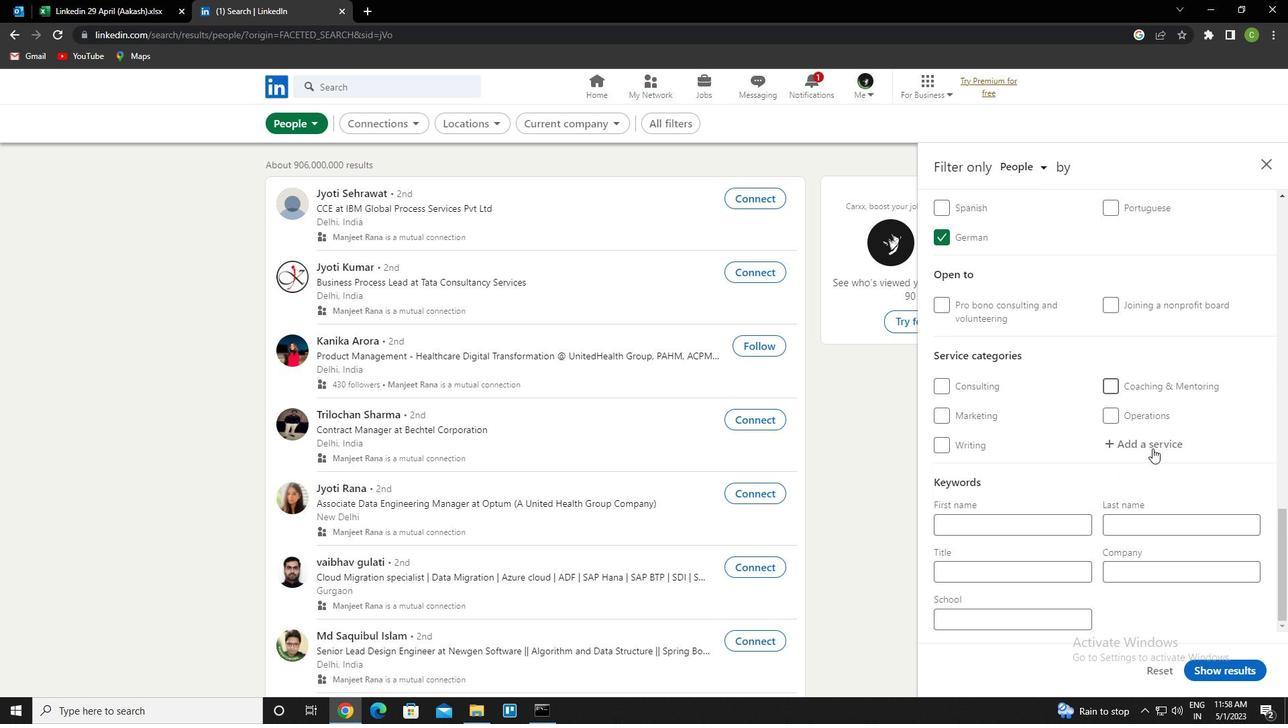 
Action: Mouse moved to (1150, 448)
Screenshot: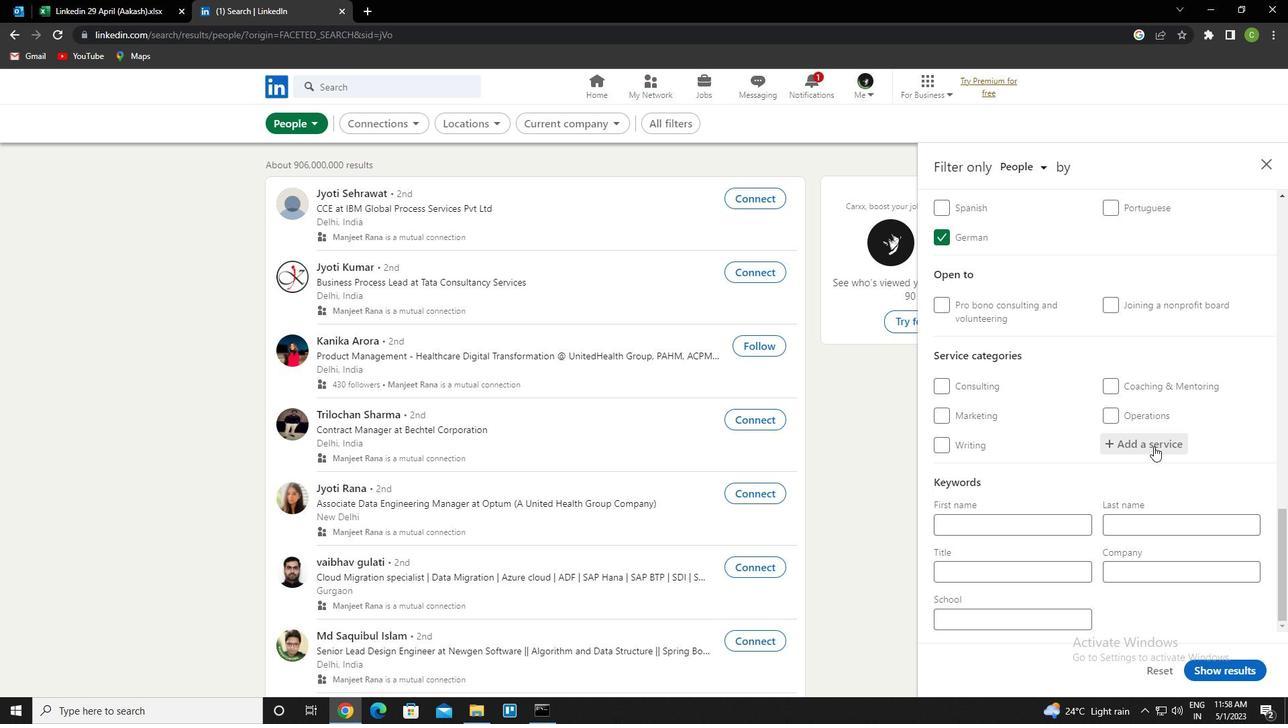 
Action: Mouse pressed left at (1150, 448)
Screenshot: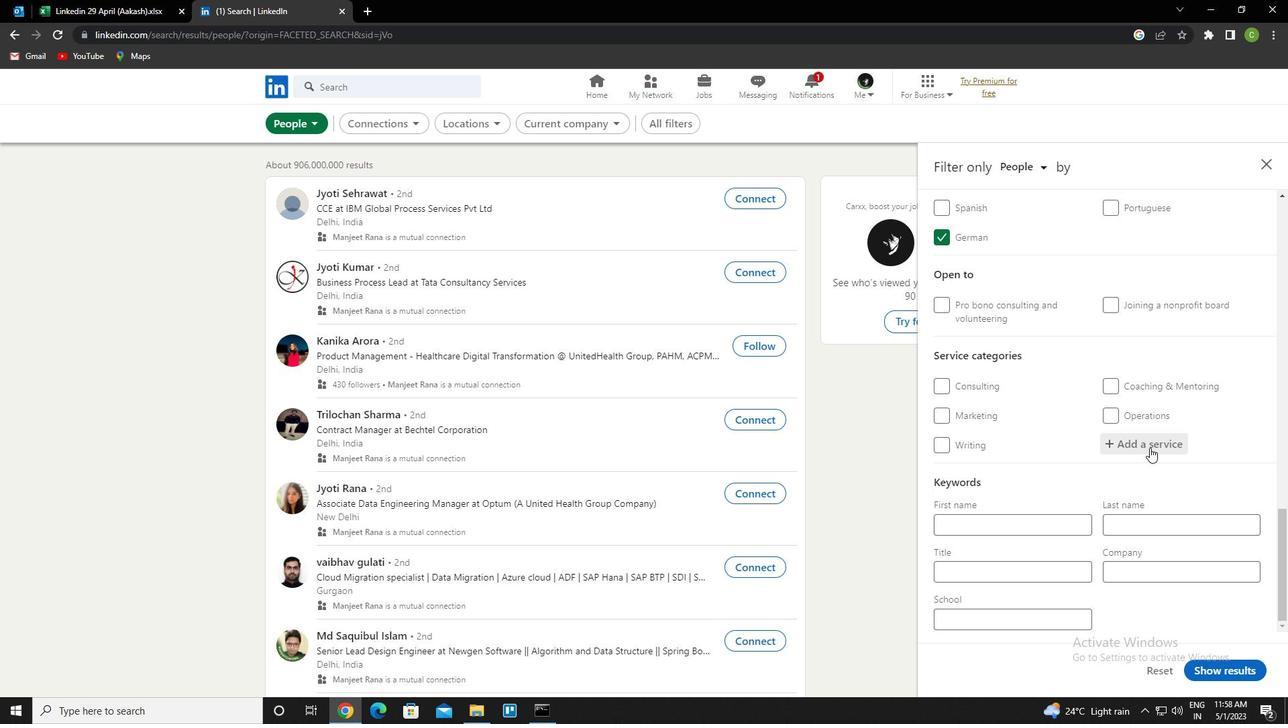 
Action: Key pressed <Key.caps_lock>t<Key.caps_lock>rade<Key.space><Key.down><Key.enter>
Screenshot: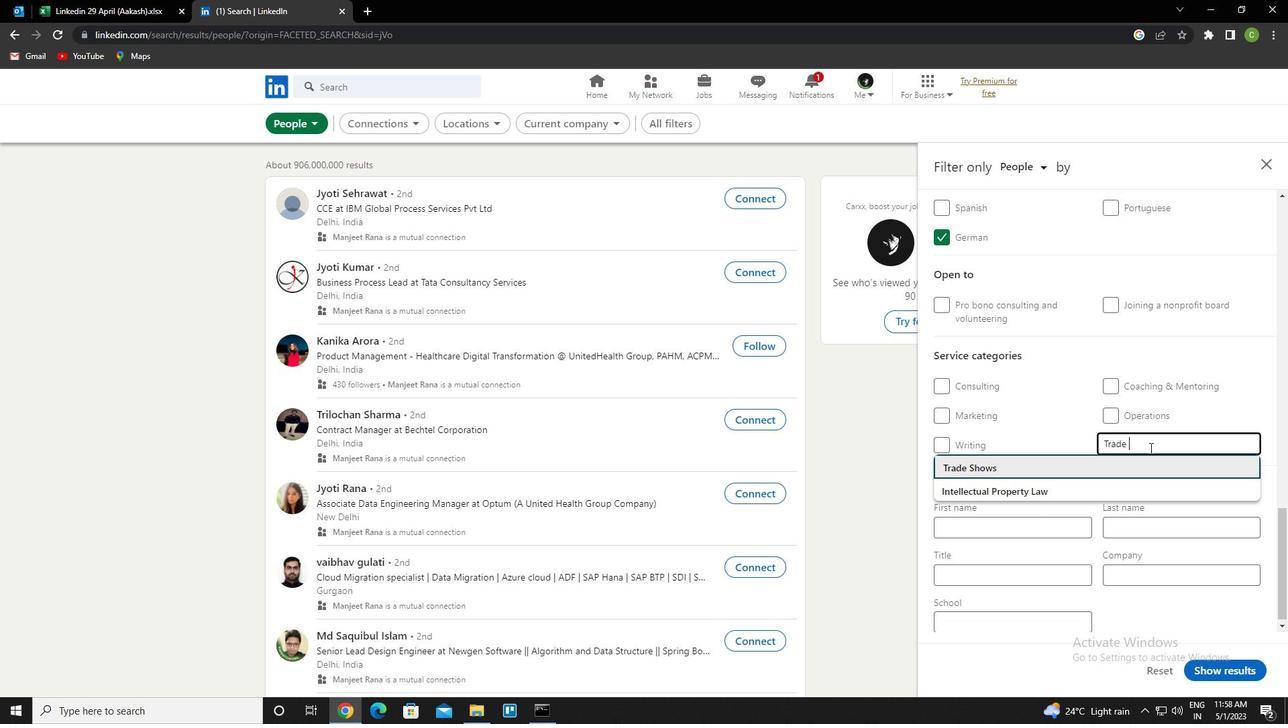 
Action: Mouse scrolled (1150, 447) with delta (0, 0)
Screenshot: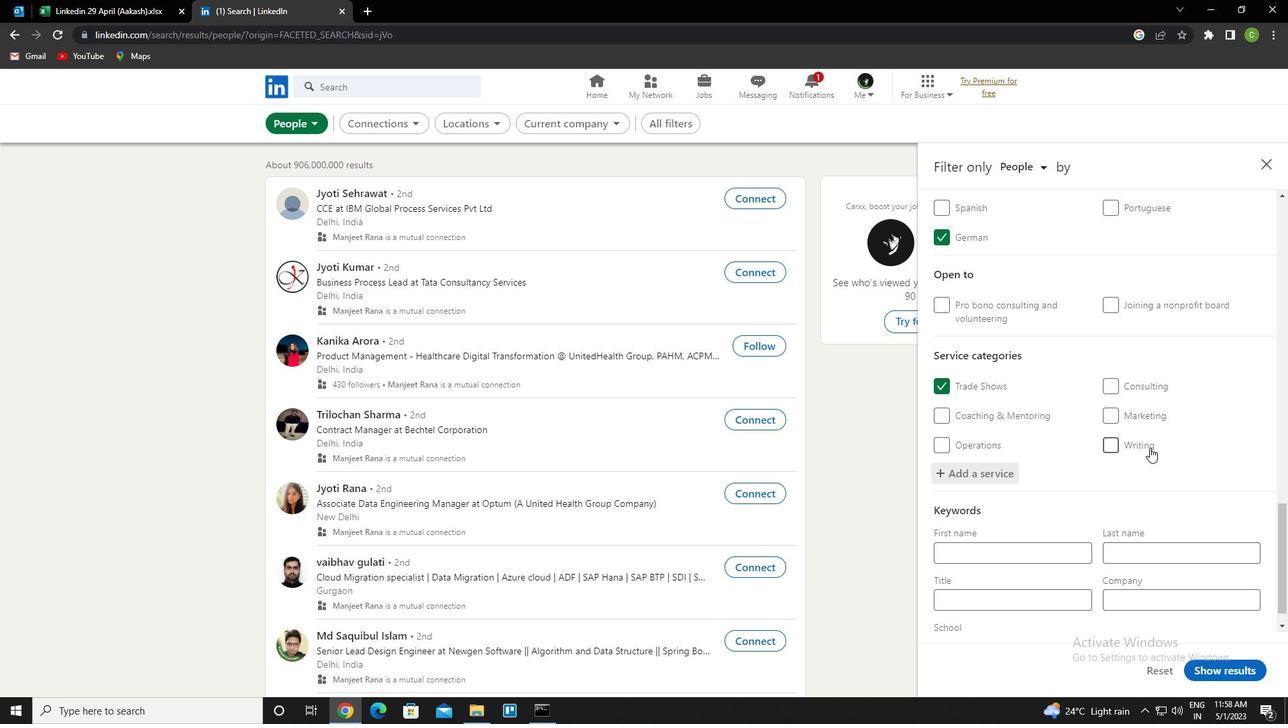 
Action: Mouse moved to (1150, 452)
Screenshot: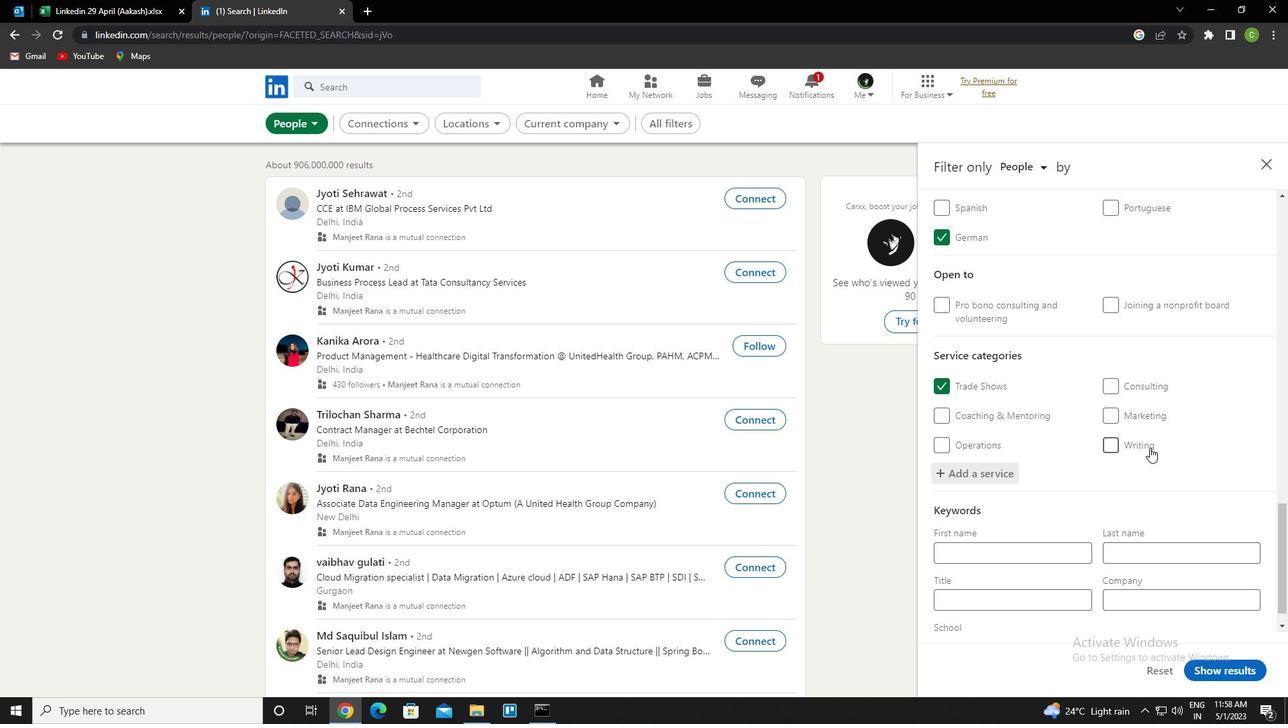 
Action: Mouse scrolled (1150, 451) with delta (0, 0)
Screenshot: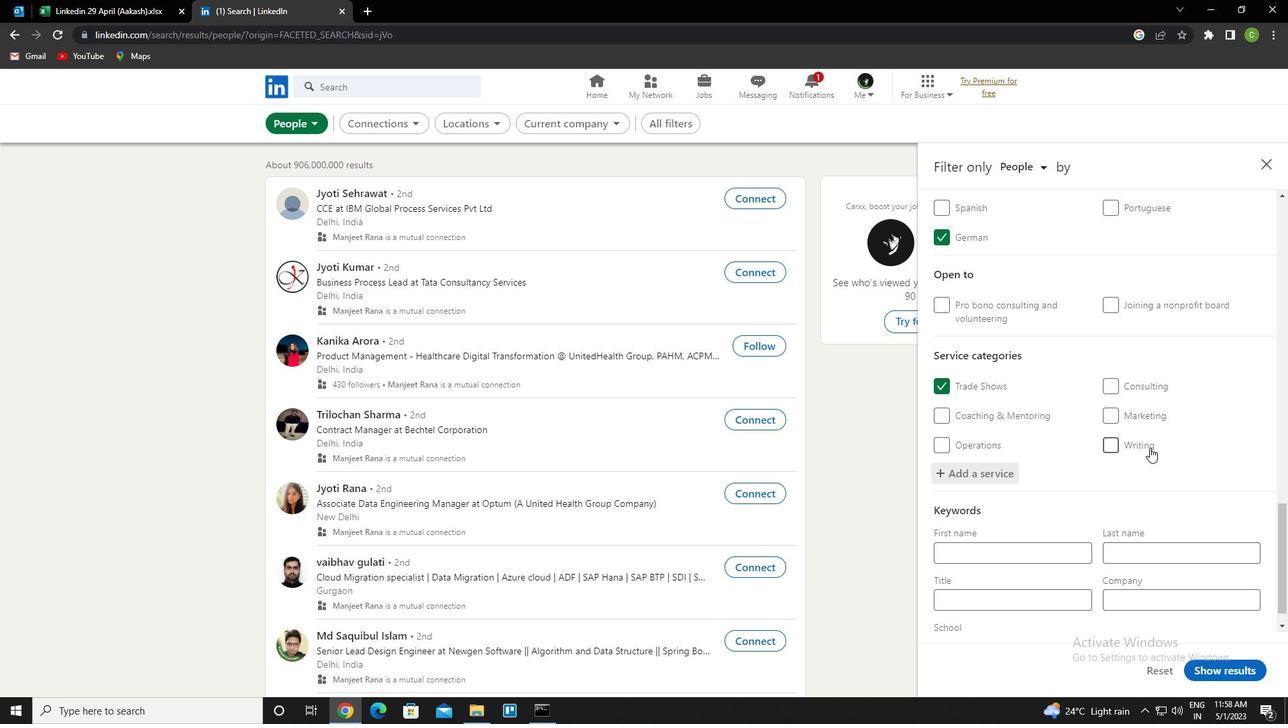 
Action: Mouse moved to (1151, 455)
Screenshot: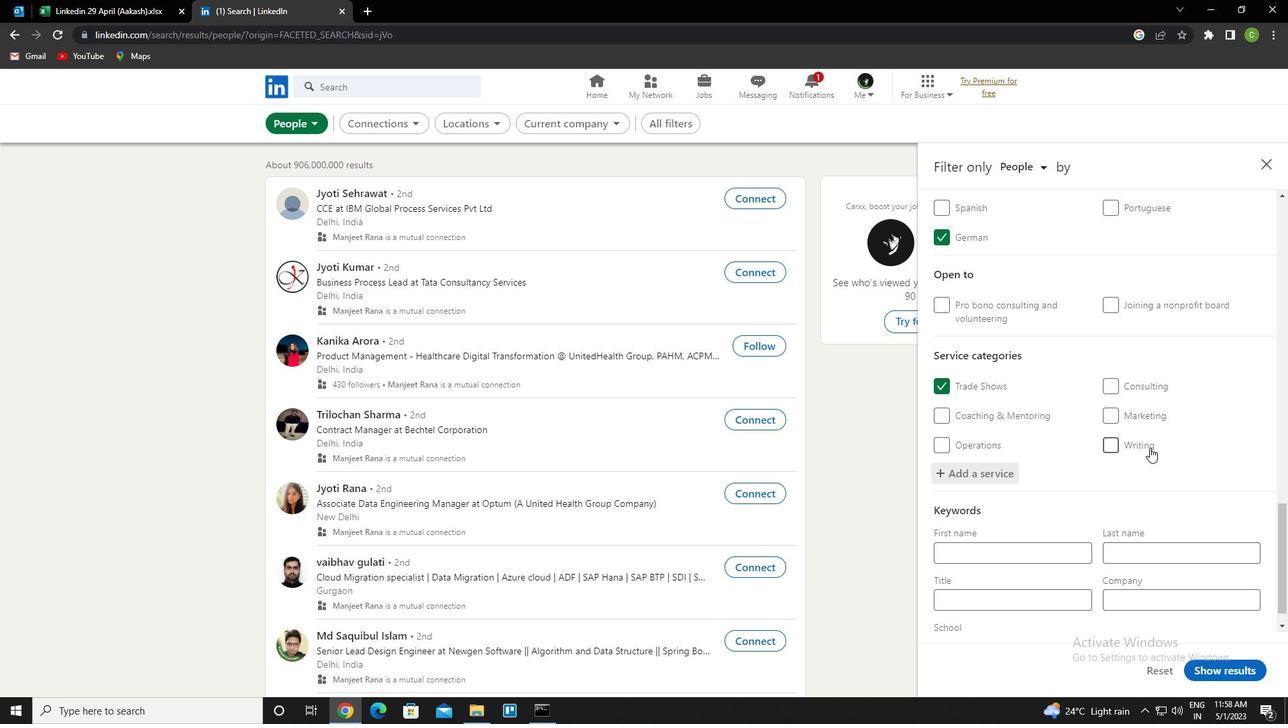 
Action: Mouse scrolled (1151, 454) with delta (0, 0)
Screenshot: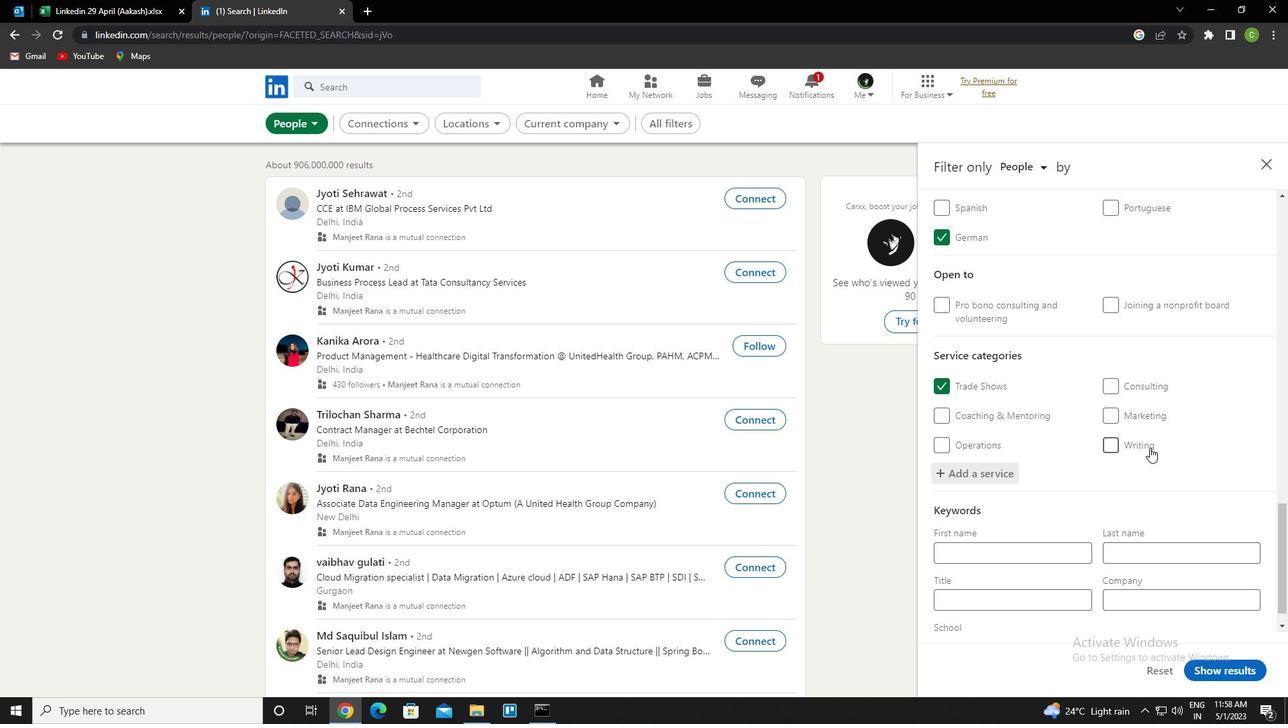 
Action: Mouse moved to (1151, 457)
Screenshot: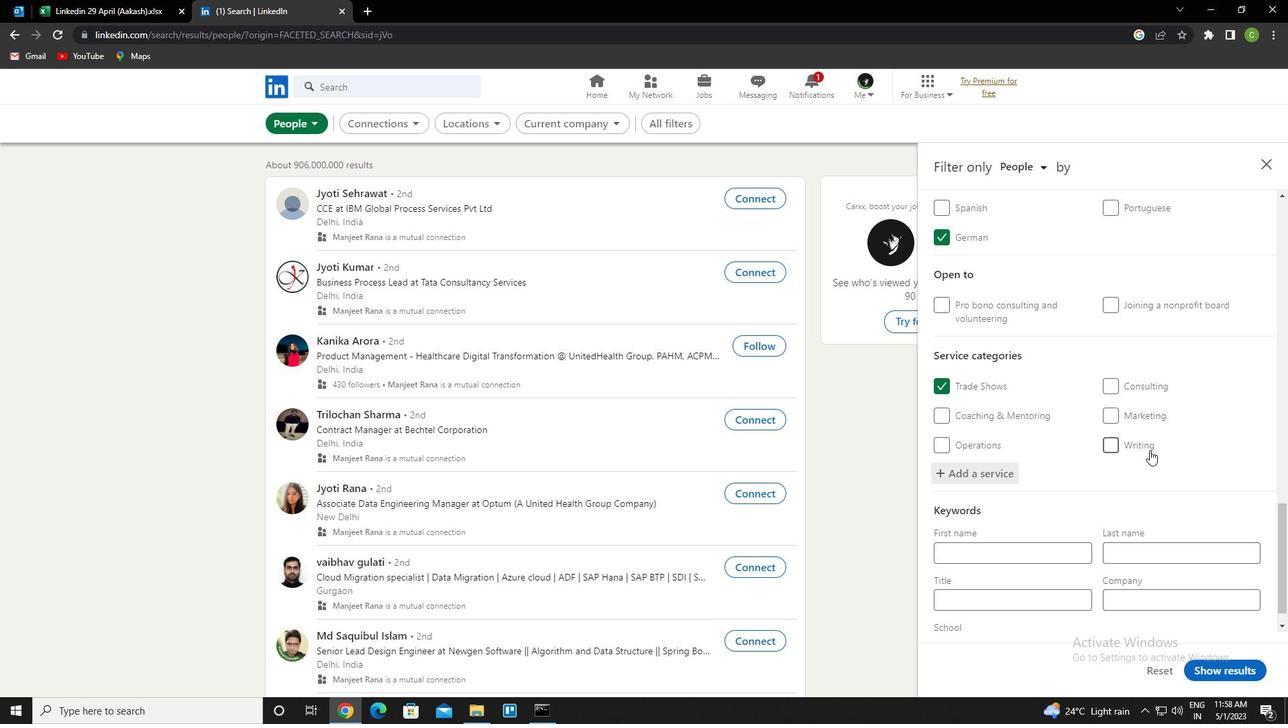 
Action: Mouse scrolled (1151, 456) with delta (0, 0)
Screenshot: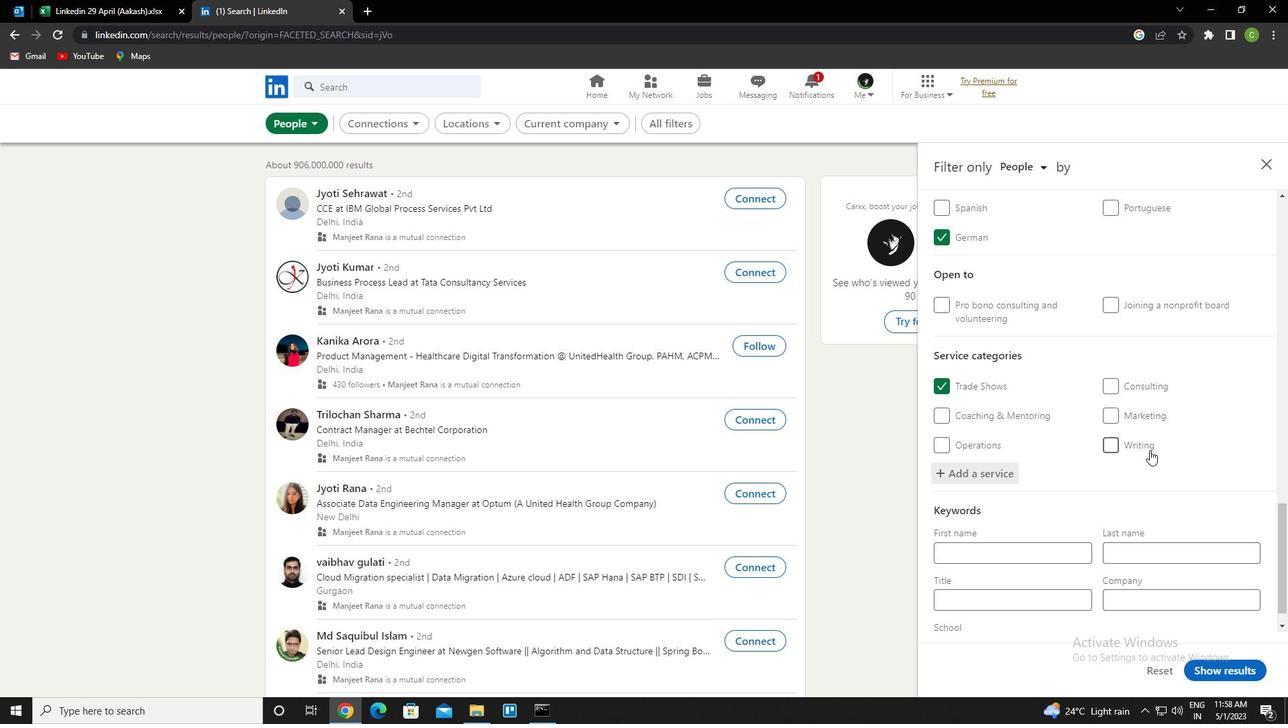 
Action: Mouse scrolled (1151, 456) with delta (0, 0)
Screenshot: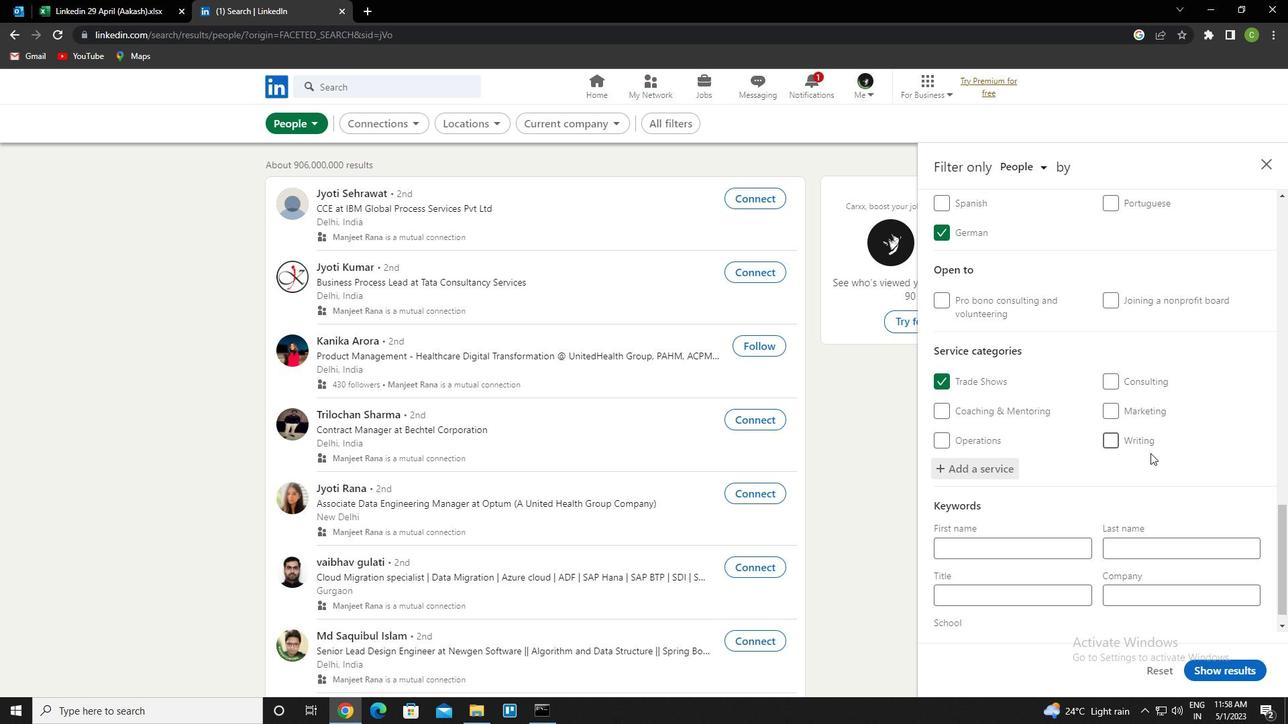 
Action: Mouse scrolled (1151, 456) with delta (0, 0)
Screenshot: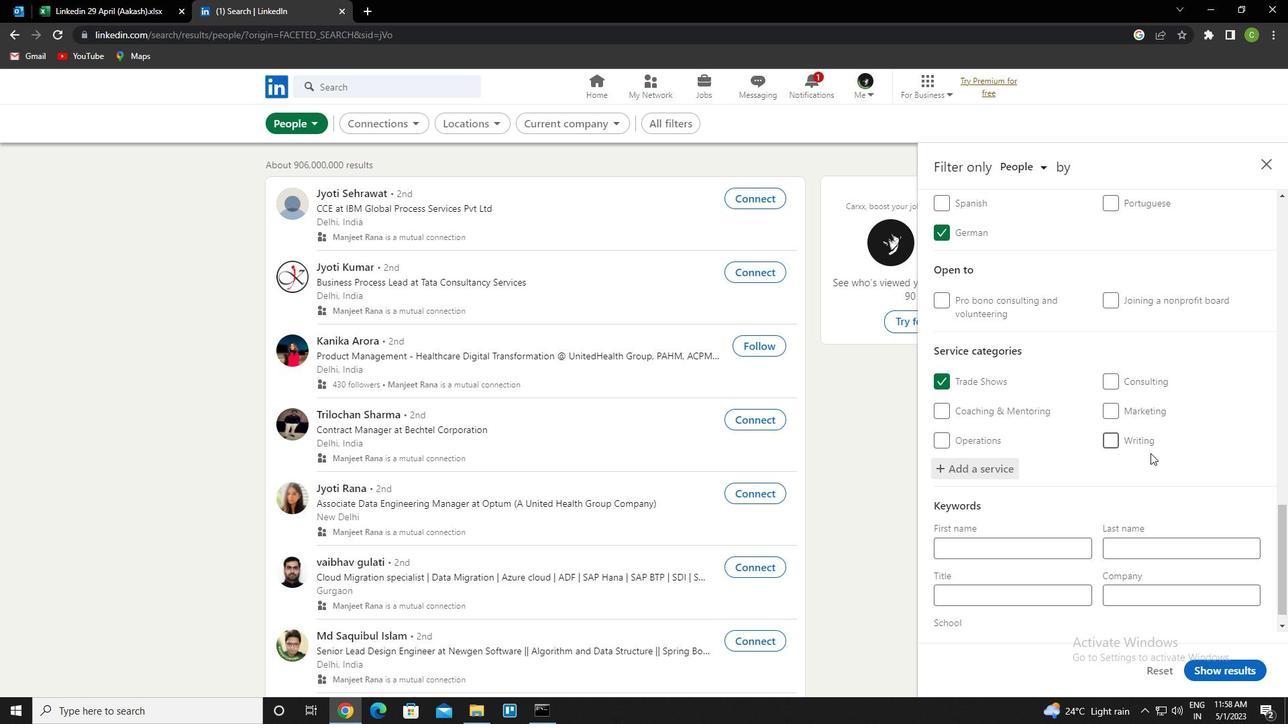 
Action: Mouse moved to (994, 568)
Screenshot: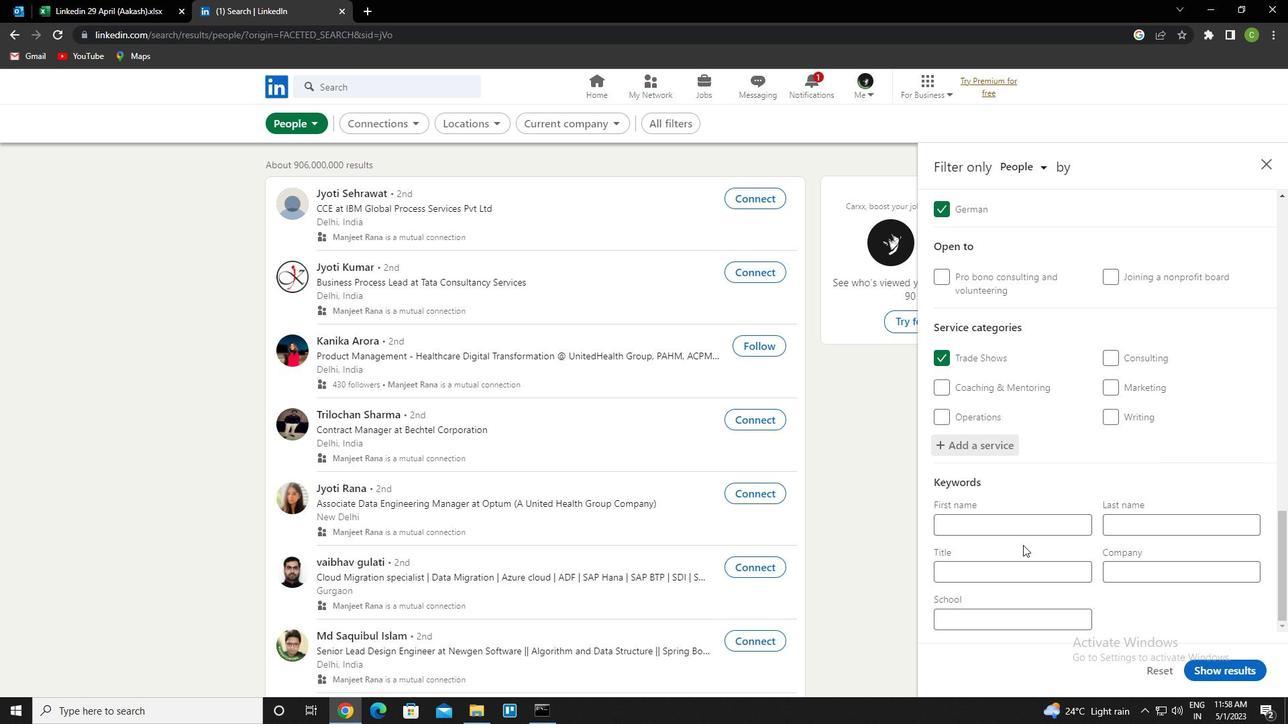 
Action: Mouse pressed left at (994, 568)
Screenshot: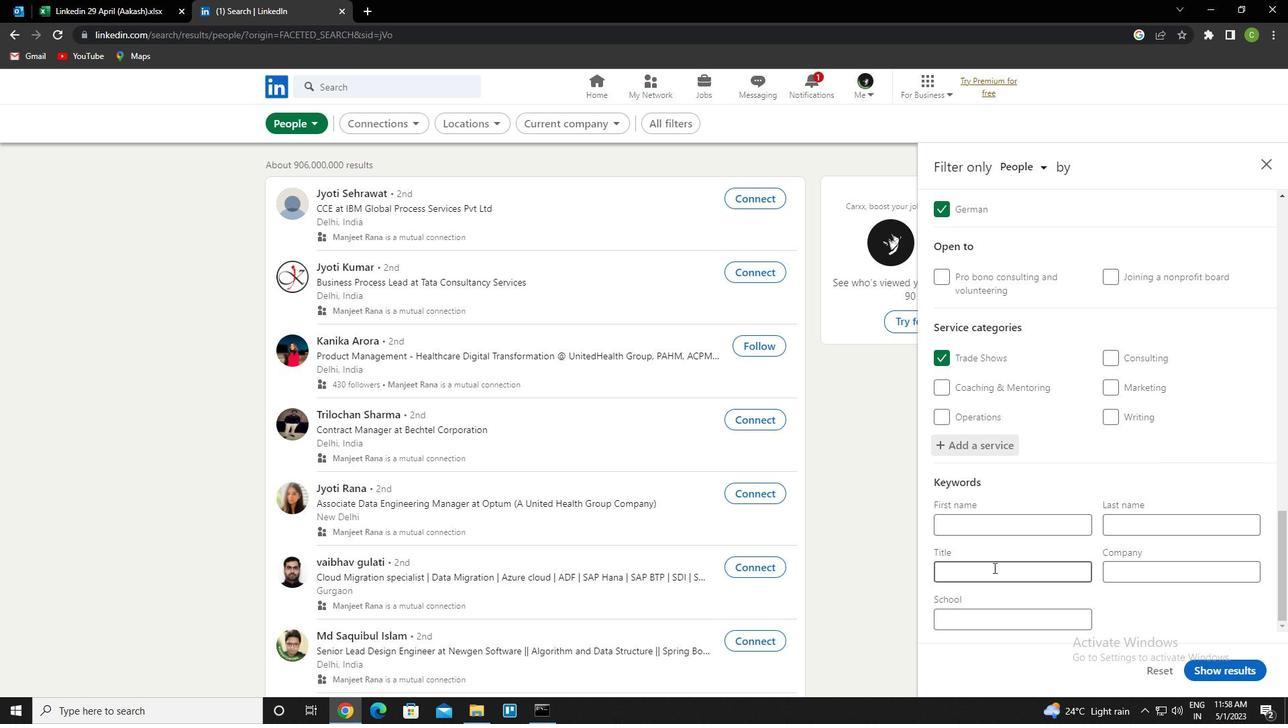 
Action: Key pressed <Key.caps_lock>p<Key.caps_lock>hone<Key.space>sale<Key.space><Key.backspace>s<Key.space><Key.caps_lock>s<Key.caps_lock>pecialist
Screenshot: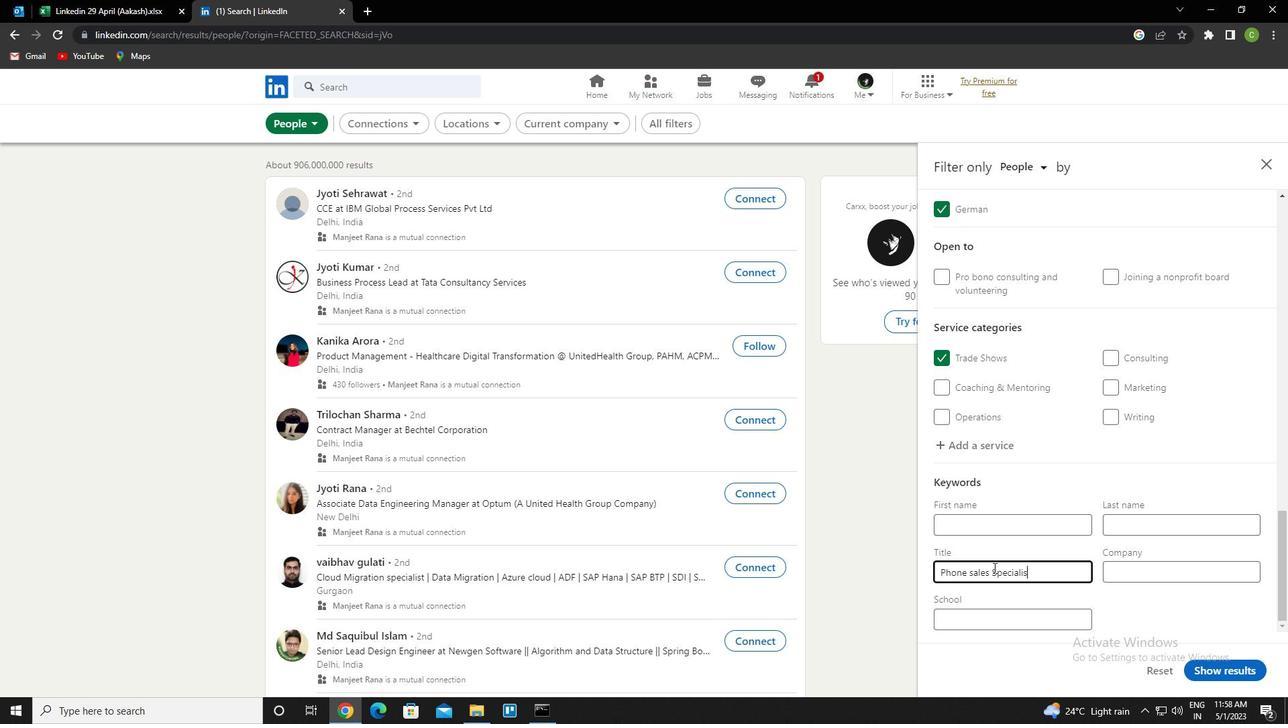 
Action: Mouse moved to (1244, 665)
Screenshot: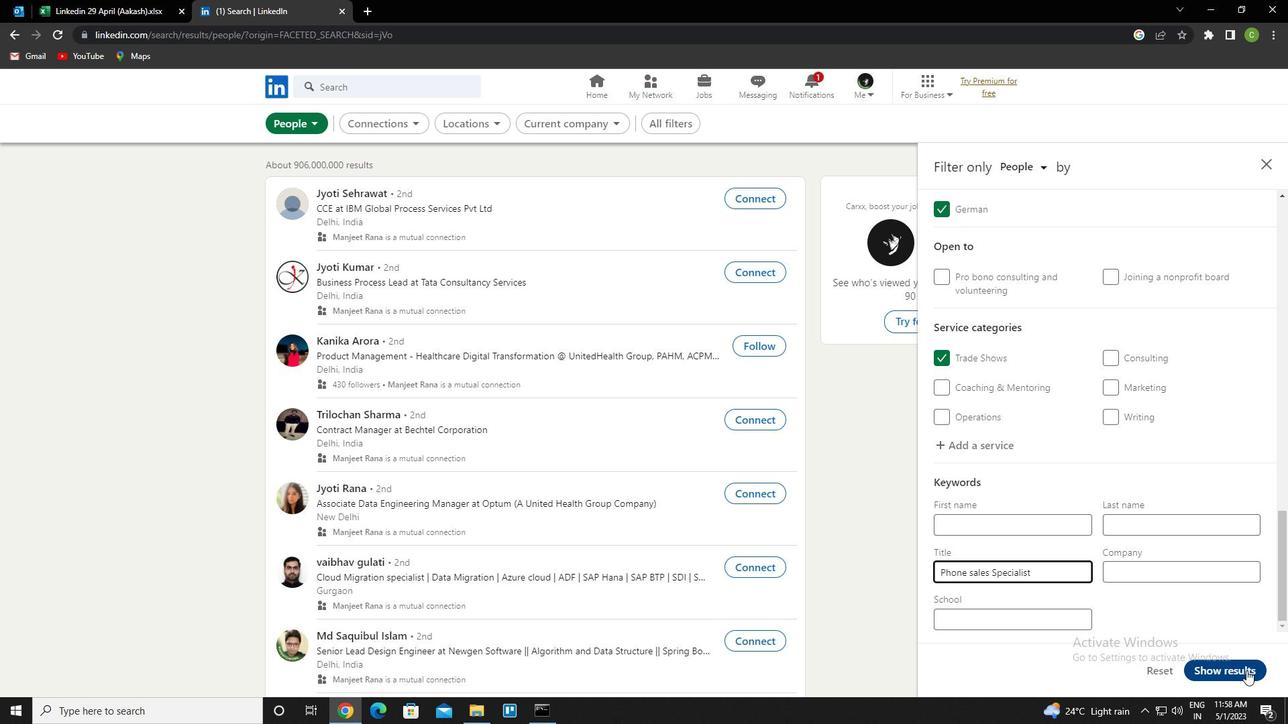
Action: Mouse pressed left at (1244, 665)
Screenshot: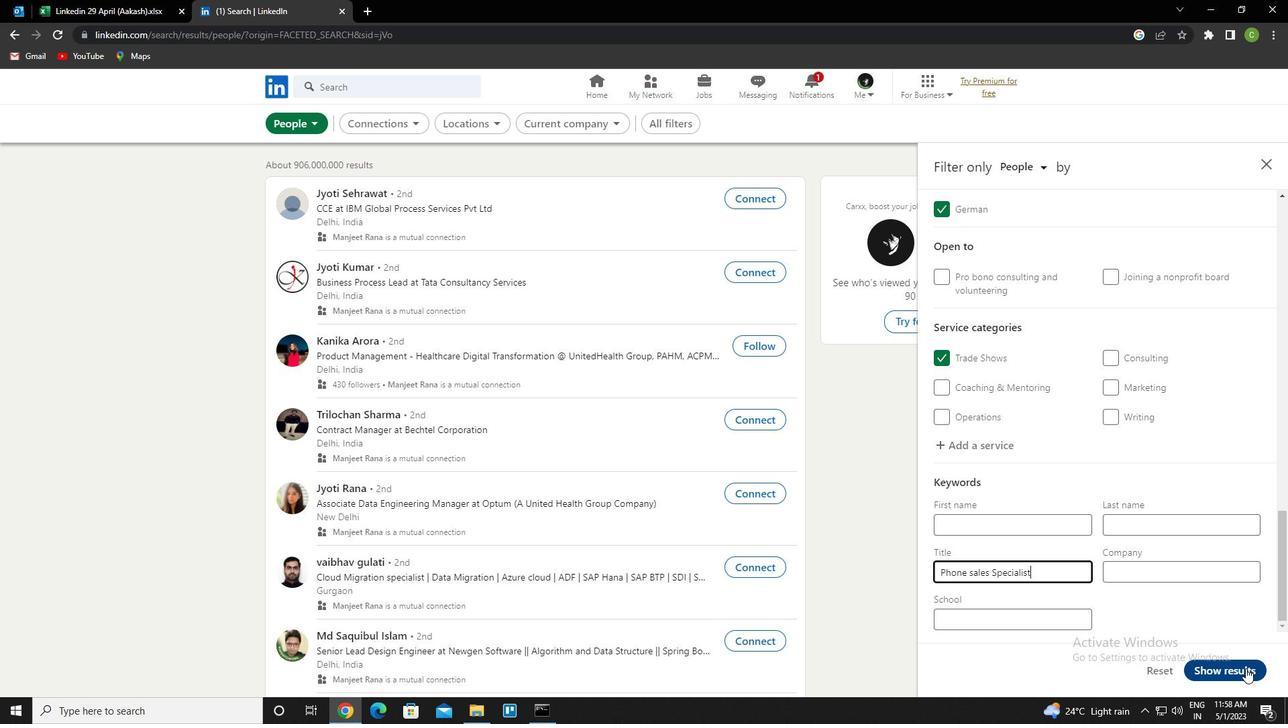 
Action: Mouse moved to (558, 657)
Screenshot: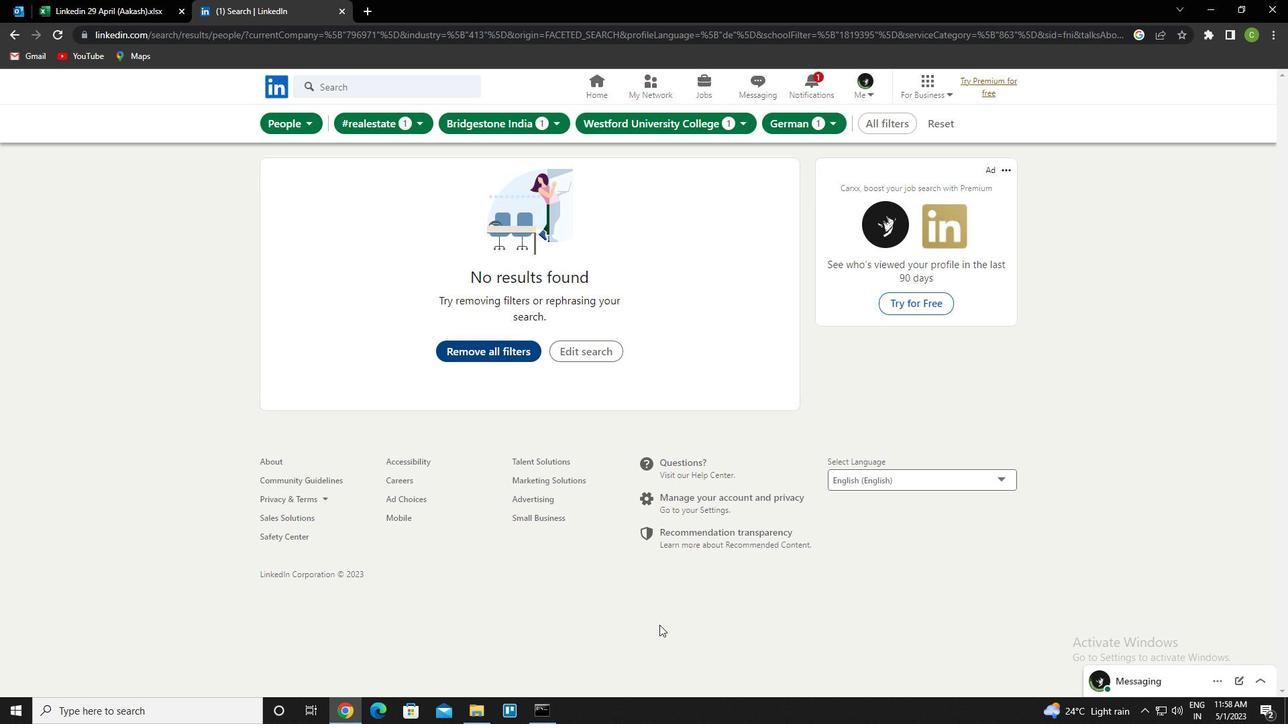 
